 Task: Find a house in Bath, United Kingdom, for 8 guests from 12th to 16th August, with amenities including Wifi, Free parking, TV, Gym, and Breakfast, within a price range of ₹1000 to ₹16000, and host language as English.
Action: Mouse moved to (531, 113)
Screenshot: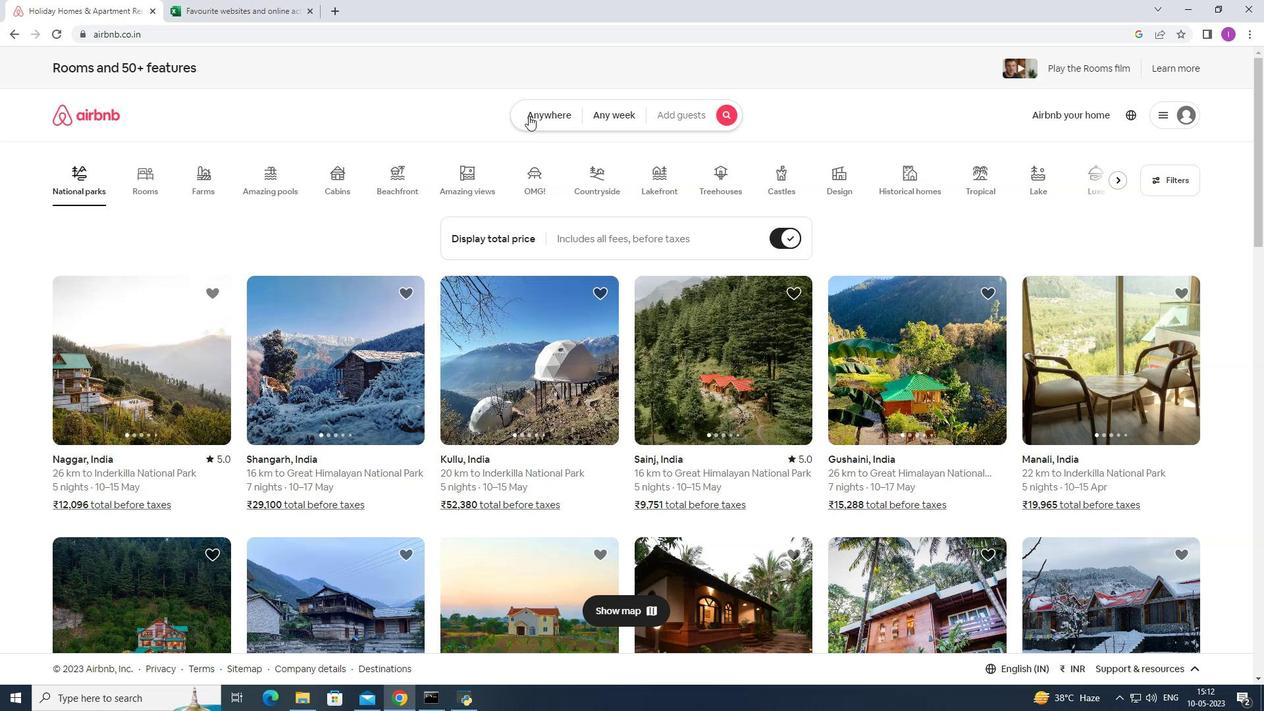 
Action: Mouse pressed left at (531, 113)
Screenshot: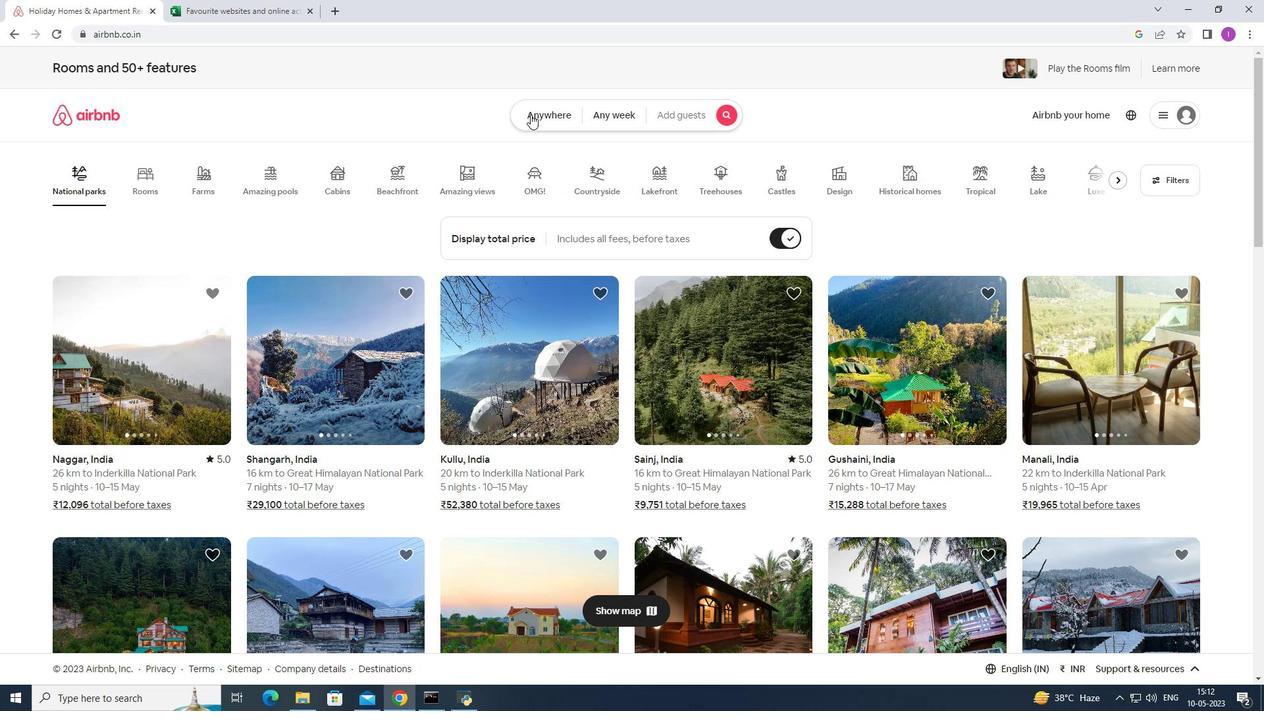 
Action: Mouse moved to (436, 155)
Screenshot: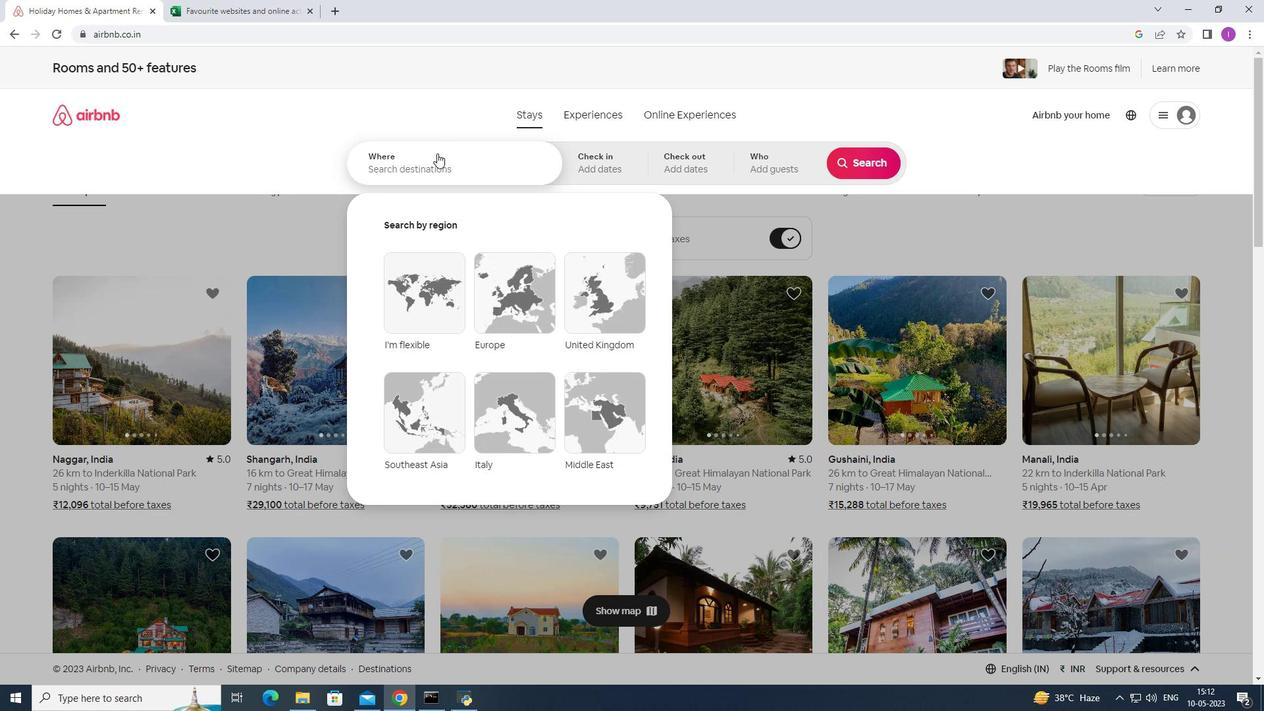 
Action: Mouse pressed left at (436, 155)
Screenshot: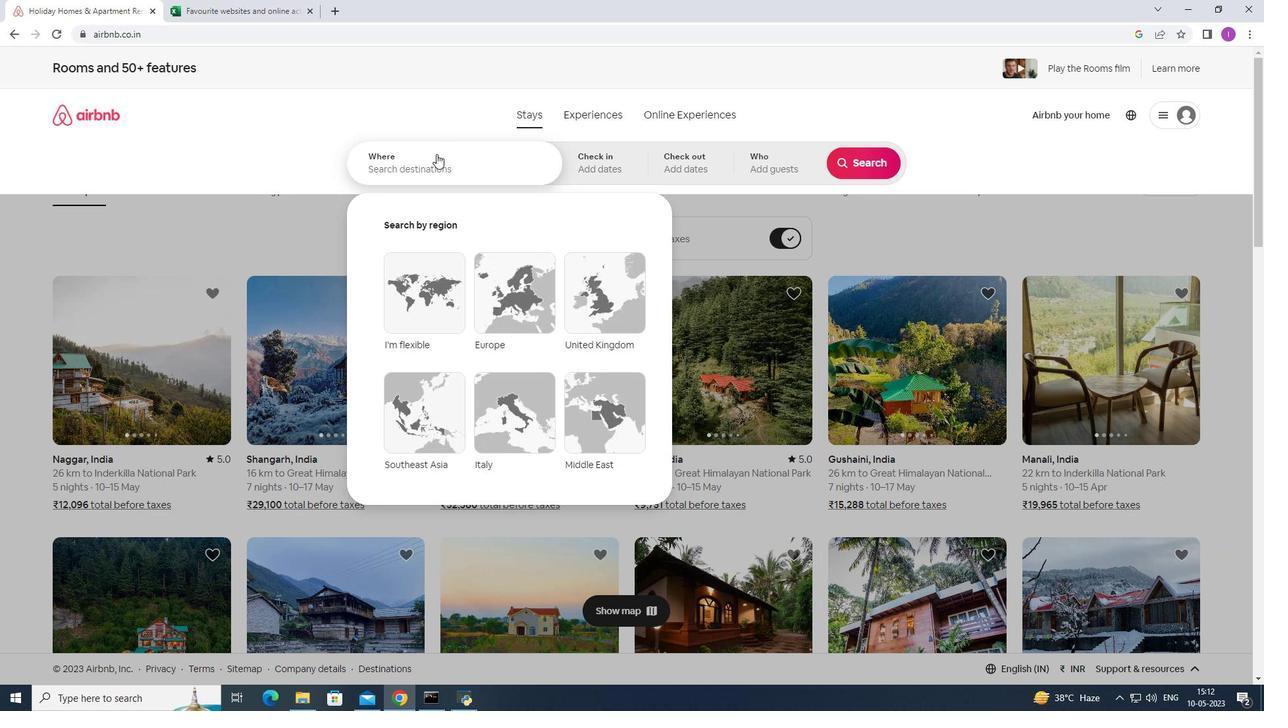 
Action: Key pressed <Key.shift>Bath,<Key.shift>United
Screenshot: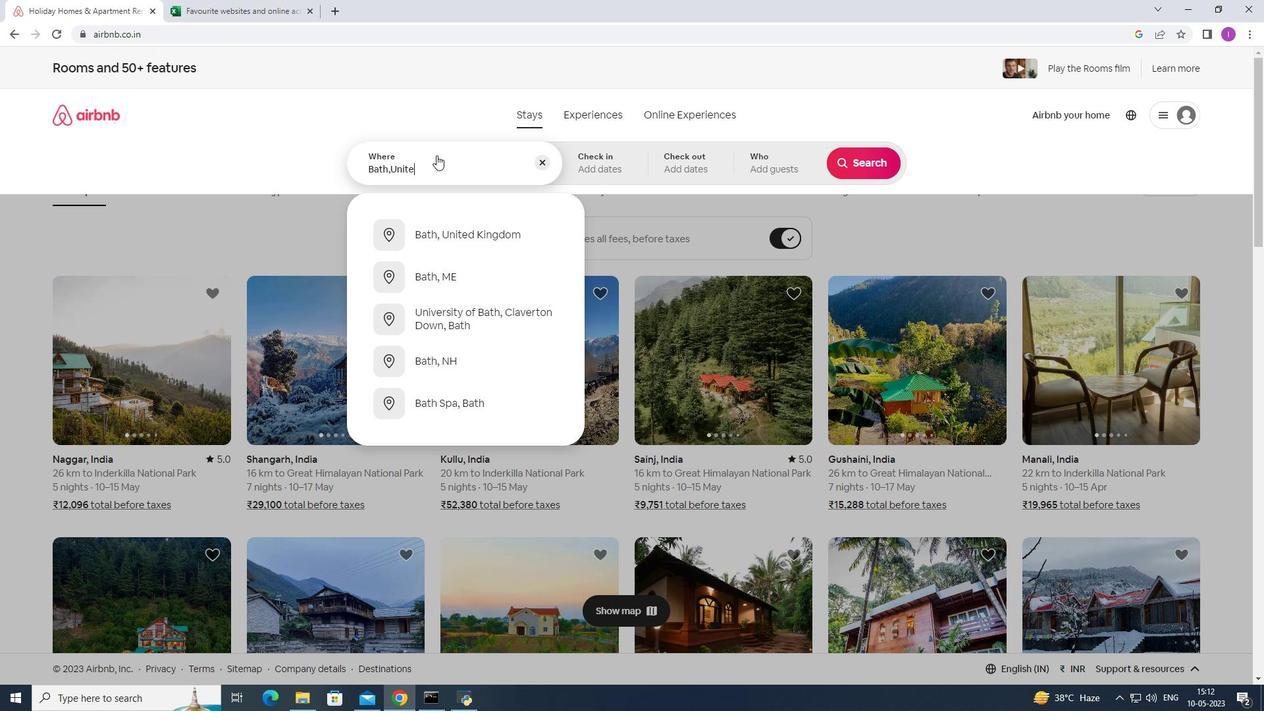
Action: Mouse moved to (471, 233)
Screenshot: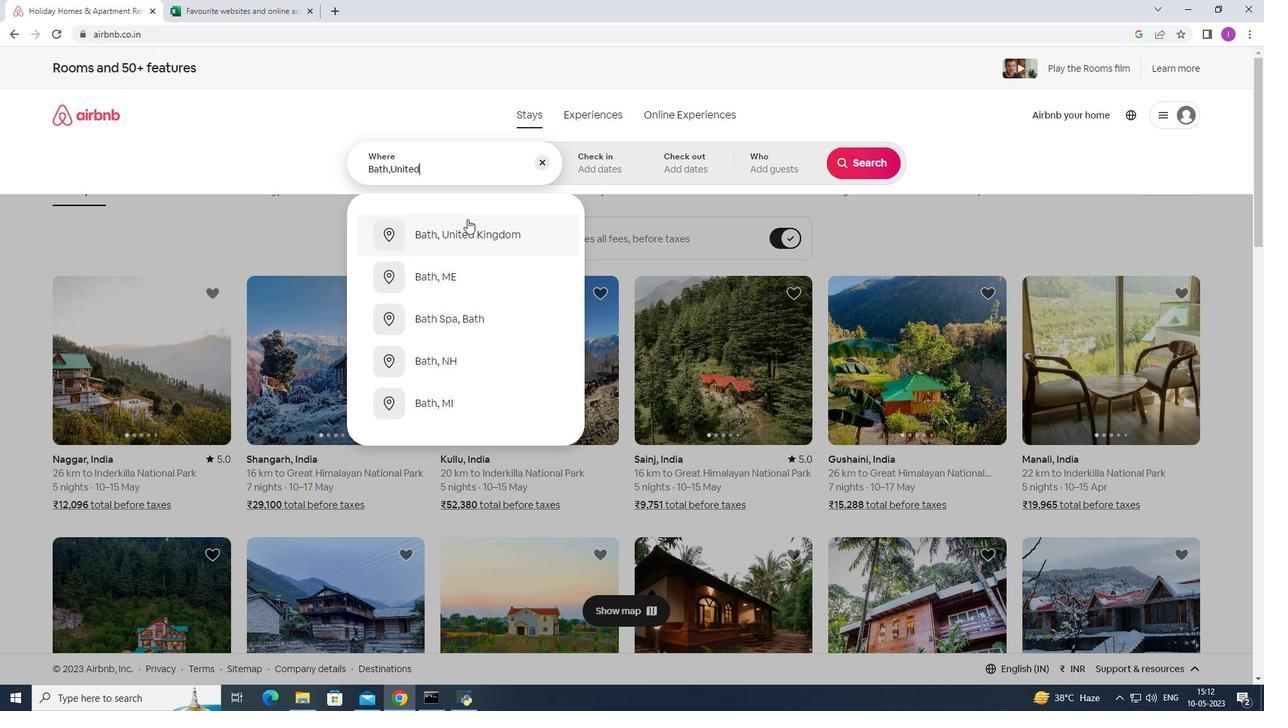 
Action: Mouse pressed left at (471, 233)
Screenshot: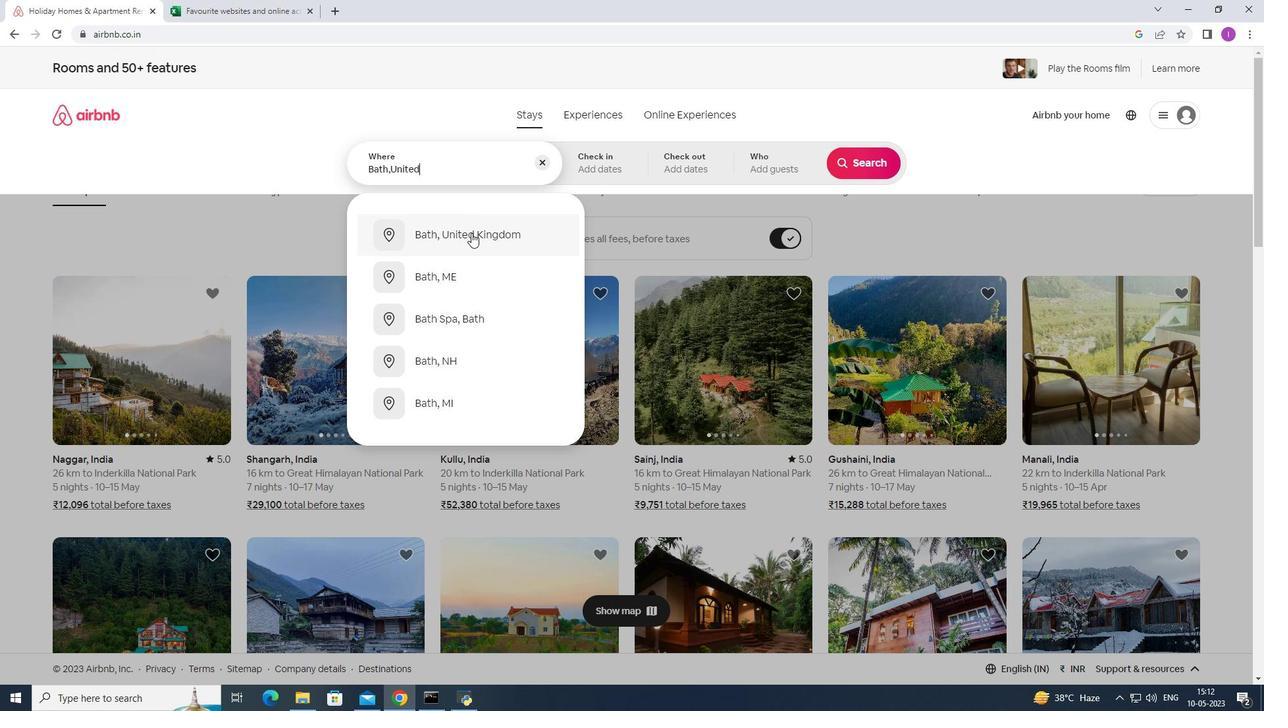 
Action: Mouse moved to (868, 268)
Screenshot: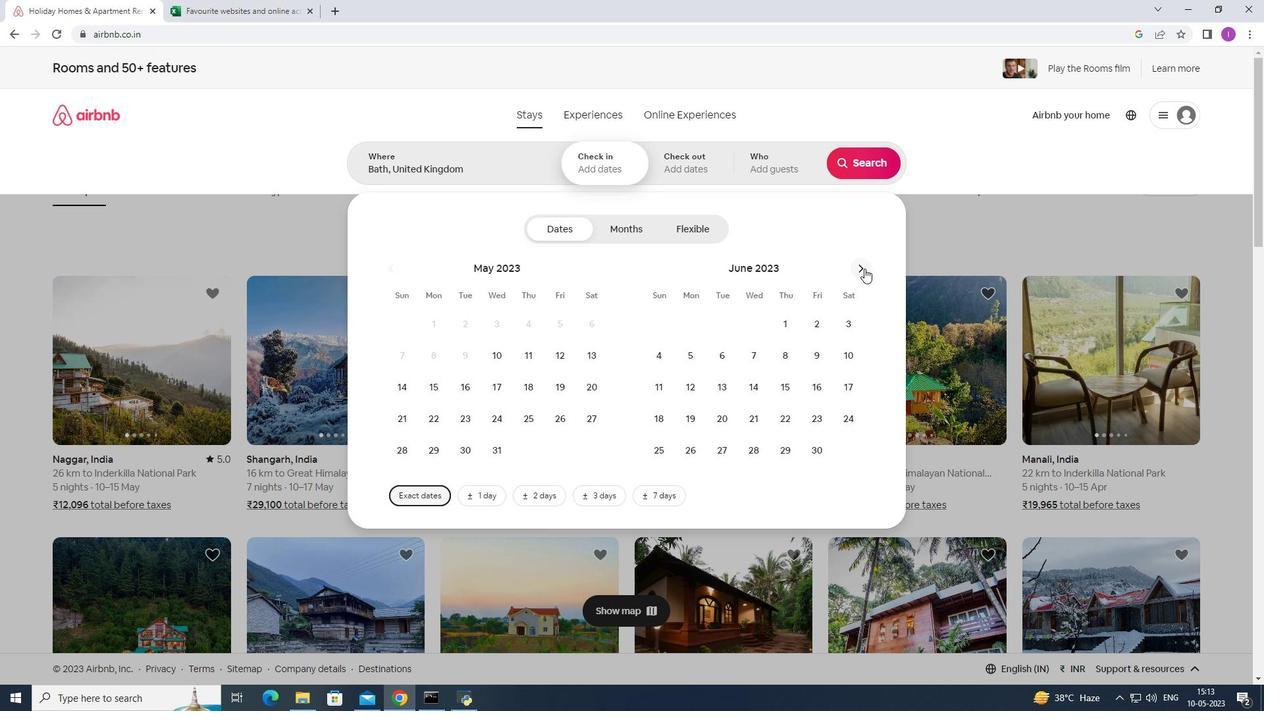 
Action: Mouse pressed left at (868, 268)
Screenshot: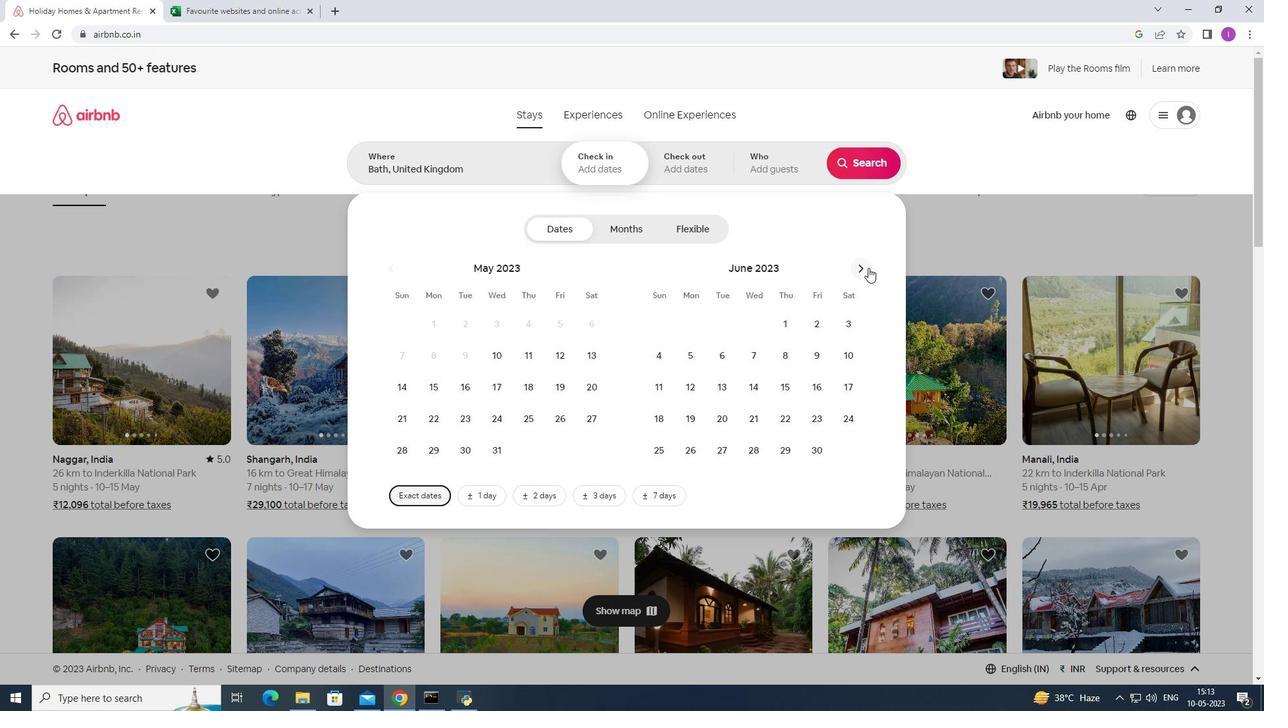 
Action: Mouse pressed left at (868, 268)
Screenshot: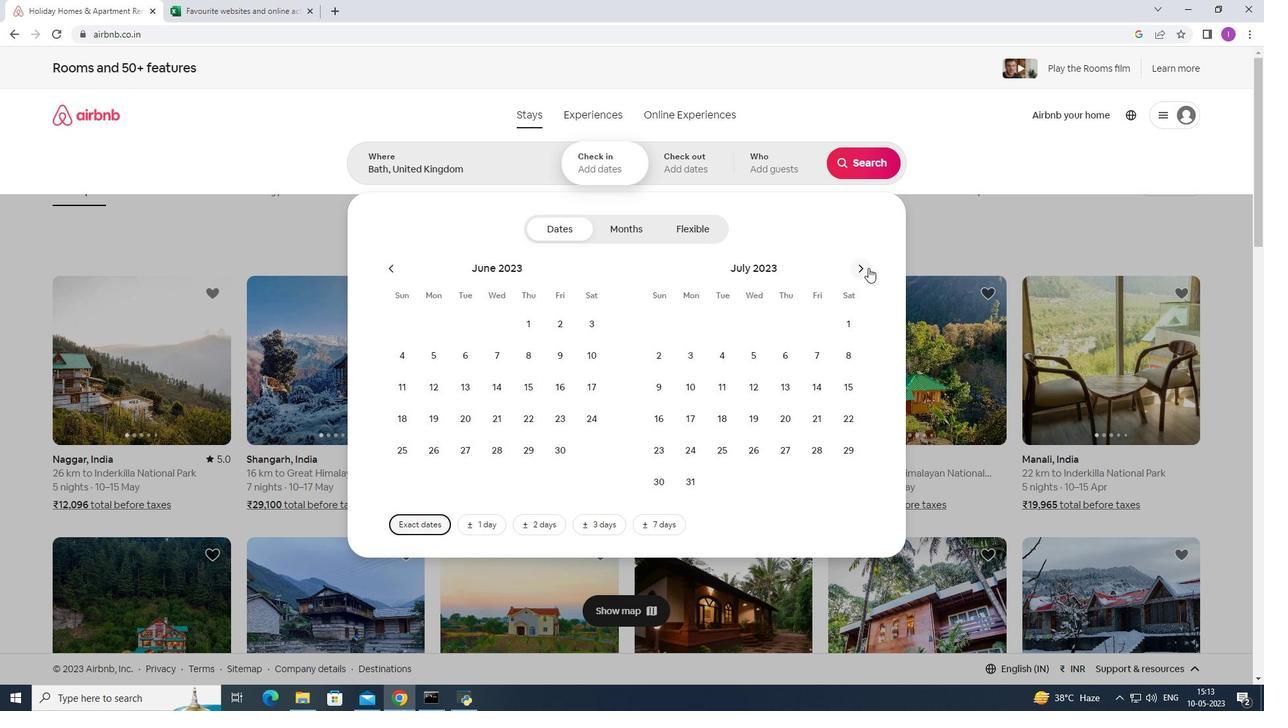
Action: Mouse moved to (843, 349)
Screenshot: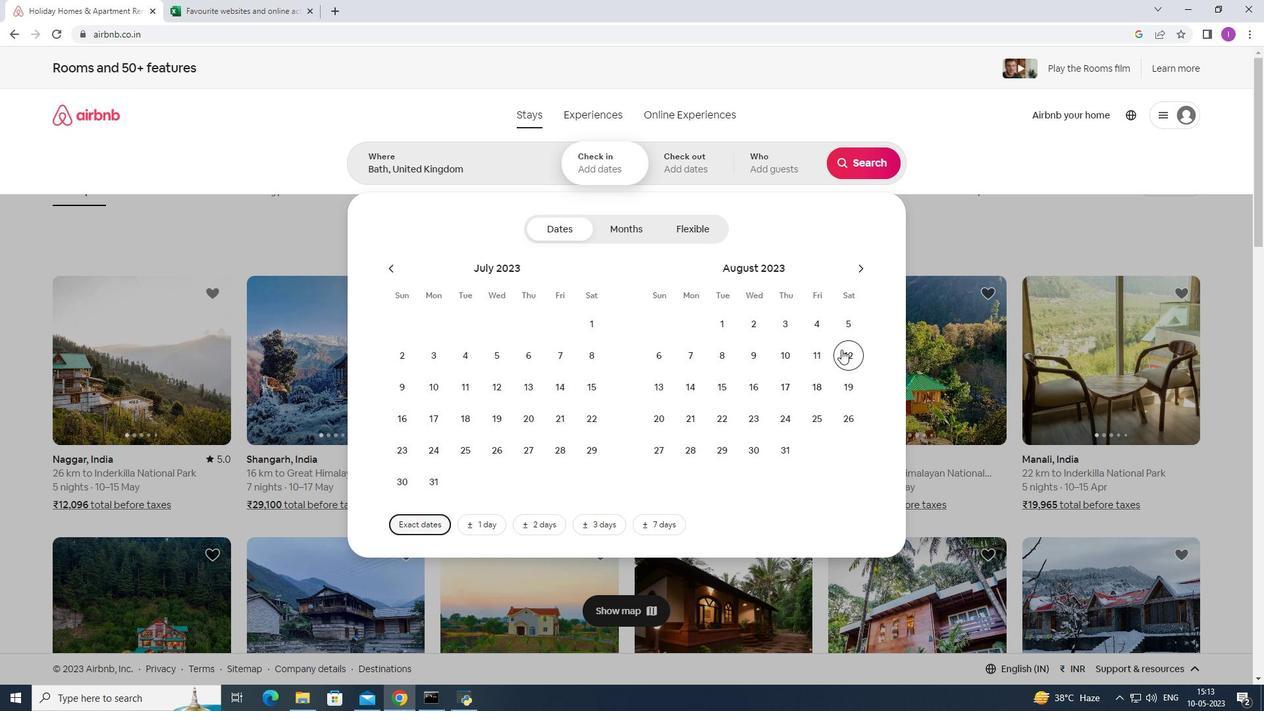 
Action: Mouse pressed left at (843, 349)
Screenshot: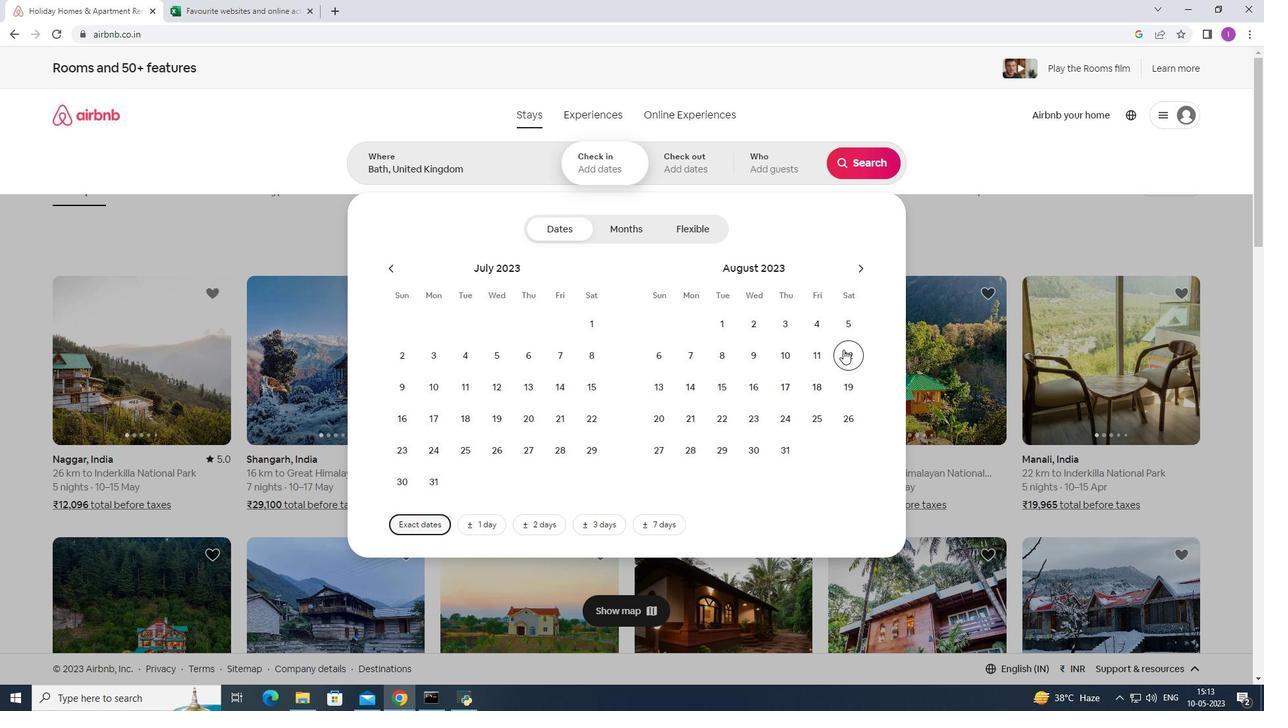
Action: Mouse moved to (748, 386)
Screenshot: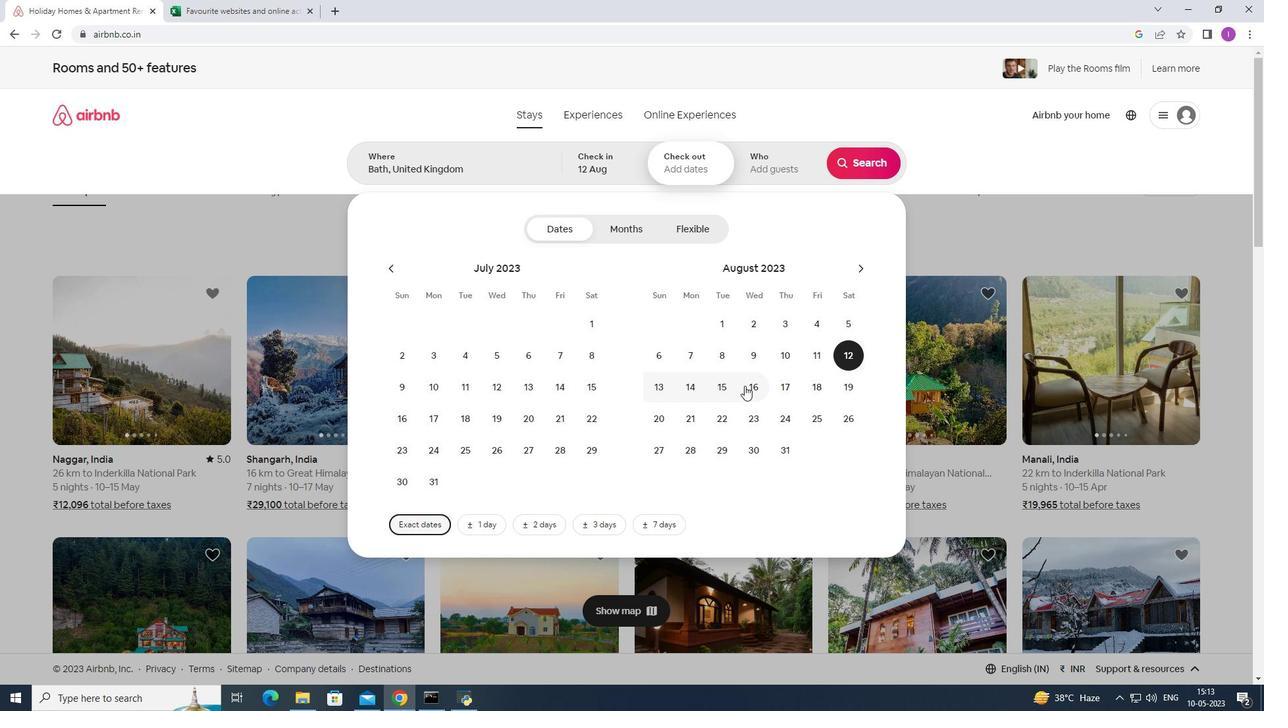 
Action: Mouse pressed left at (748, 386)
Screenshot: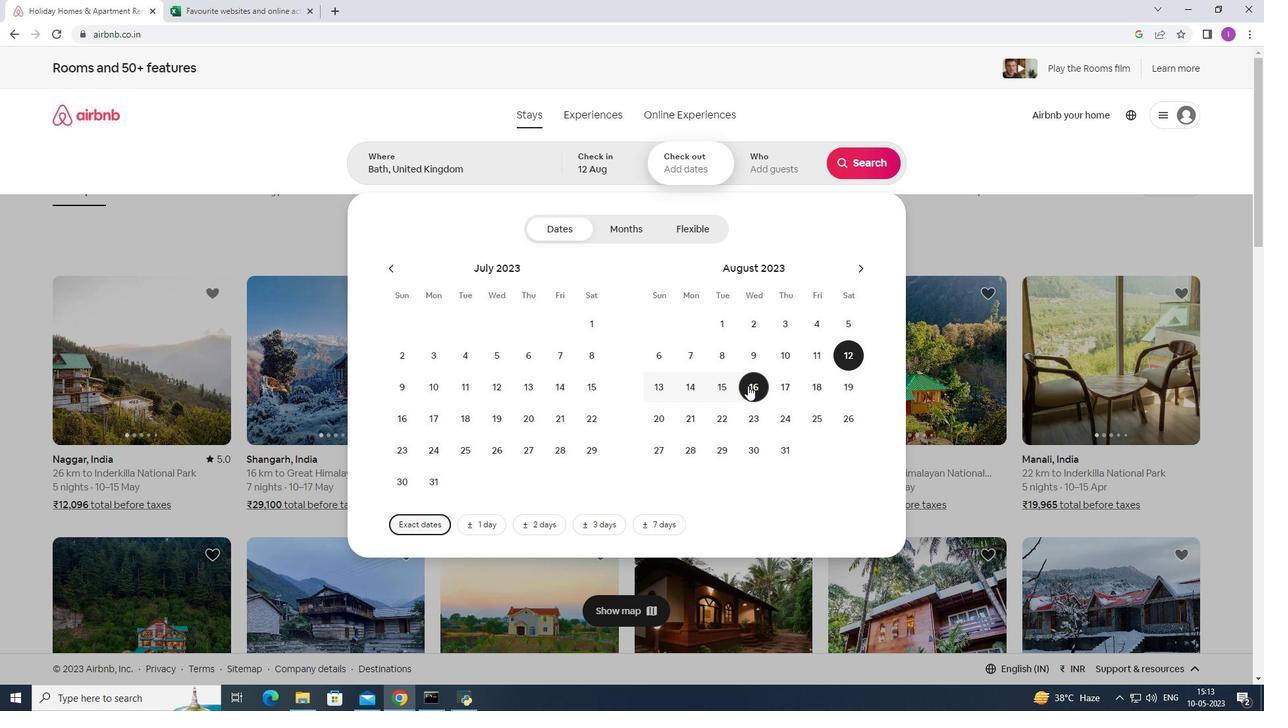 
Action: Mouse moved to (782, 163)
Screenshot: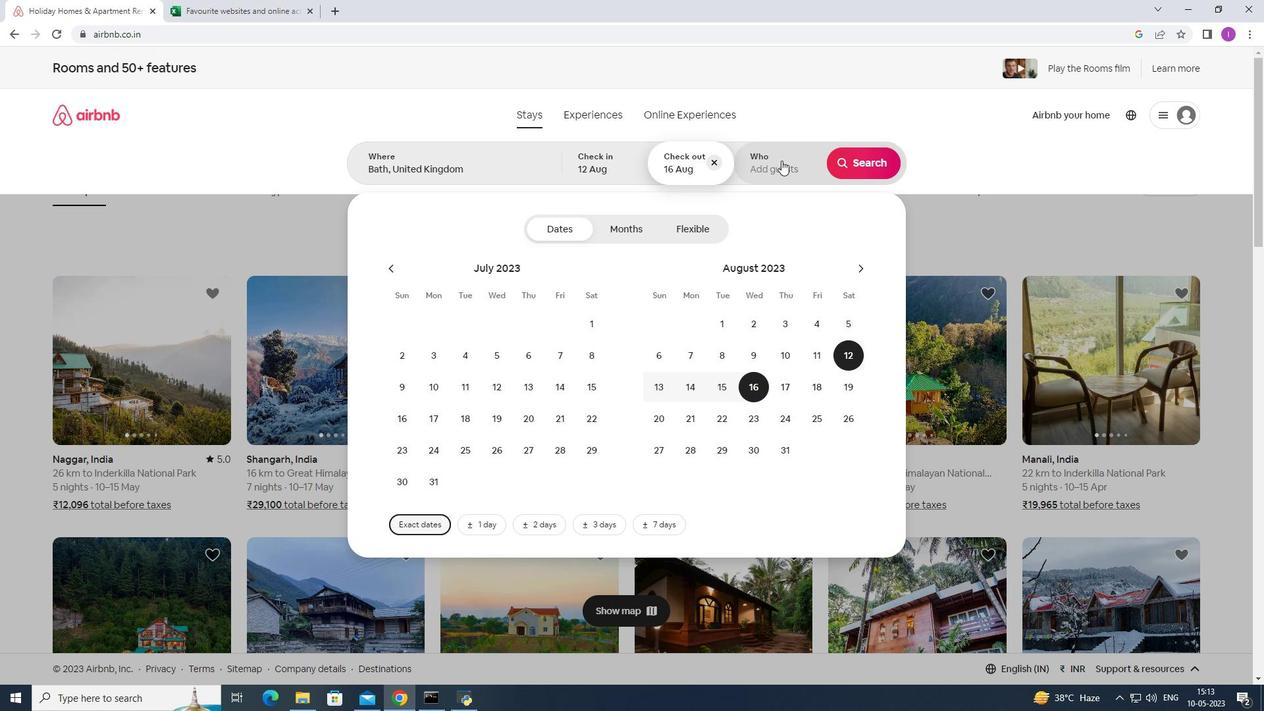 
Action: Mouse pressed left at (782, 163)
Screenshot: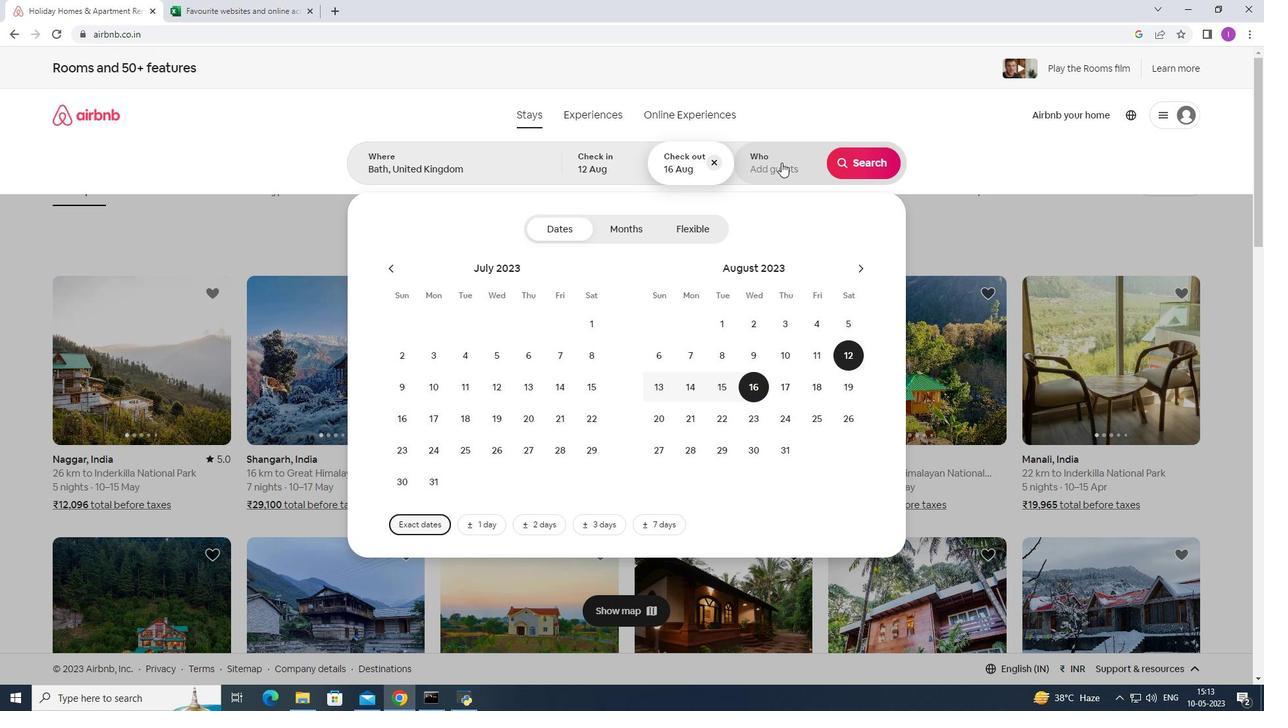 
Action: Mouse moved to (868, 235)
Screenshot: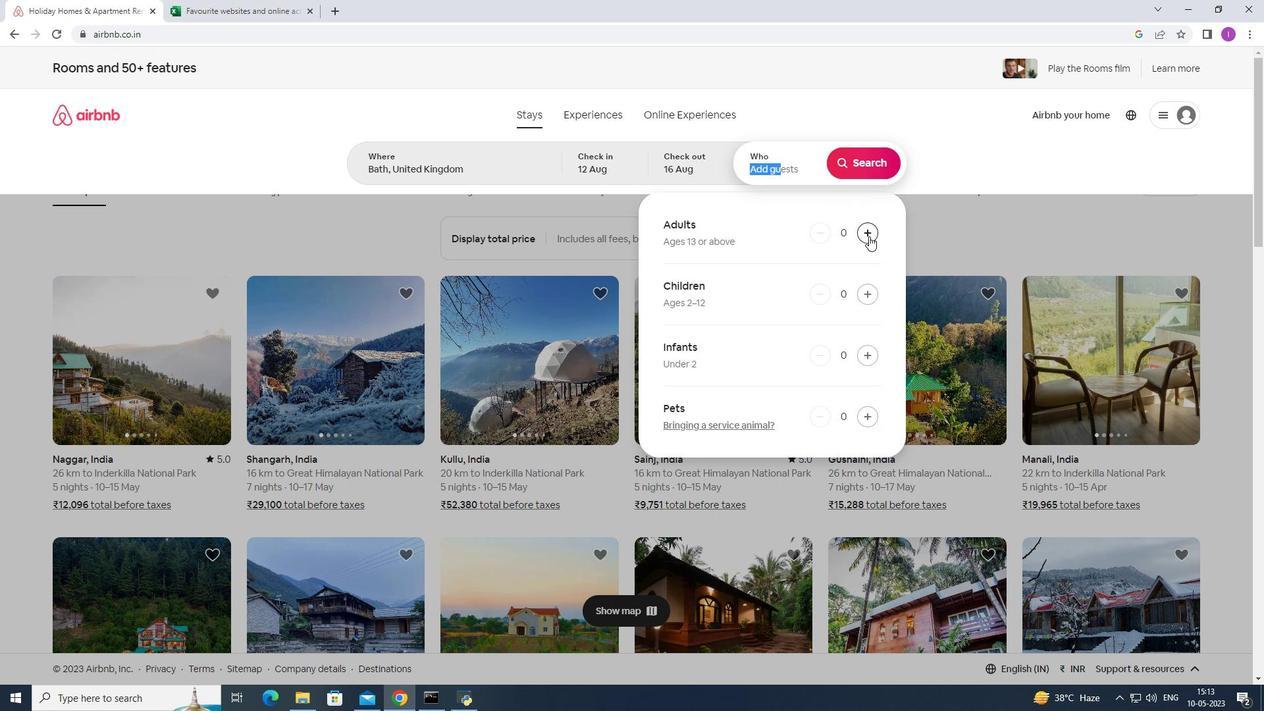 
Action: Mouse pressed left at (868, 235)
Screenshot: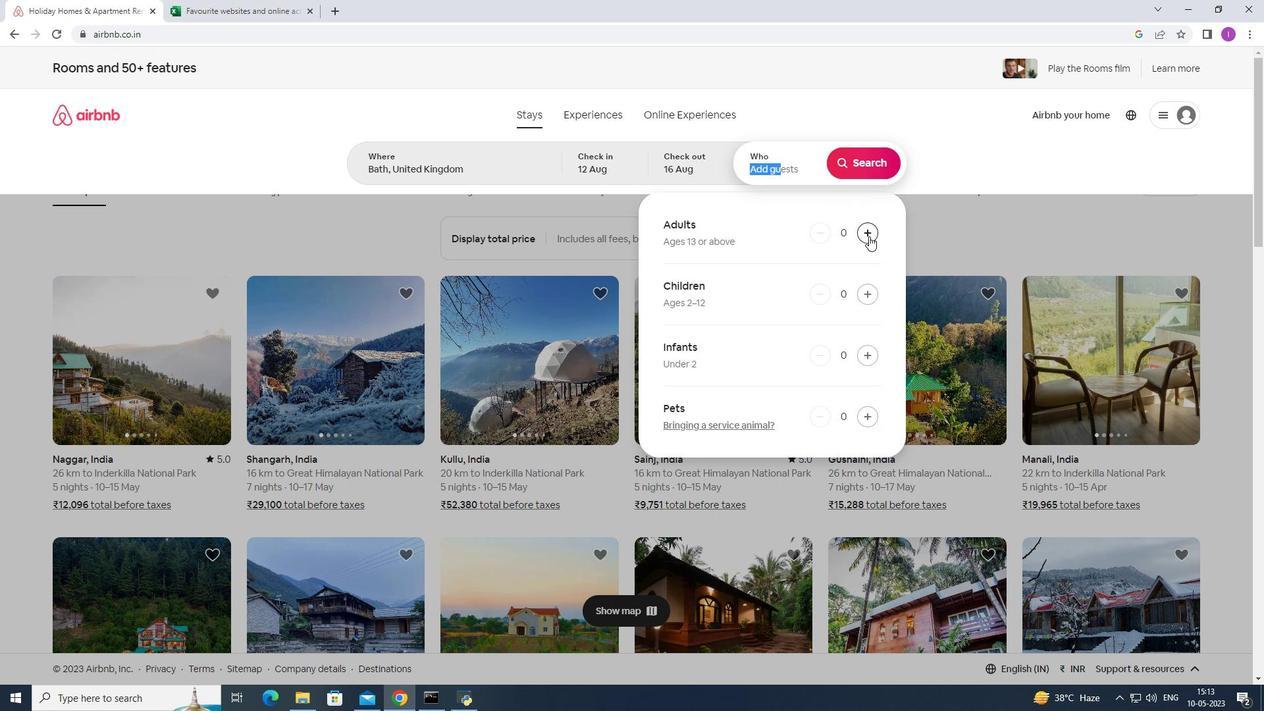 
Action: Mouse moved to (868, 235)
Screenshot: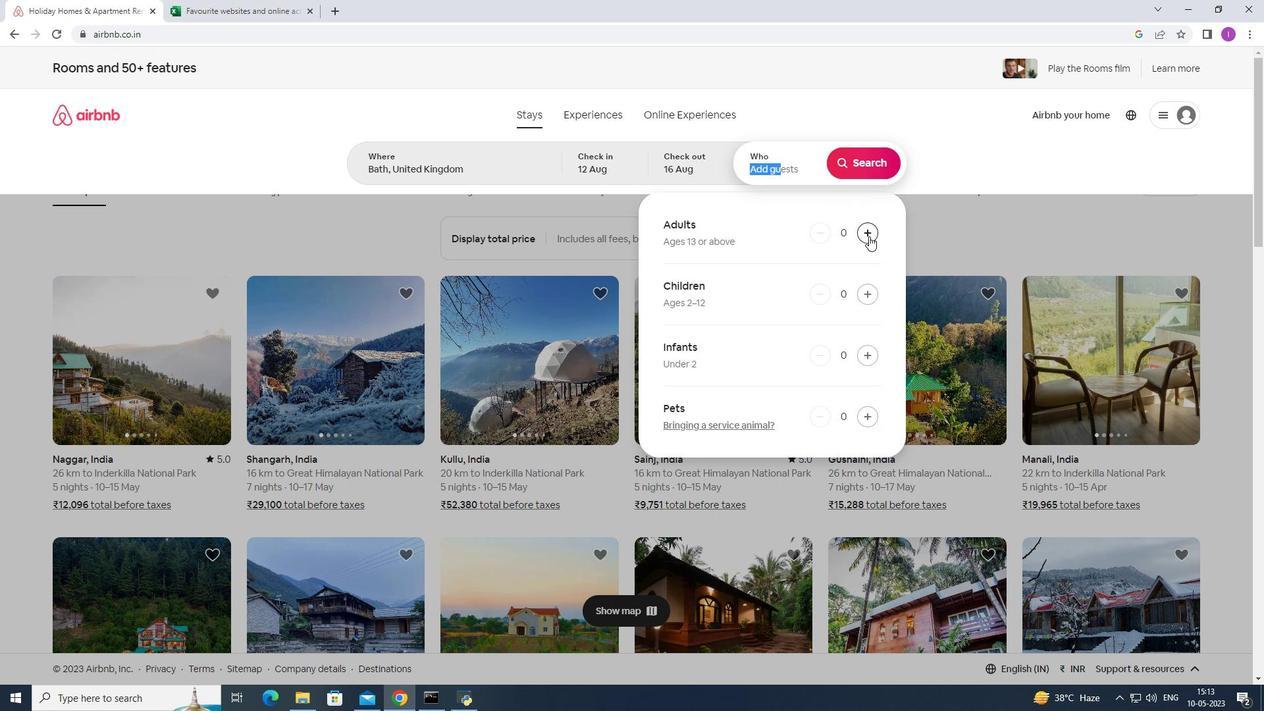 
Action: Mouse pressed left at (868, 235)
Screenshot: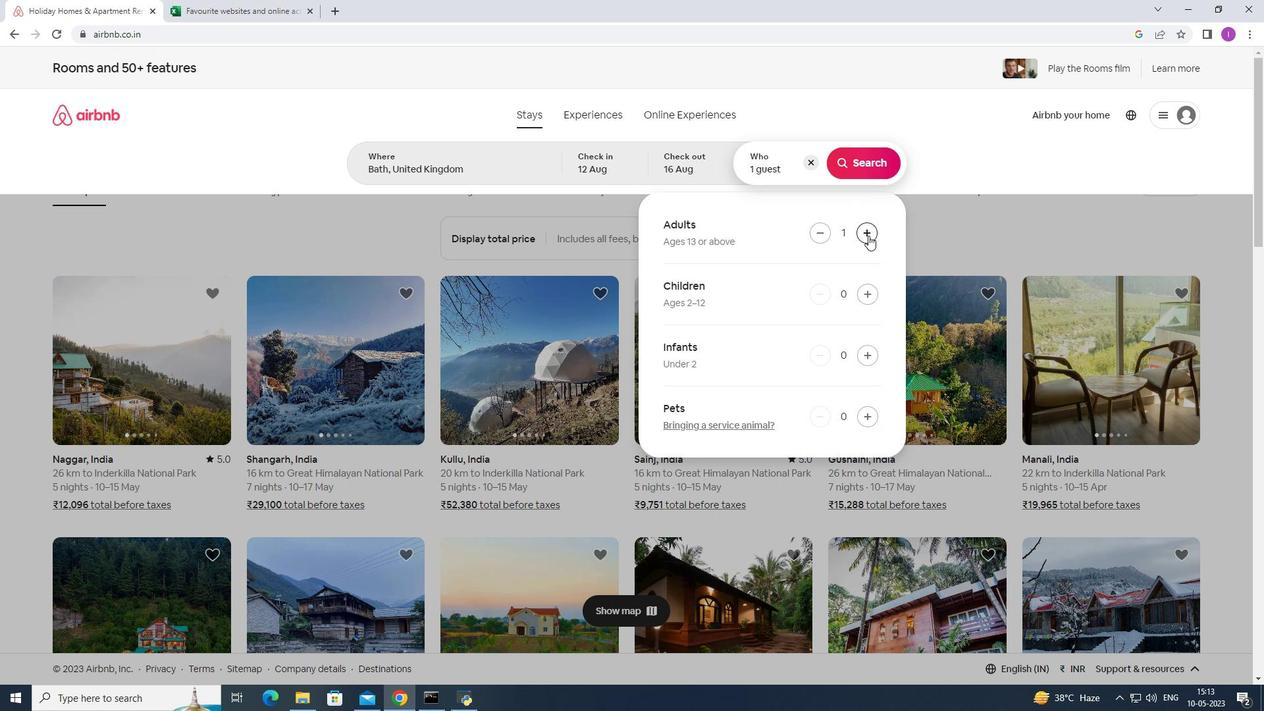 
Action: Mouse pressed left at (868, 235)
Screenshot: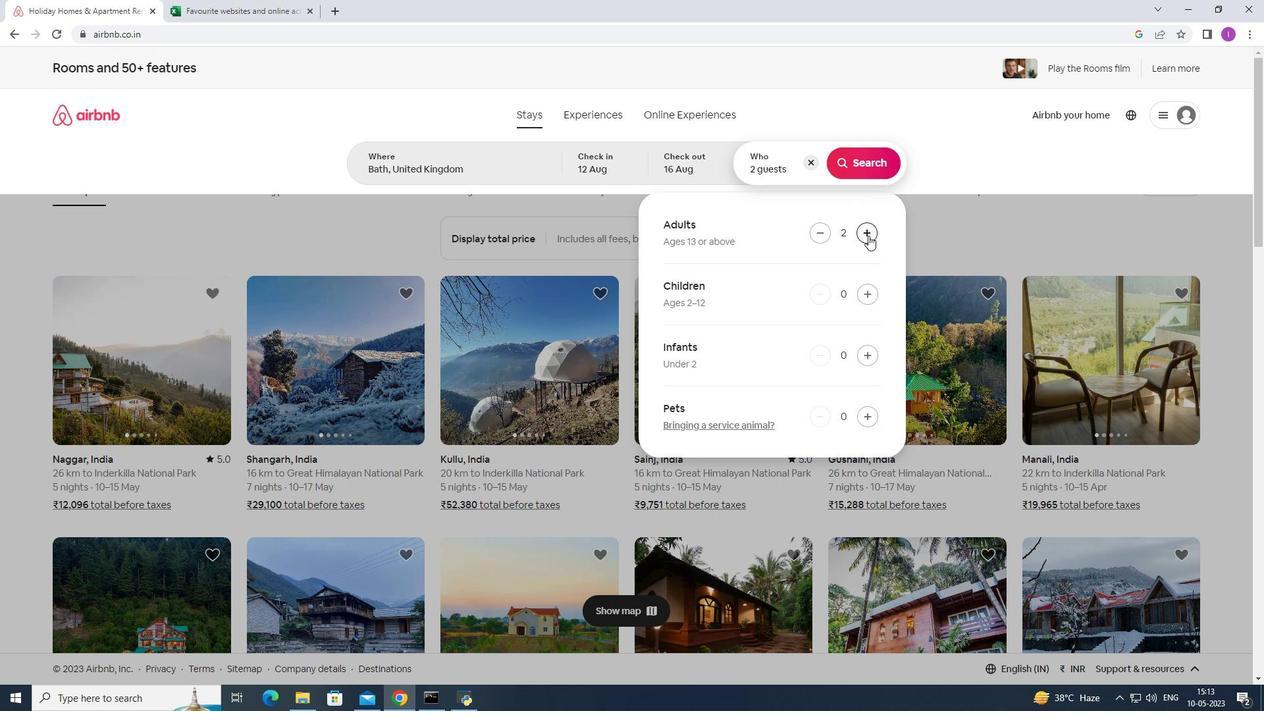 
Action: Mouse pressed left at (868, 235)
Screenshot: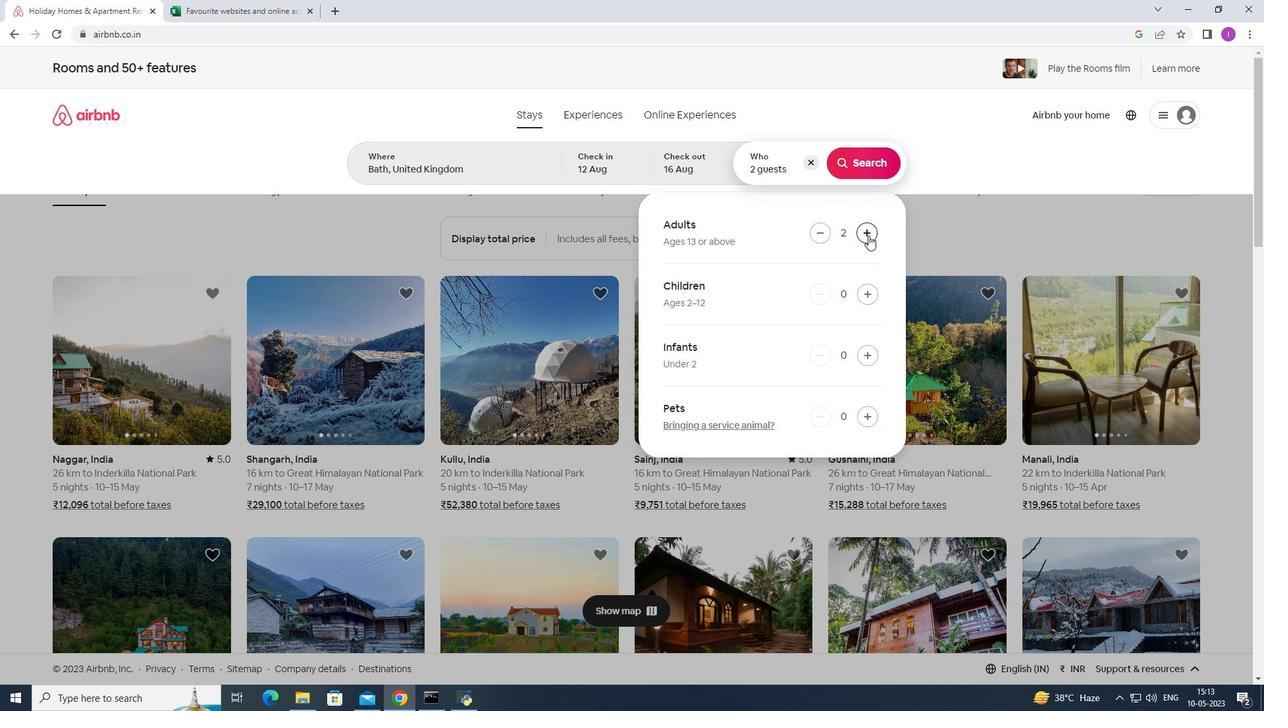 
Action: Mouse pressed left at (868, 235)
Screenshot: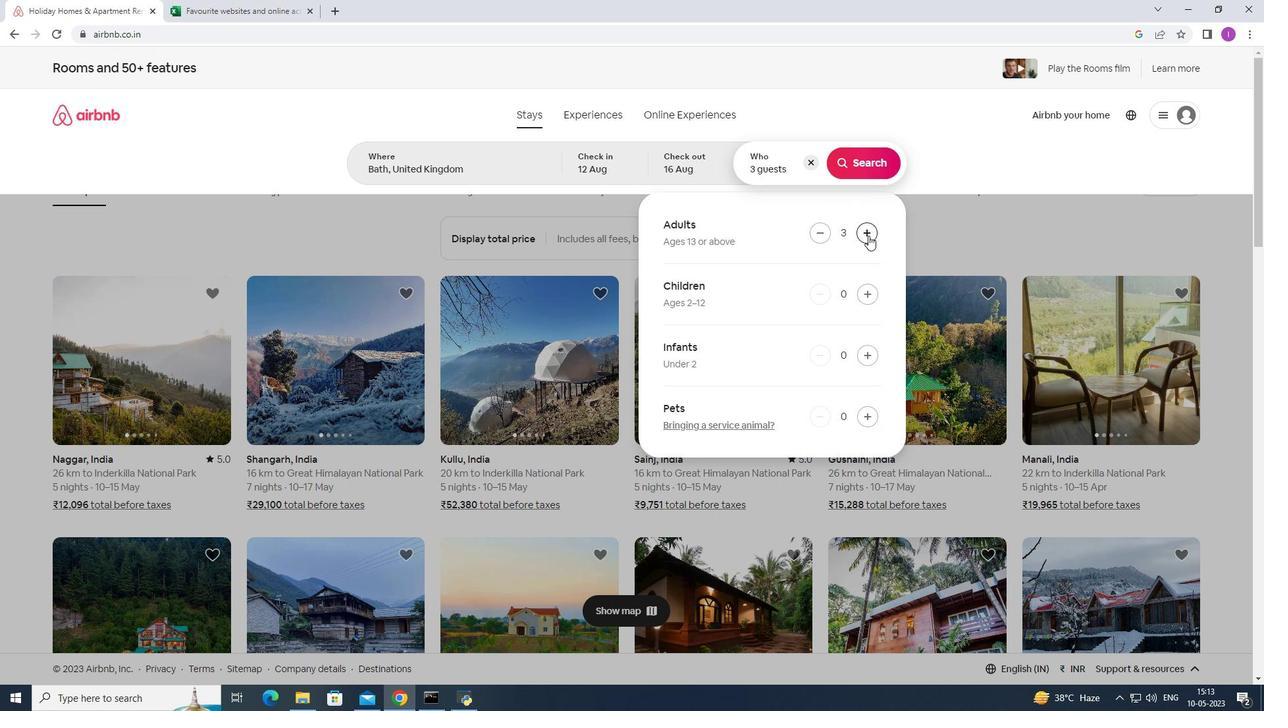 
Action: Mouse pressed left at (868, 235)
Screenshot: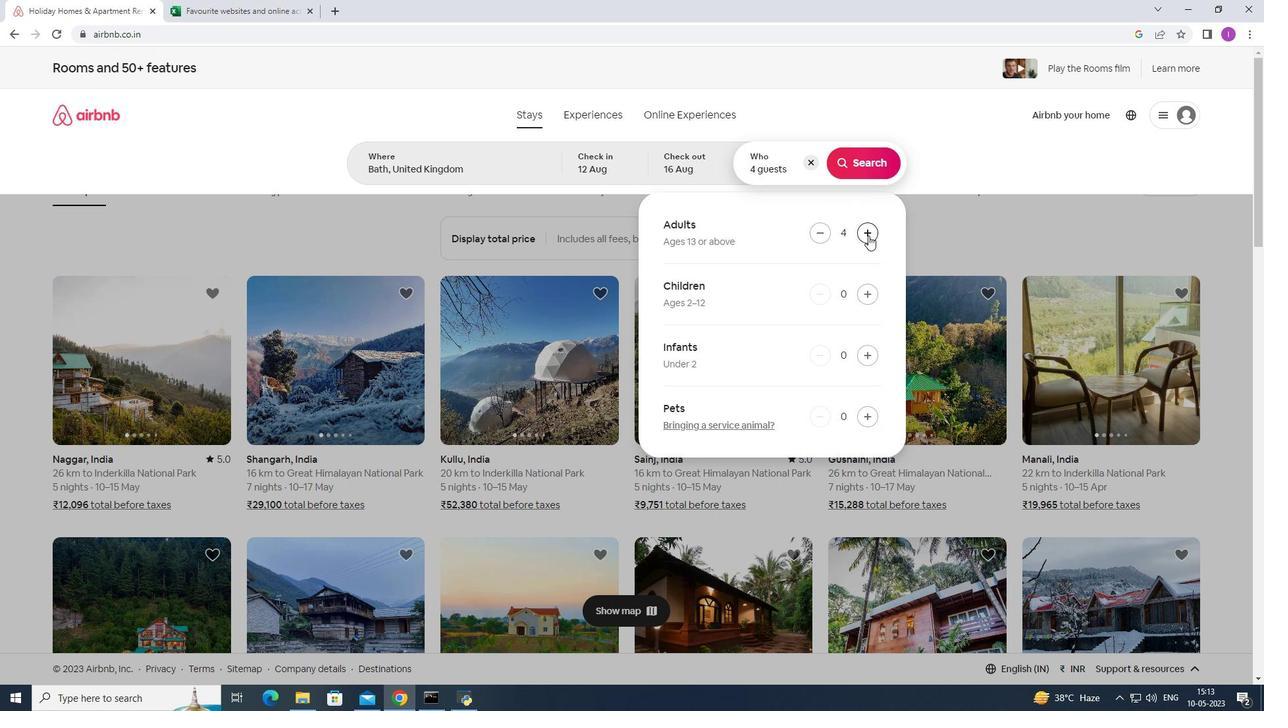 
Action: Mouse pressed left at (868, 235)
Screenshot: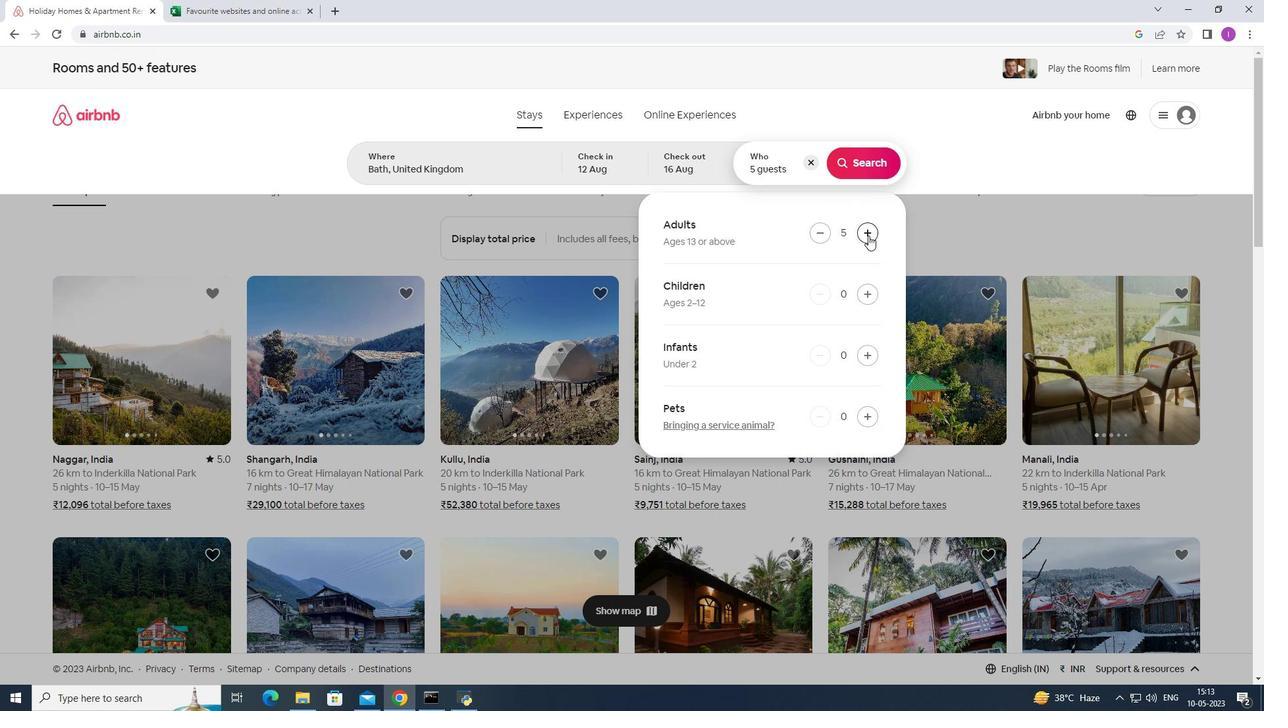 
Action: Mouse pressed left at (868, 235)
Screenshot: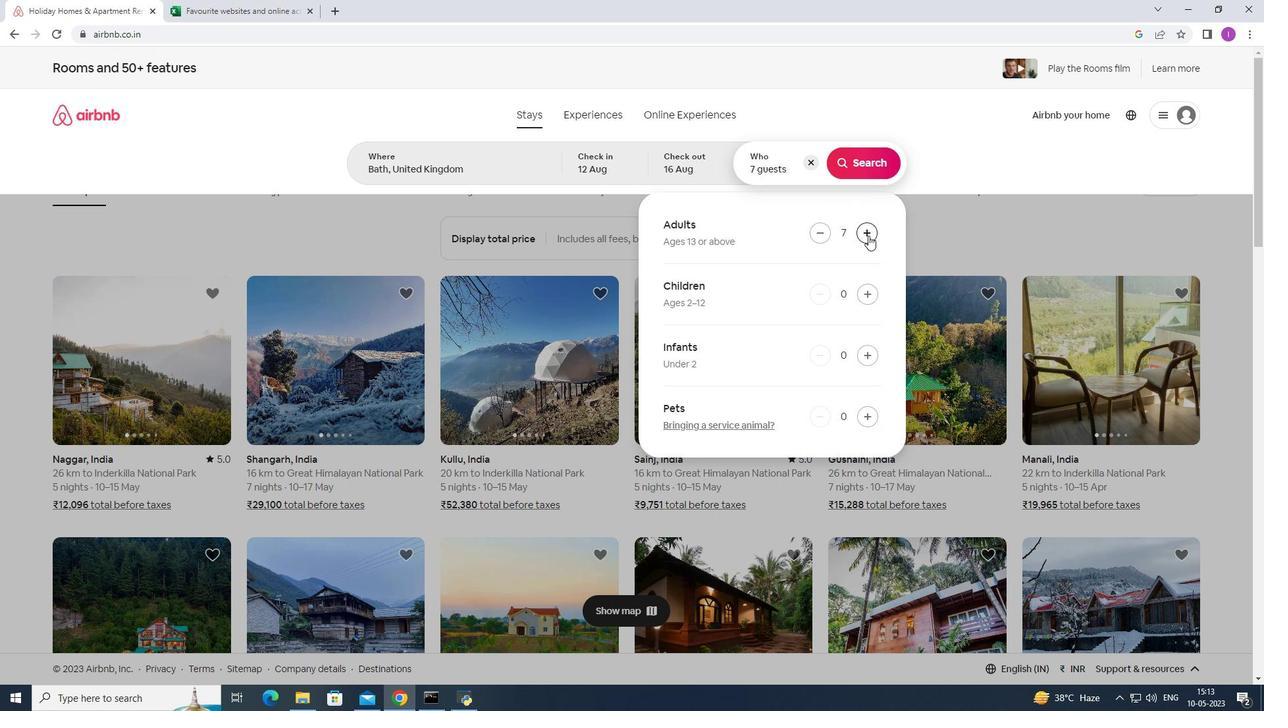 
Action: Mouse moved to (861, 166)
Screenshot: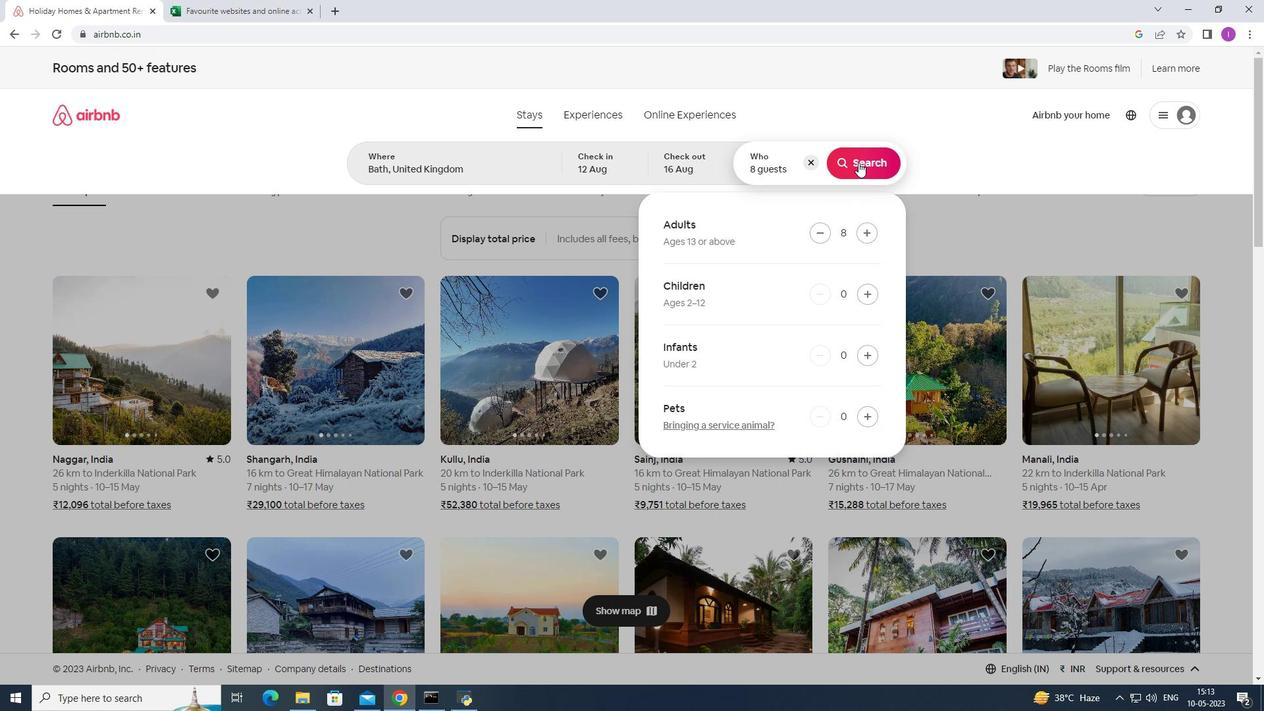 
Action: Mouse pressed left at (861, 166)
Screenshot: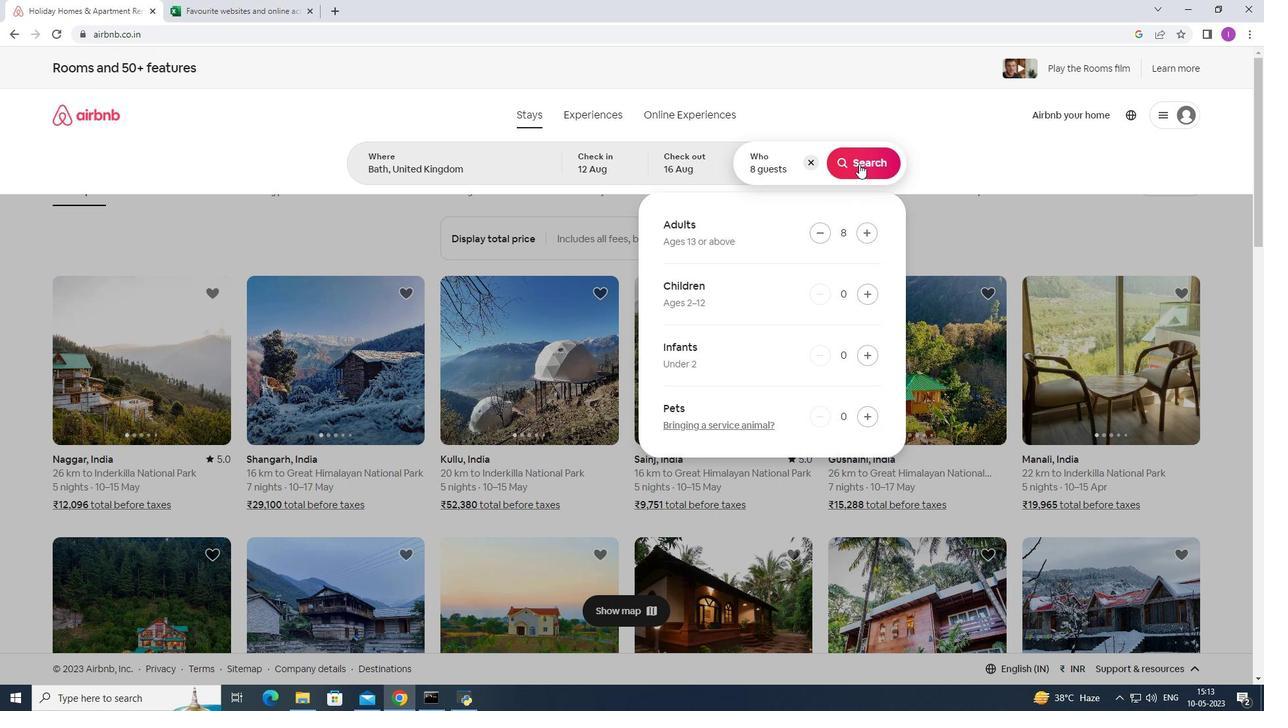 
Action: Mouse moved to (1214, 126)
Screenshot: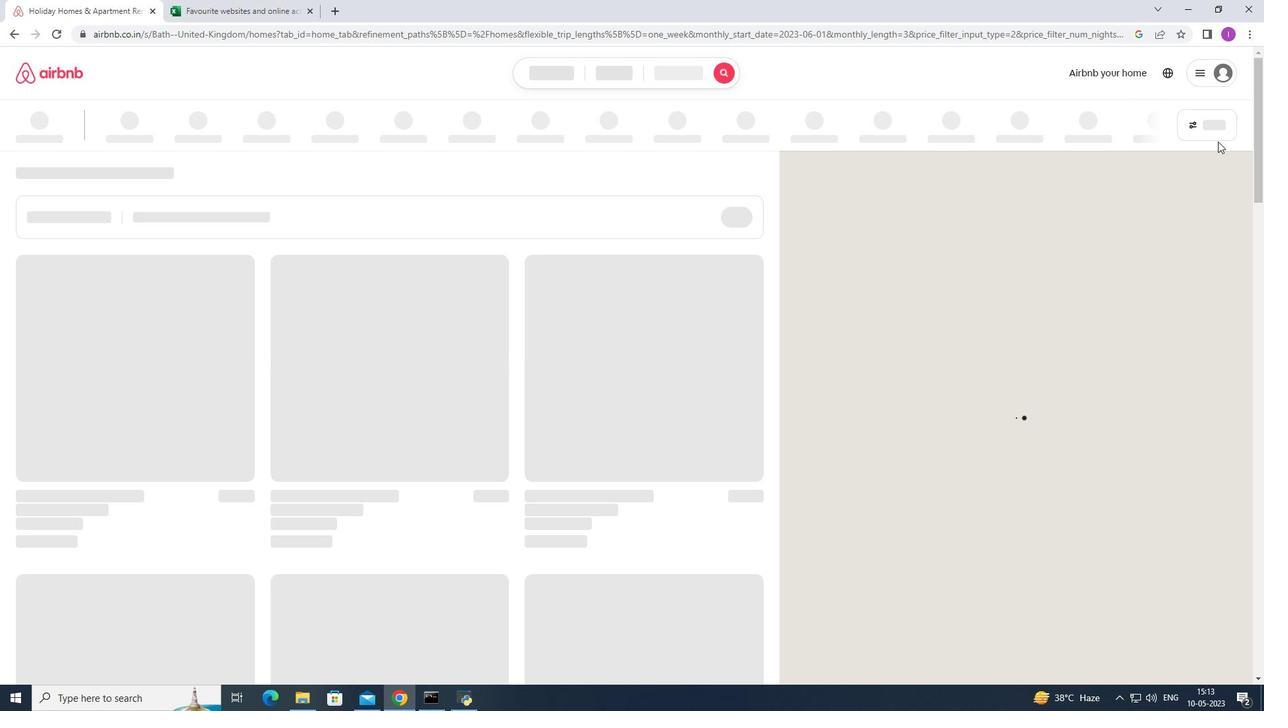 
Action: Mouse pressed left at (1214, 126)
Screenshot: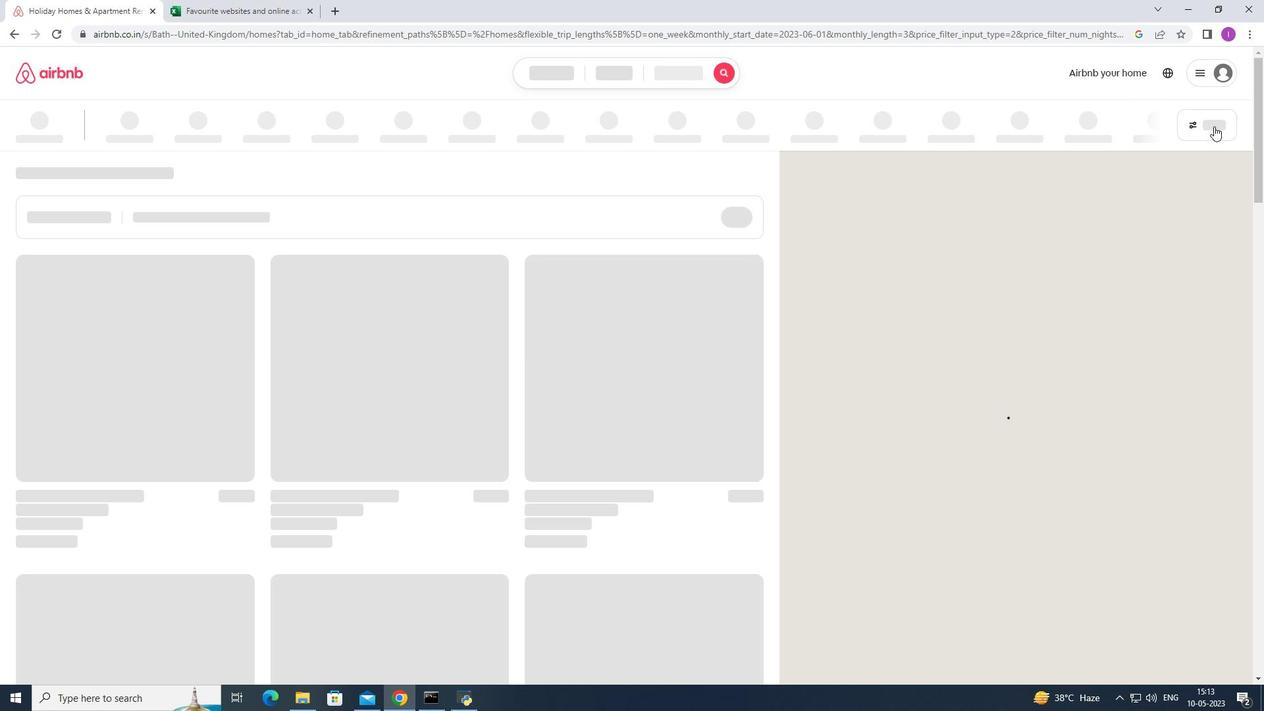 
Action: Mouse moved to (1214, 125)
Screenshot: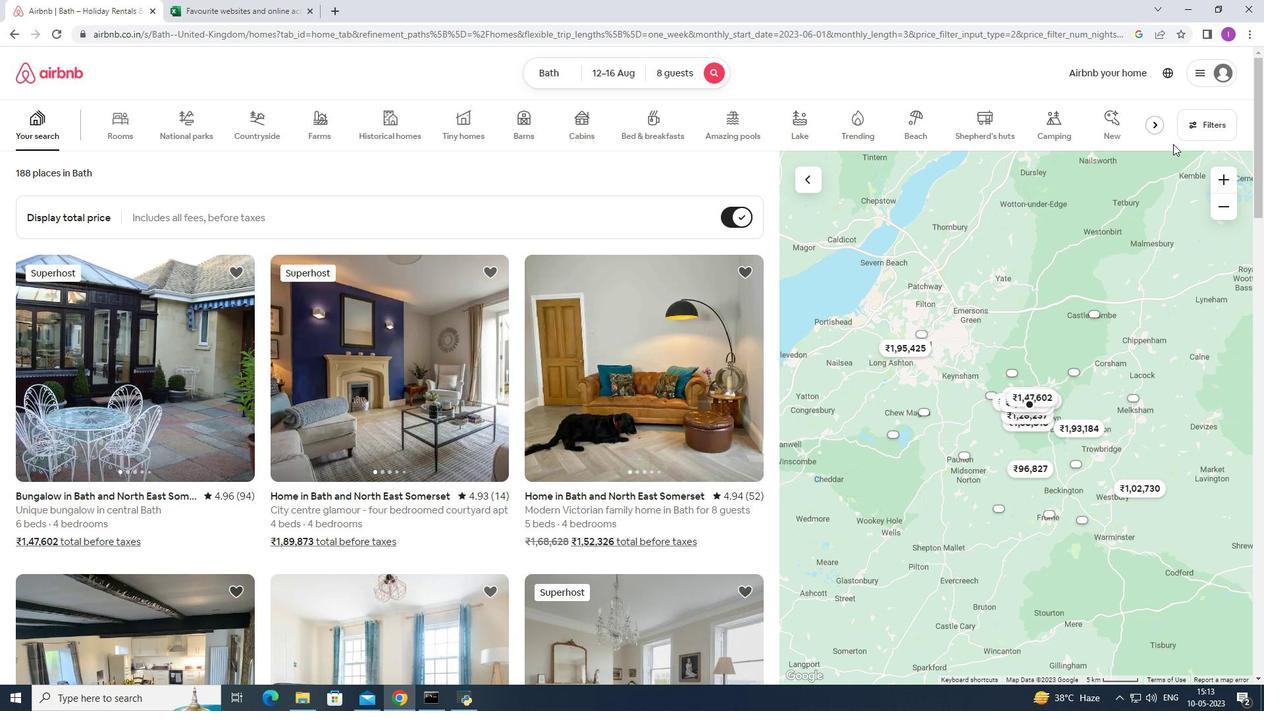 
Action: Mouse pressed left at (1214, 125)
Screenshot: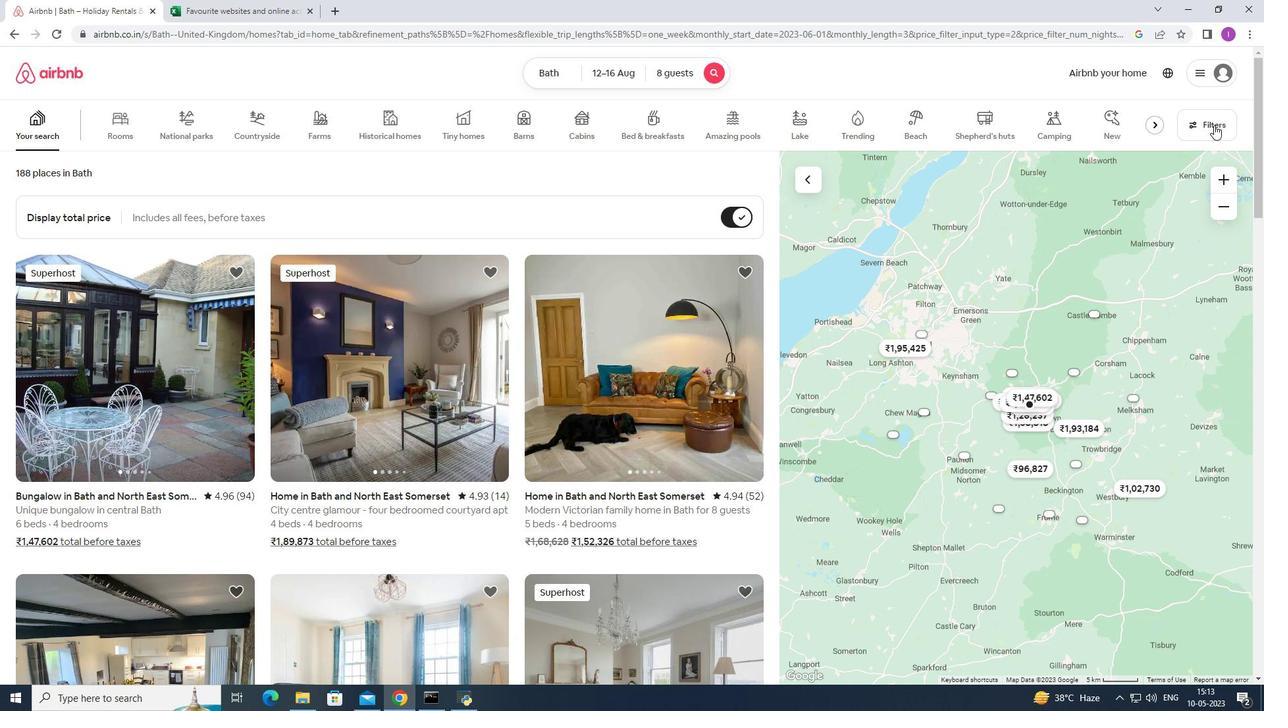 
Action: Mouse moved to (713, 451)
Screenshot: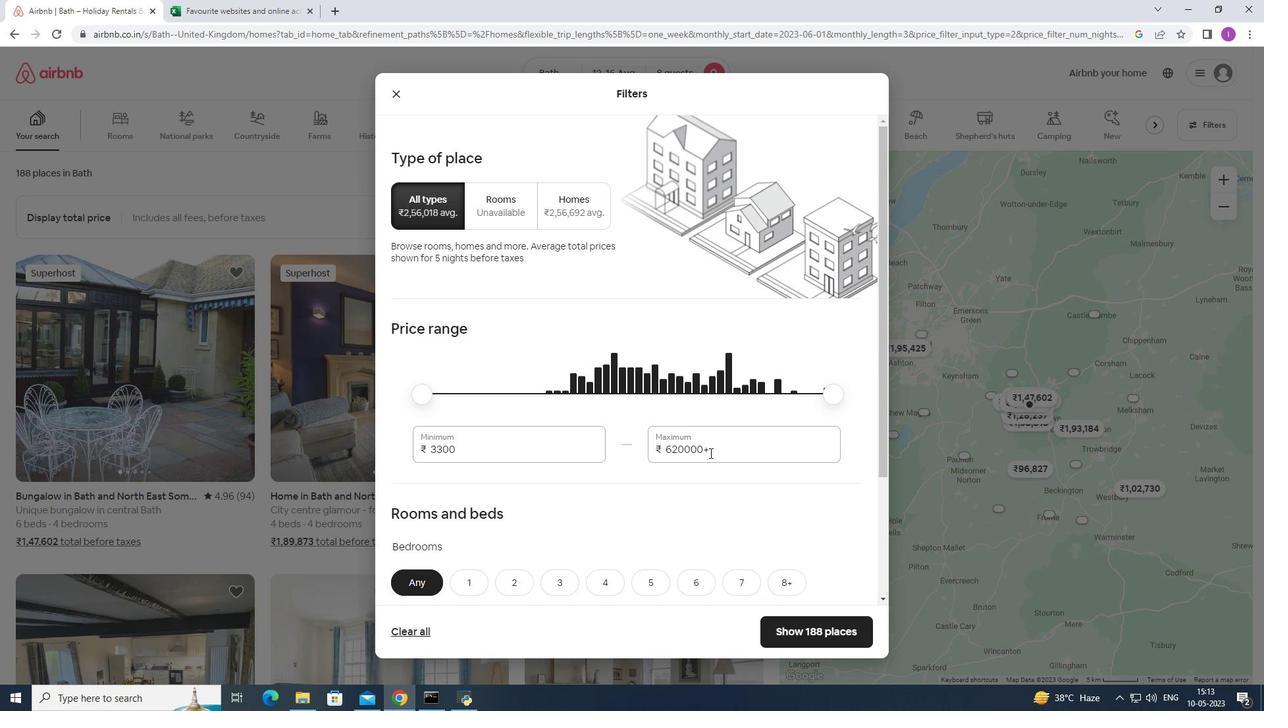 
Action: Mouse pressed left at (713, 451)
Screenshot: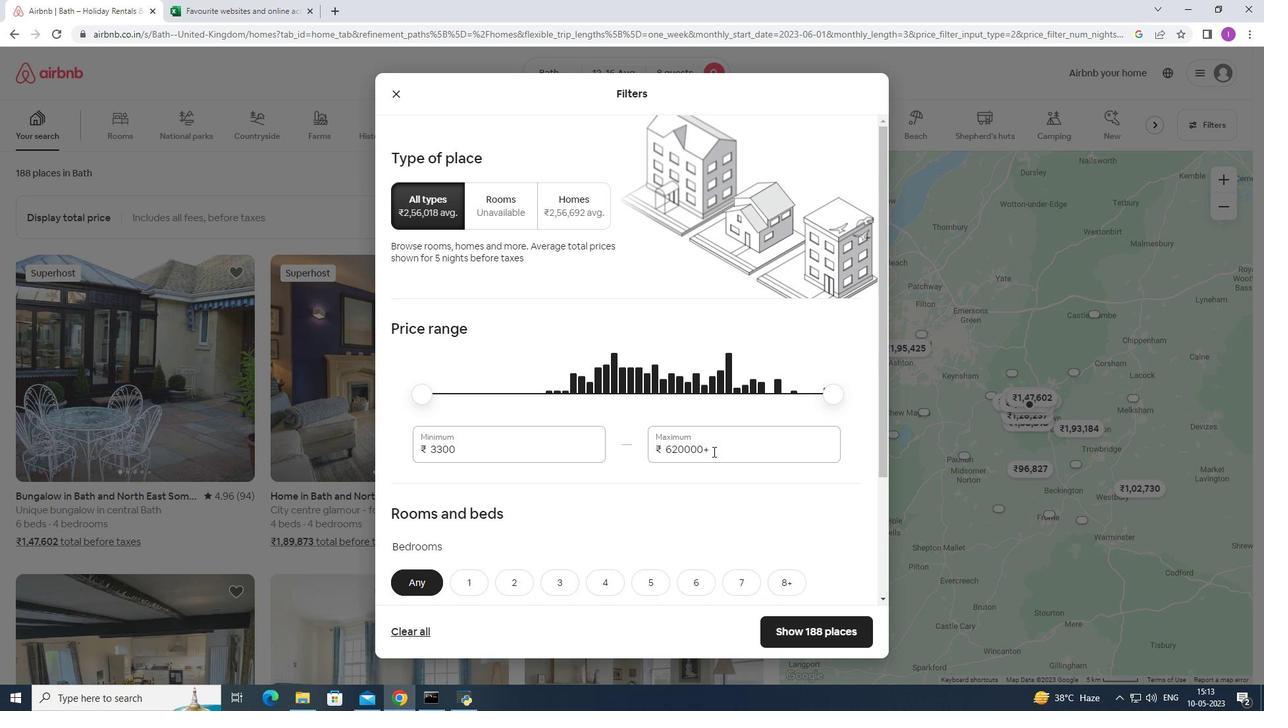
Action: Mouse moved to (683, 442)
Screenshot: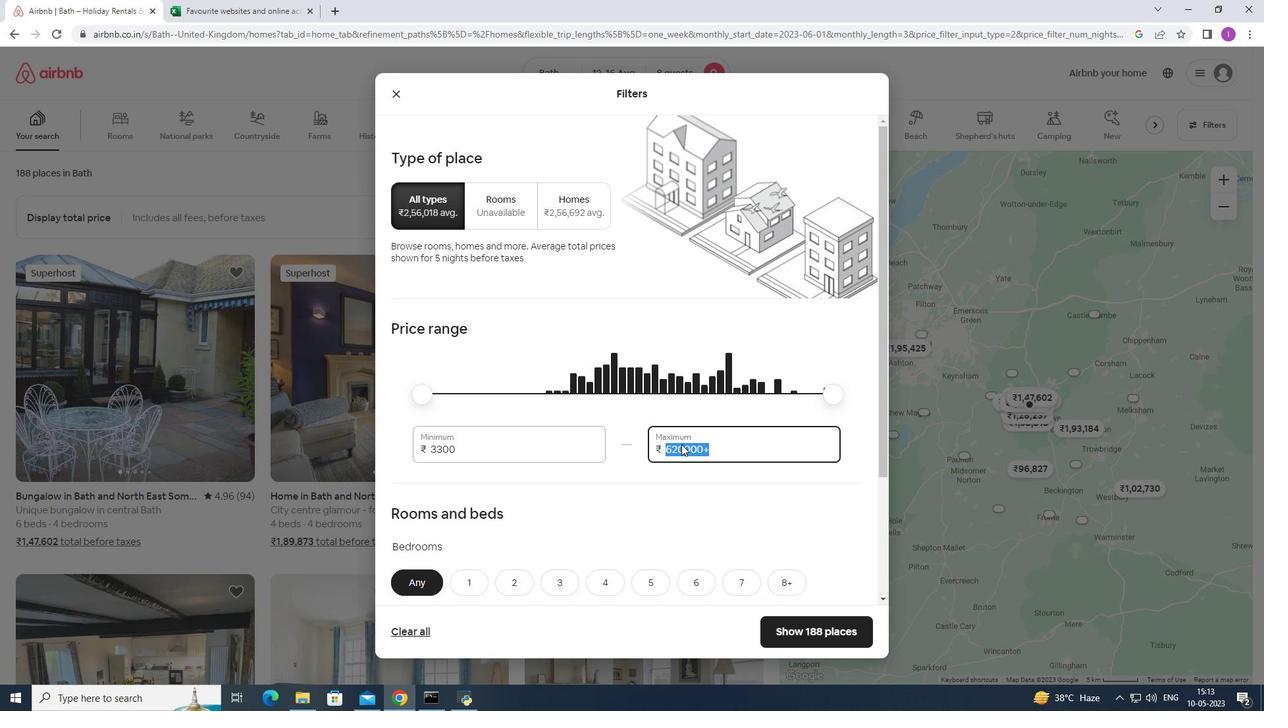
Action: Key pressed 1
Screenshot: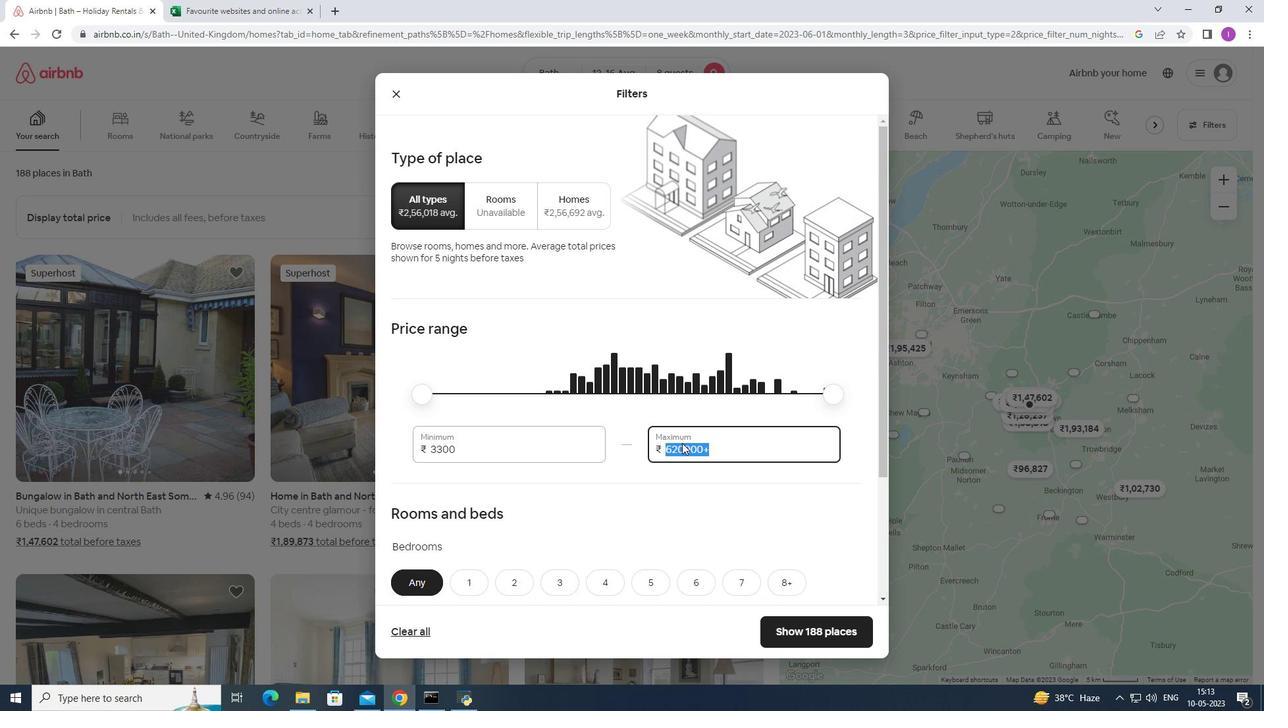 
Action: Mouse moved to (685, 441)
Screenshot: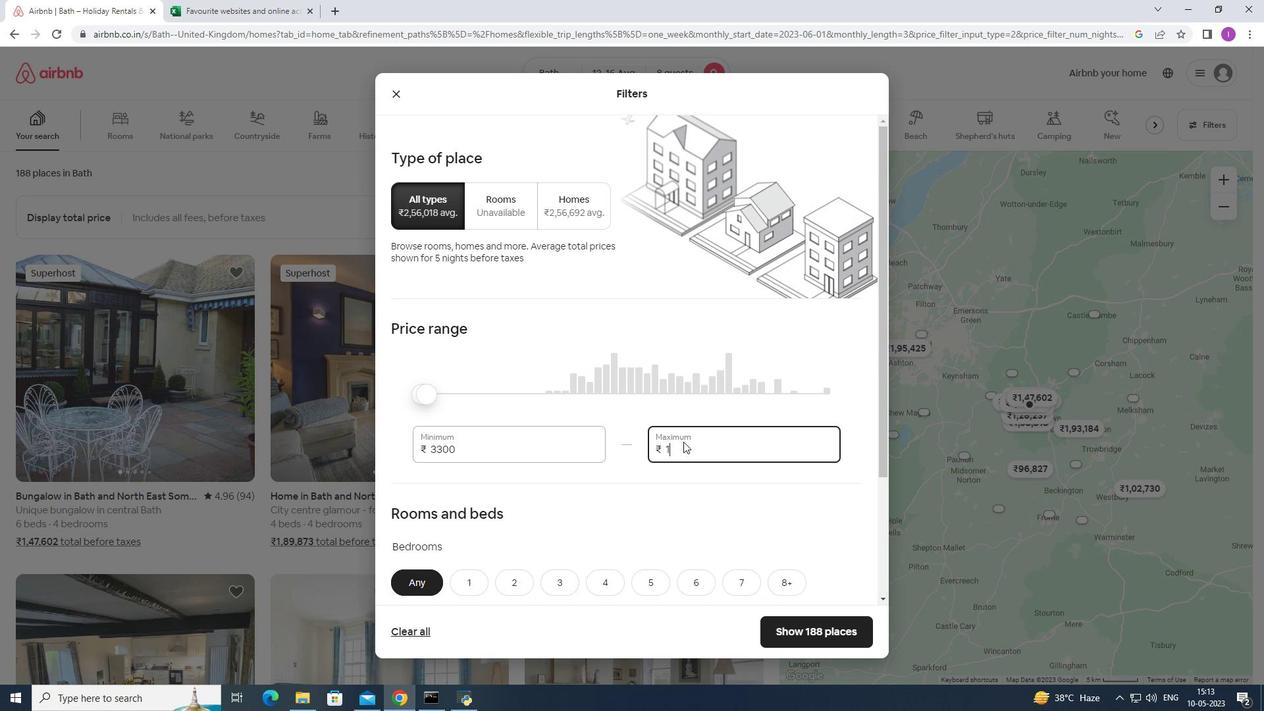 
Action: Key pressed 60
Screenshot: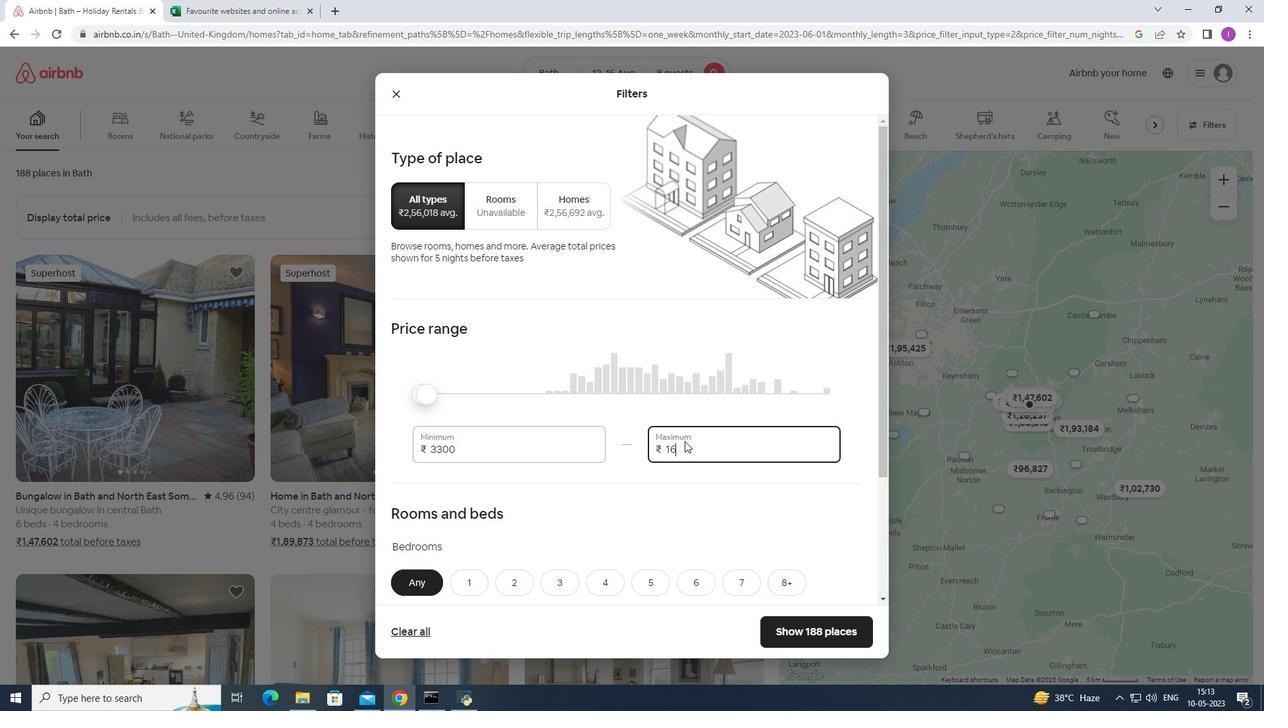 
Action: Mouse moved to (686, 440)
Screenshot: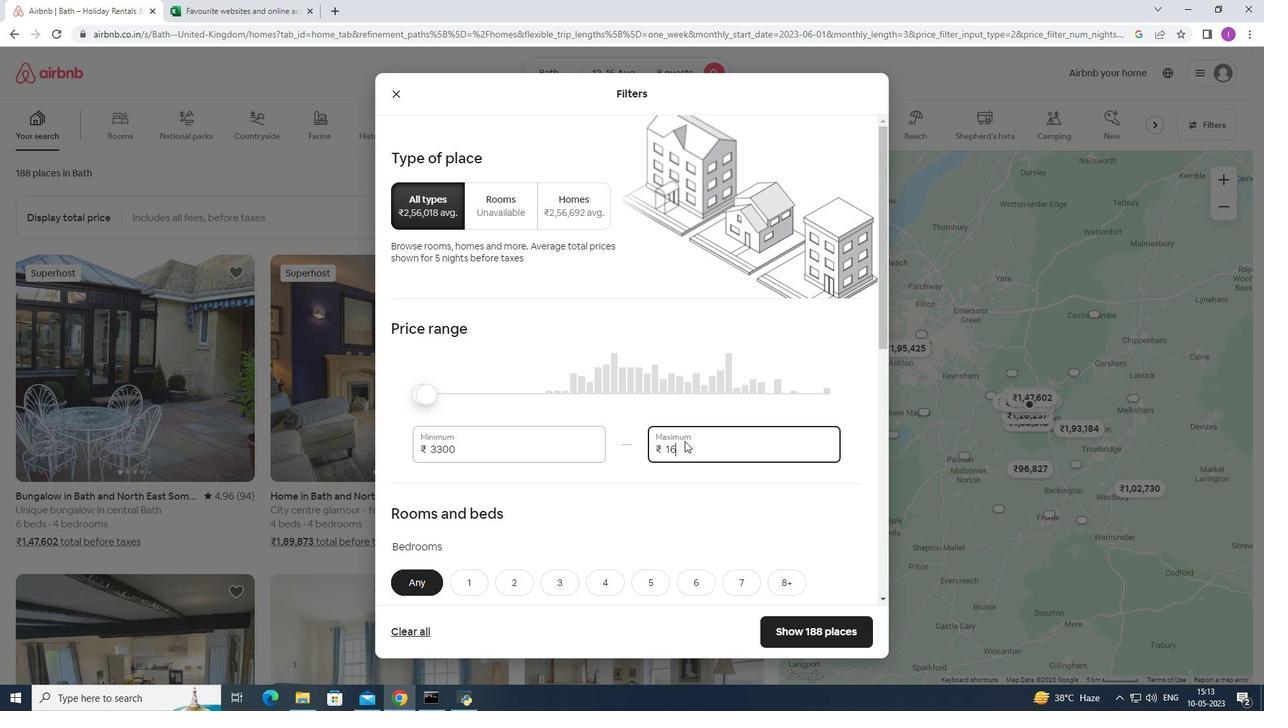 
Action: Key pressed 0
Screenshot: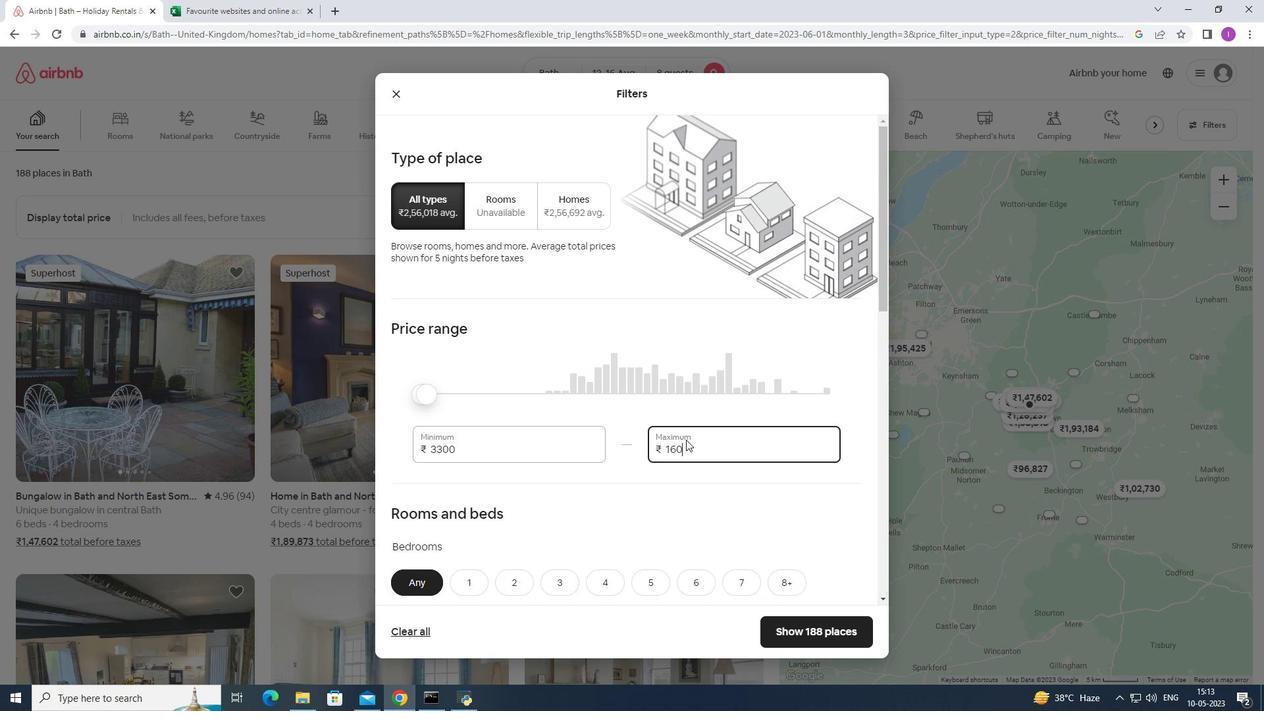 
Action: Mouse moved to (687, 439)
Screenshot: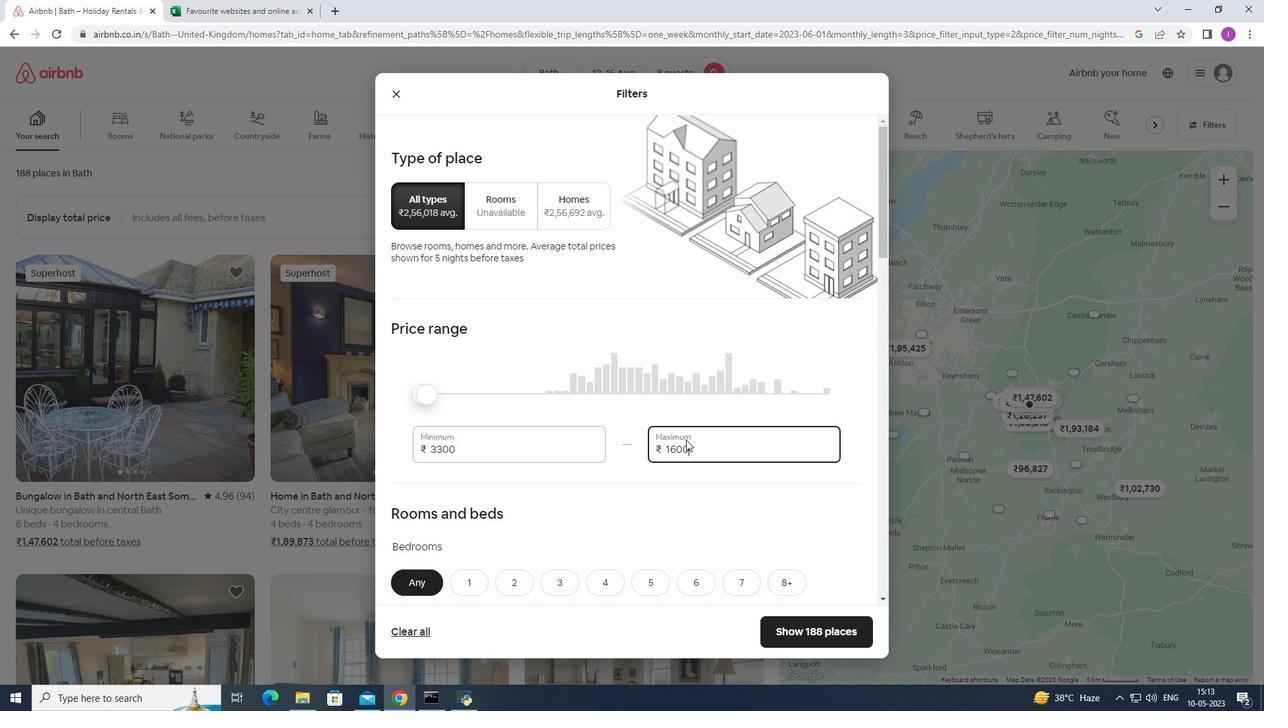 
Action: Key pressed 0
Screenshot: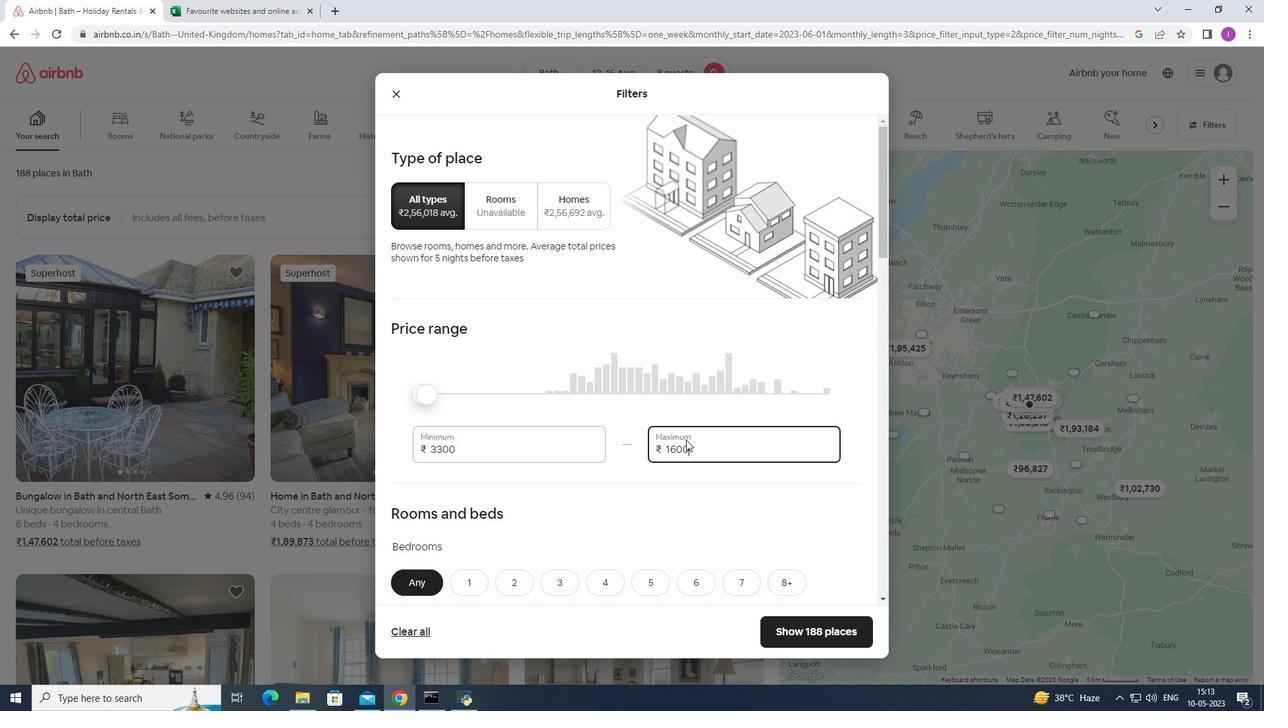 
Action: Mouse moved to (488, 454)
Screenshot: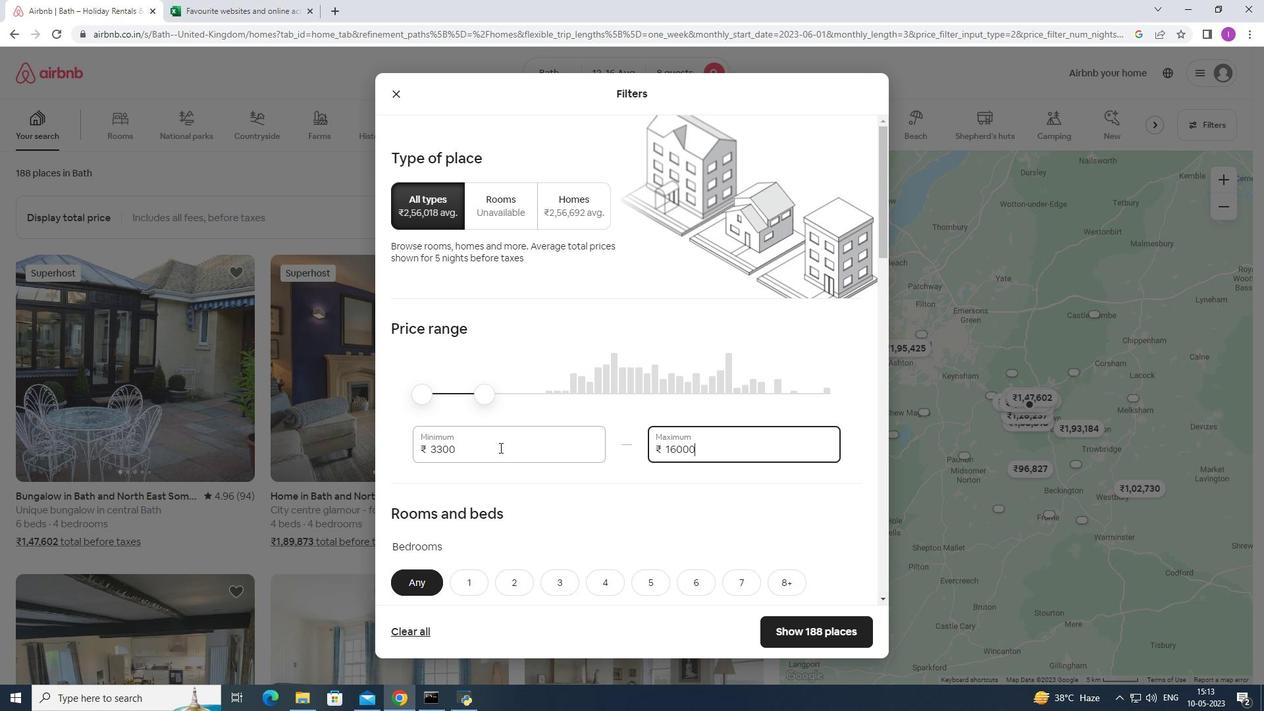 
Action: Mouse pressed left at (488, 454)
Screenshot: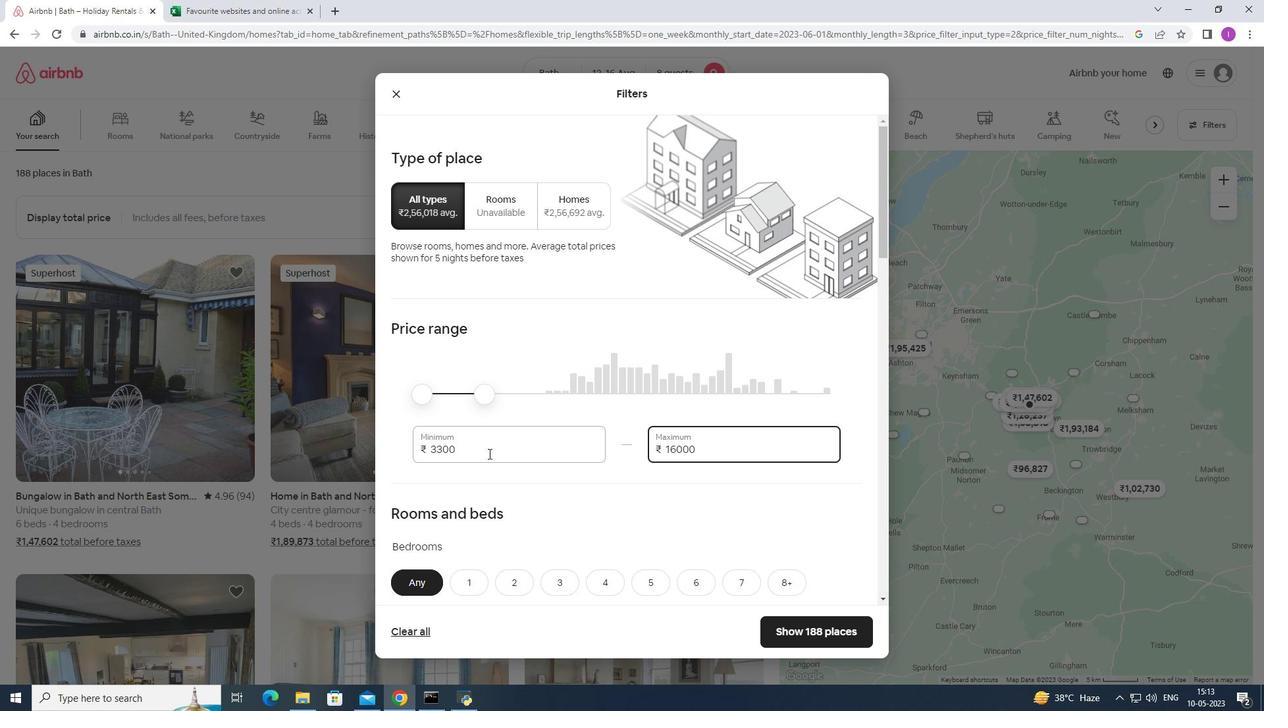 
Action: Mouse moved to (446, 444)
Screenshot: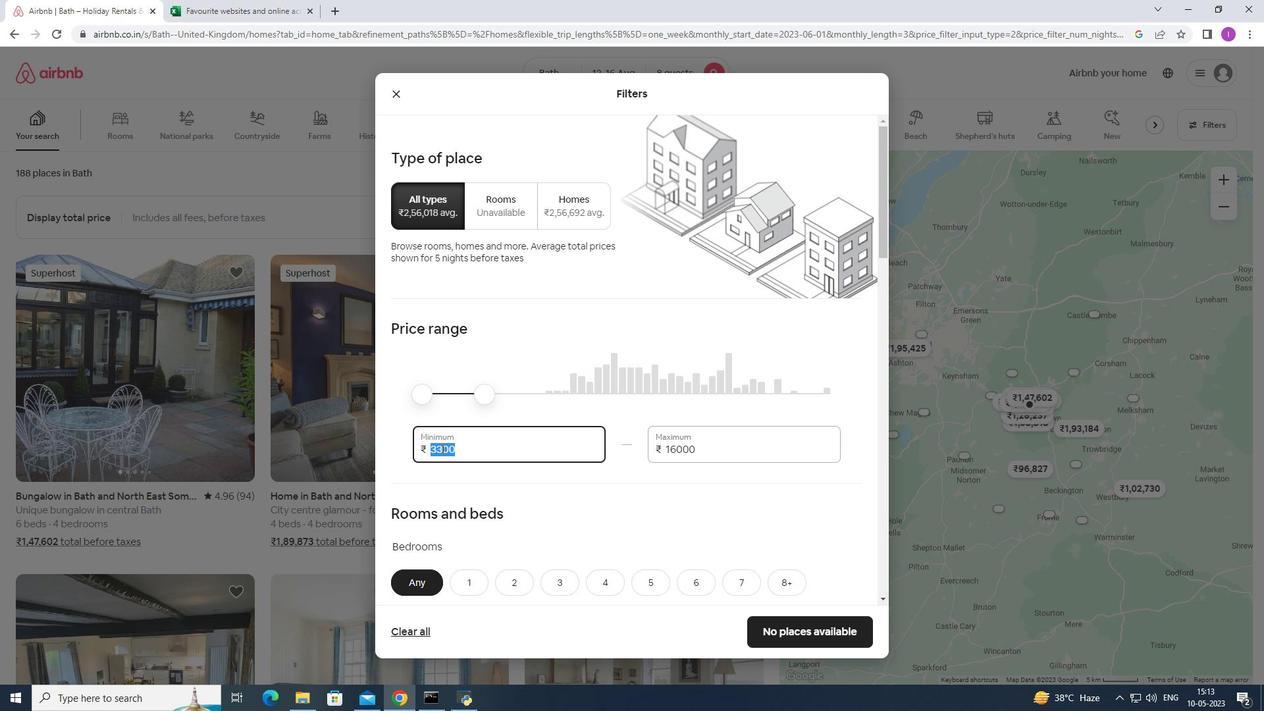 
Action: Key pressed 1
Screenshot: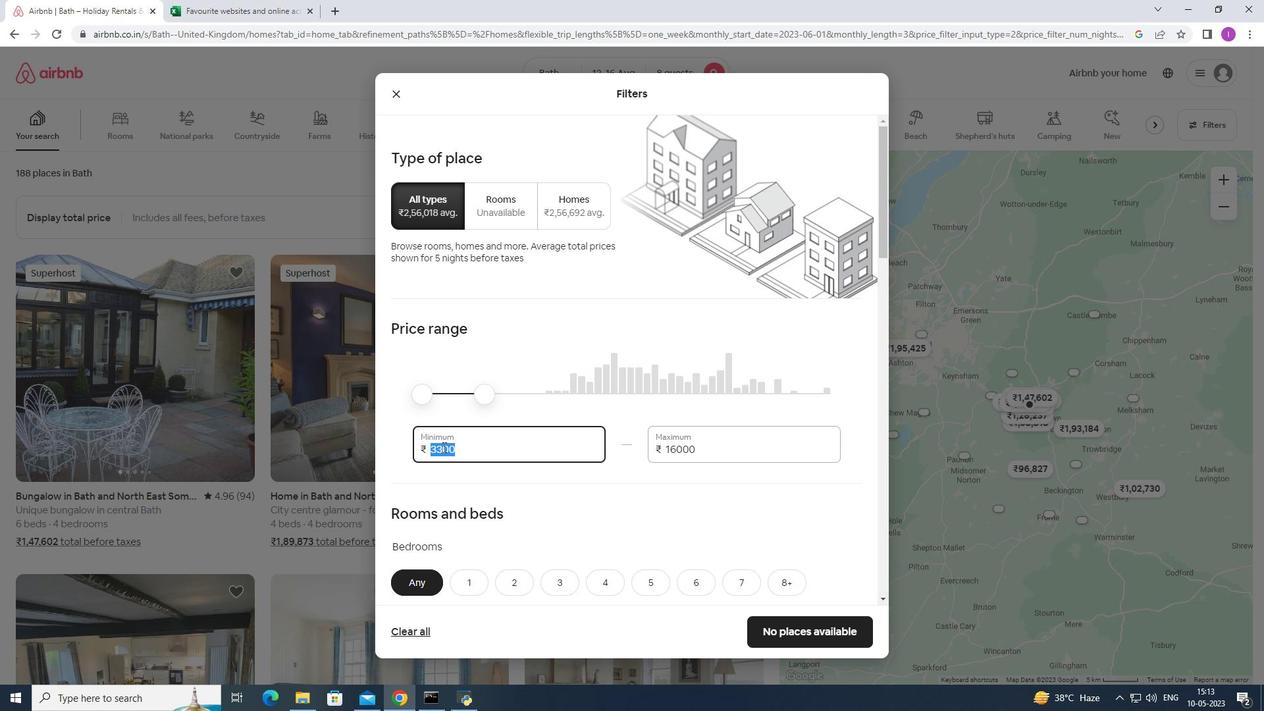
Action: Mouse moved to (447, 444)
Screenshot: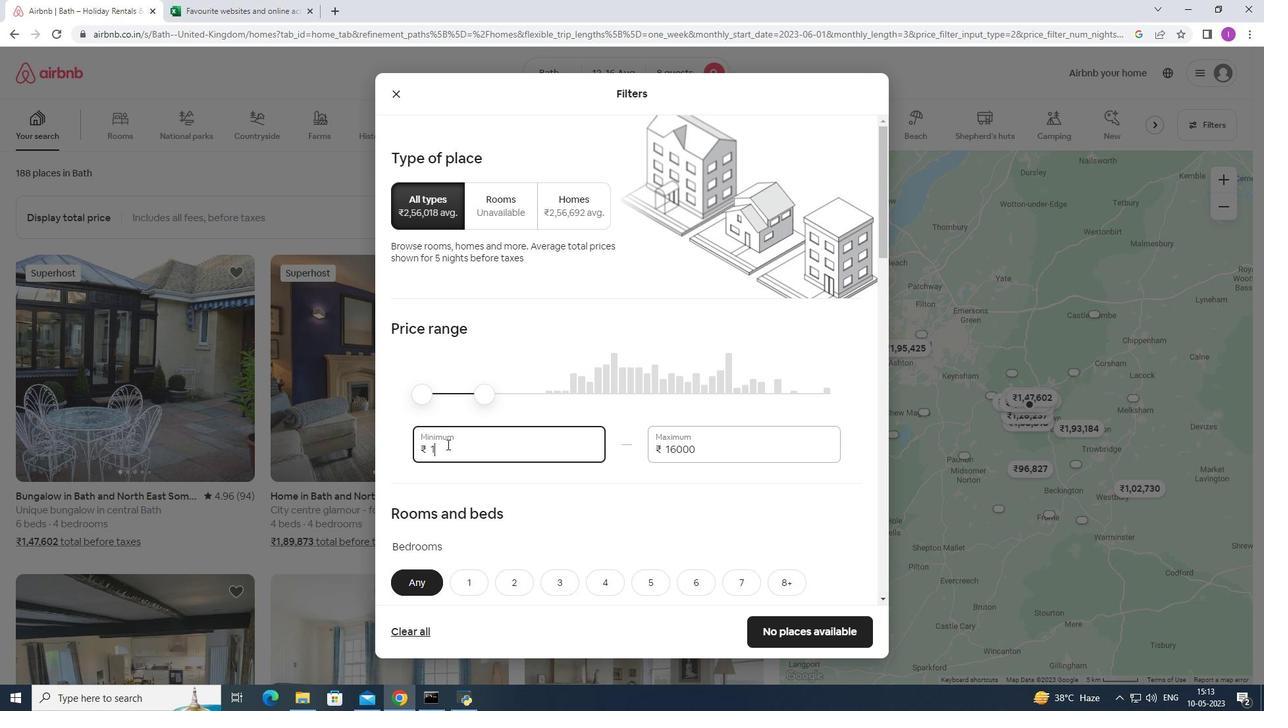 
Action: Key pressed 0
Screenshot: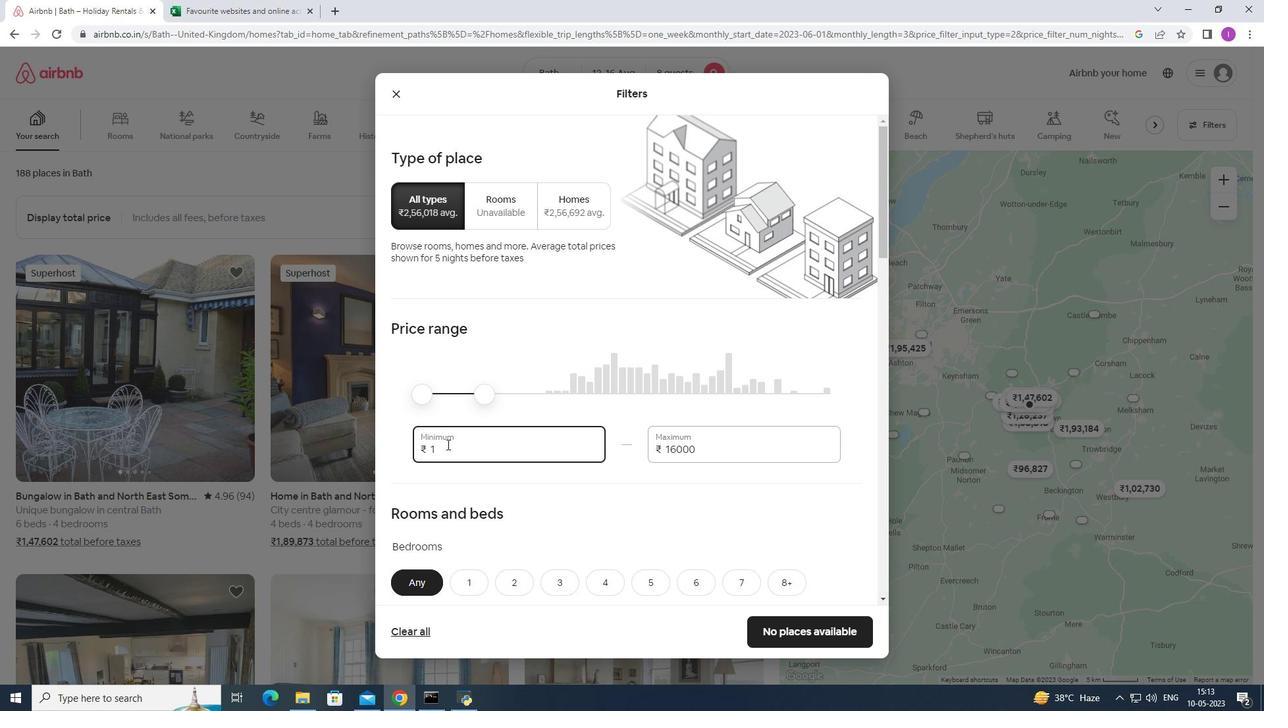 
Action: Mouse moved to (449, 442)
Screenshot: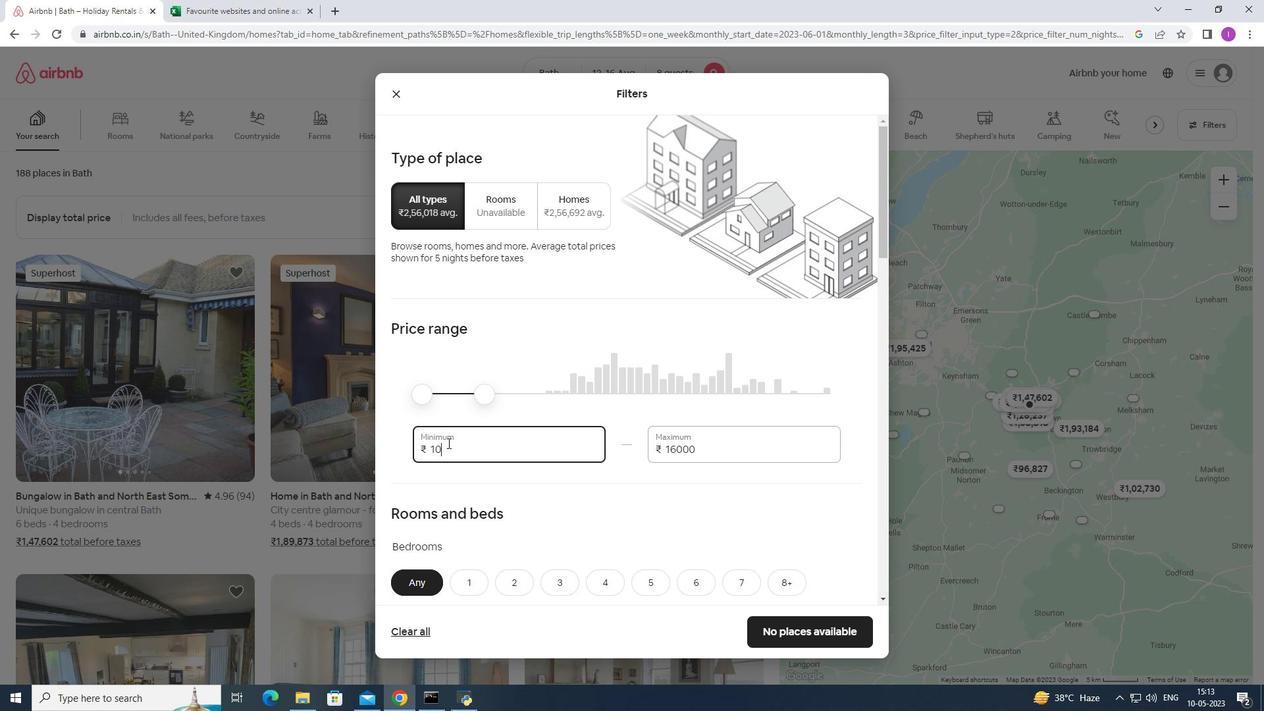 
Action: Key pressed 0
Screenshot: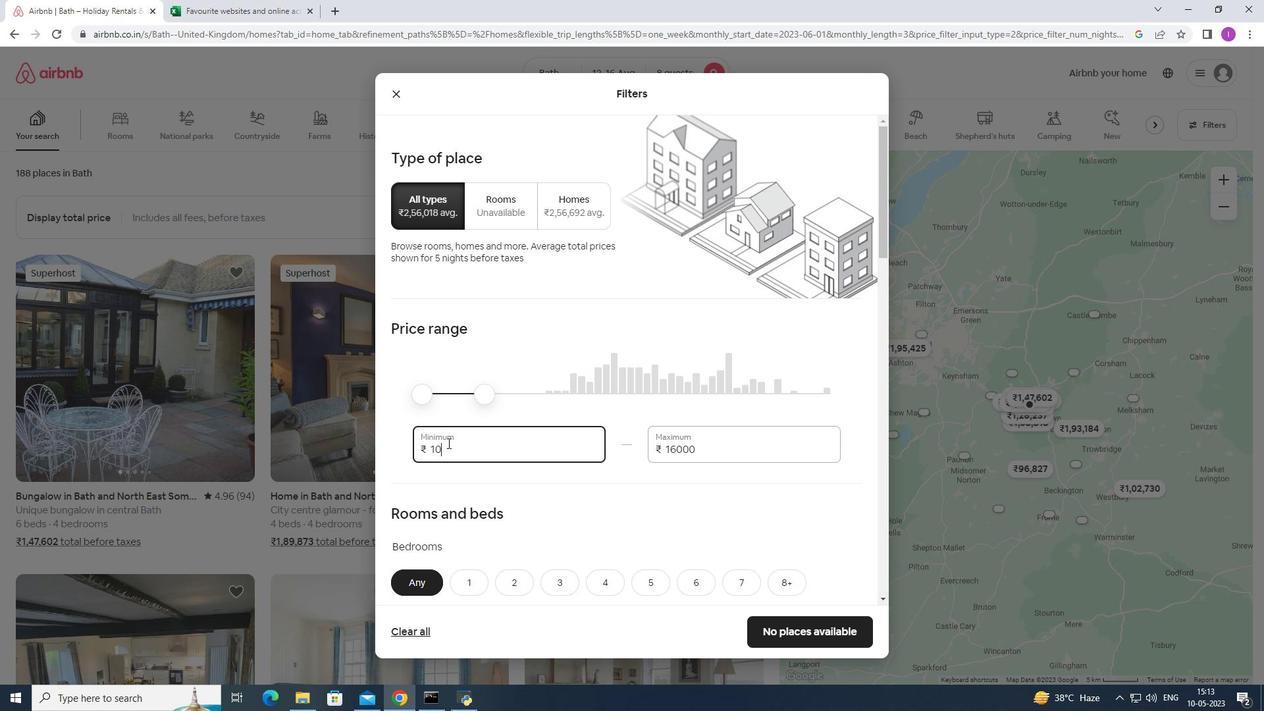 
Action: Mouse moved to (452, 441)
Screenshot: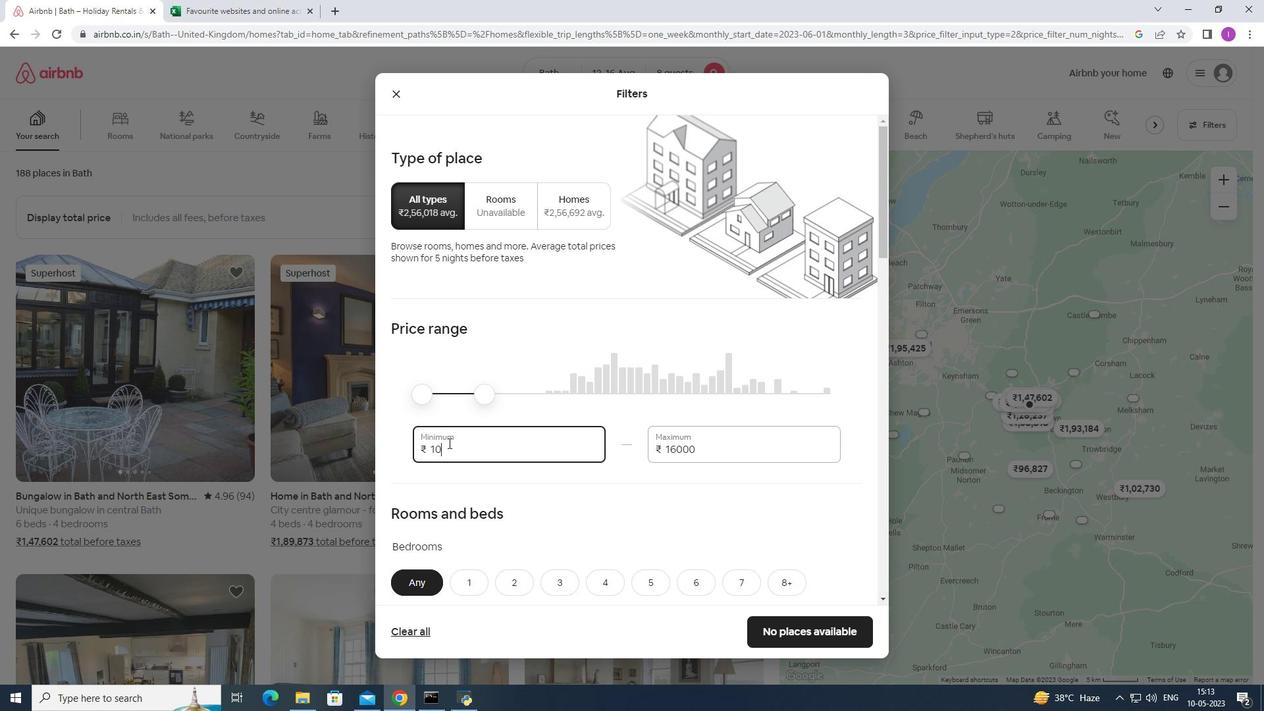 
Action: Key pressed 0
Screenshot: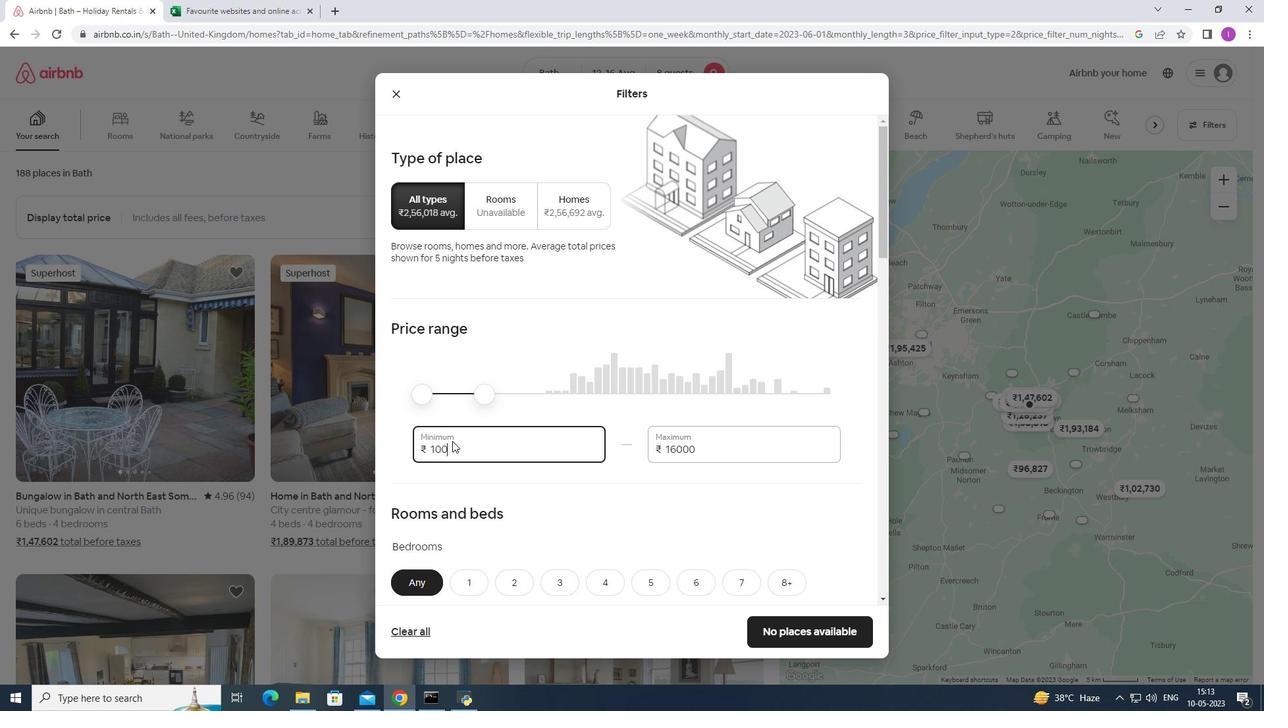 
Action: Mouse moved to (484, 456)
Screenshot: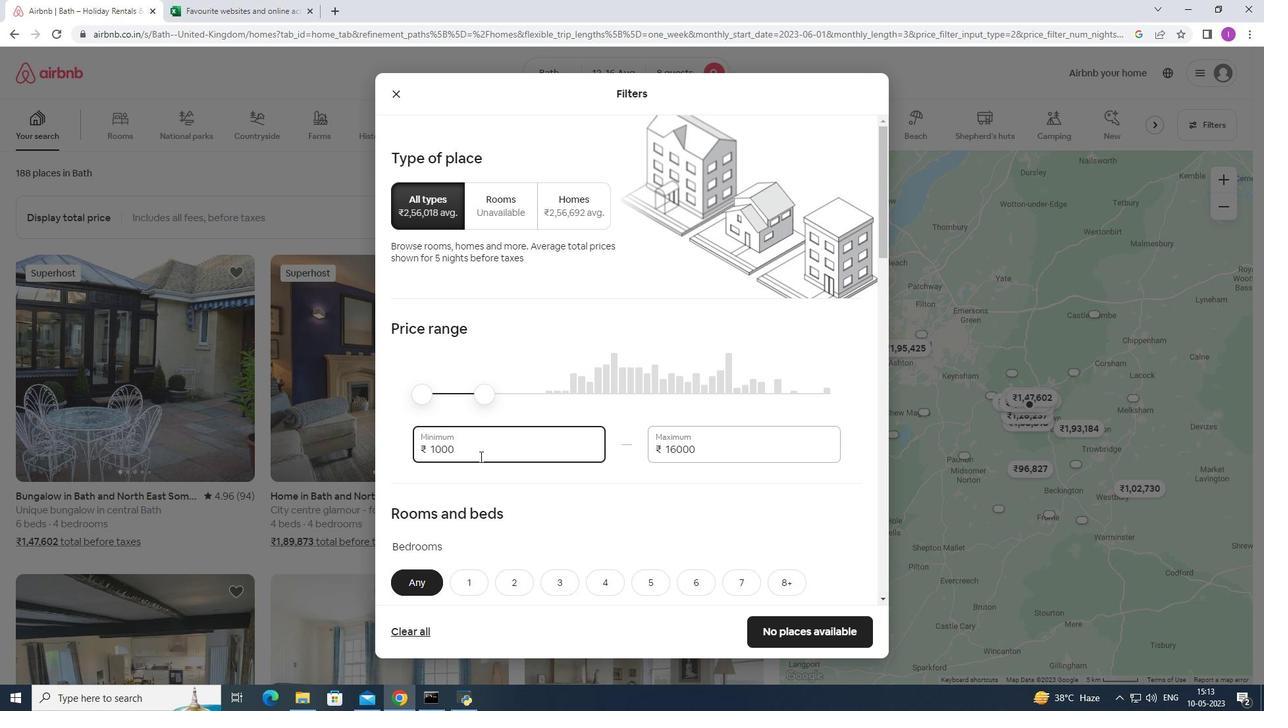 
Action: Key pressed 0
Screenshot: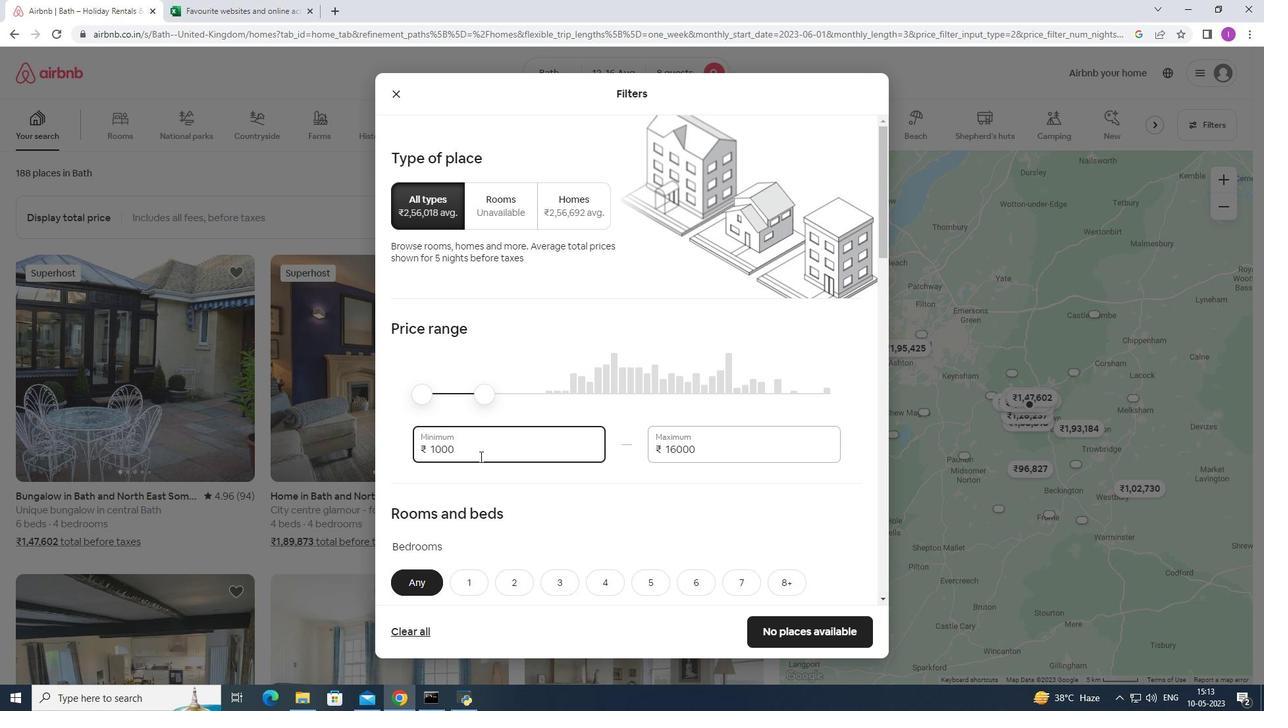 
Action: Mouse moved to (512, 503)
Screenshot: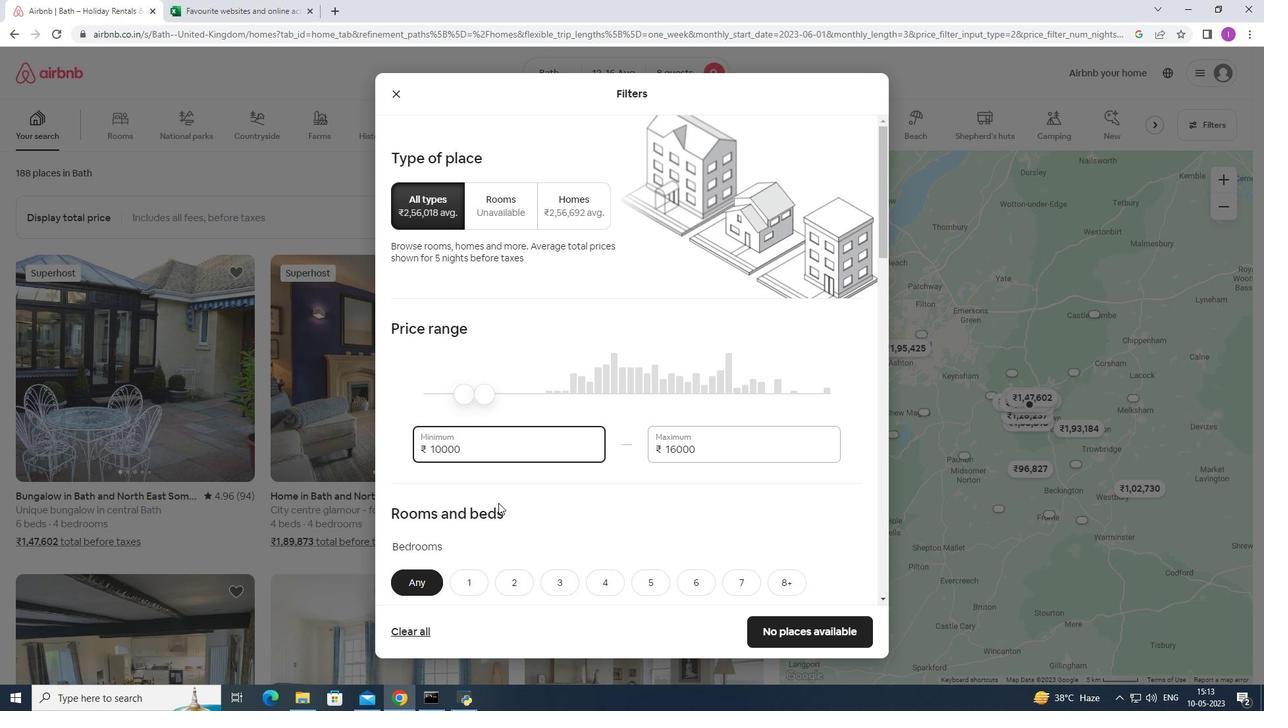 
Action: Mouse scrolled (512, 502) with delta (0, 0)
Screenshot: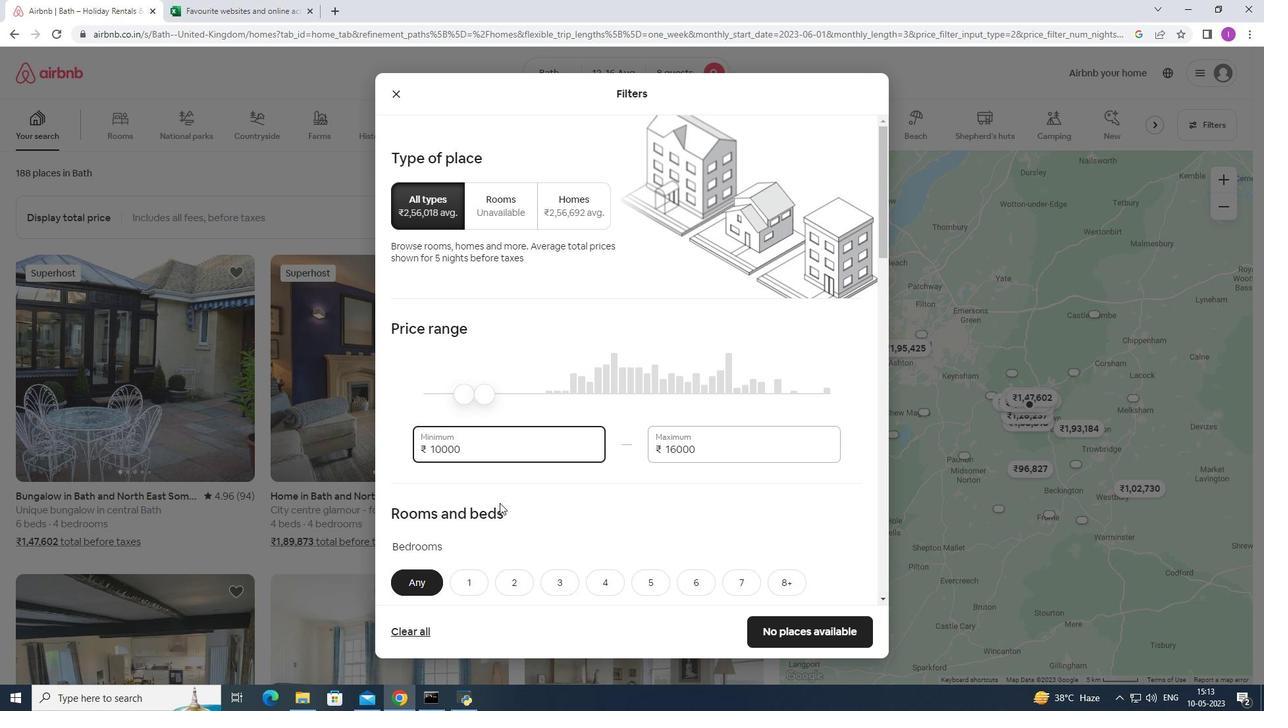 
Action: Mouse moved to (525, 500)
Screenshot: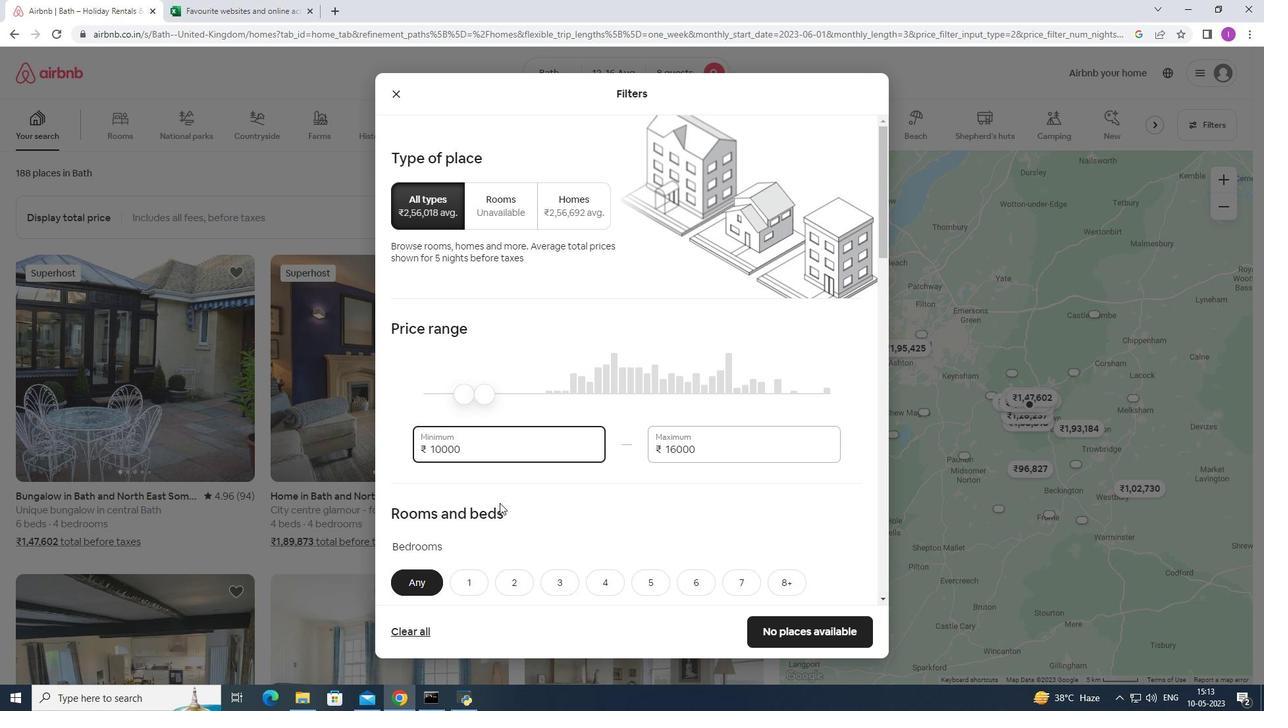 
Action: Mouse scrolled (525, 499) with delta (0, 0)
Screenshot: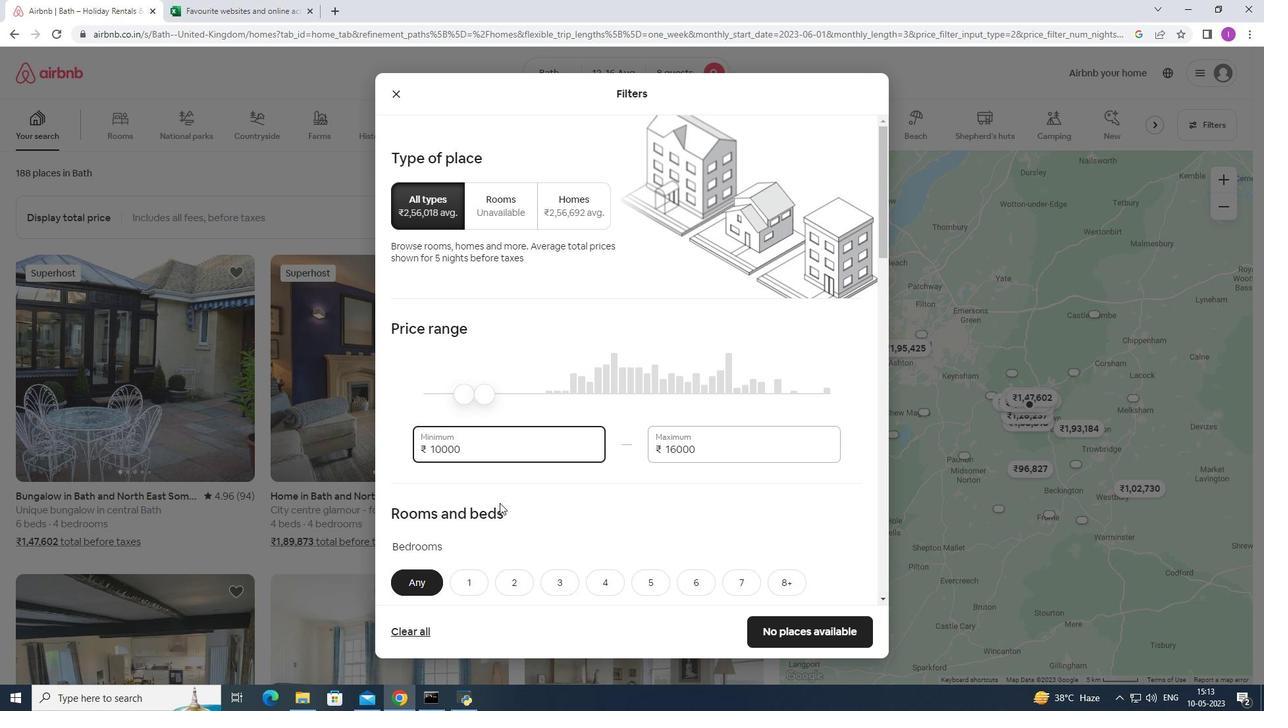 
Action: Mouse moved to (550, 478)
Screenshot: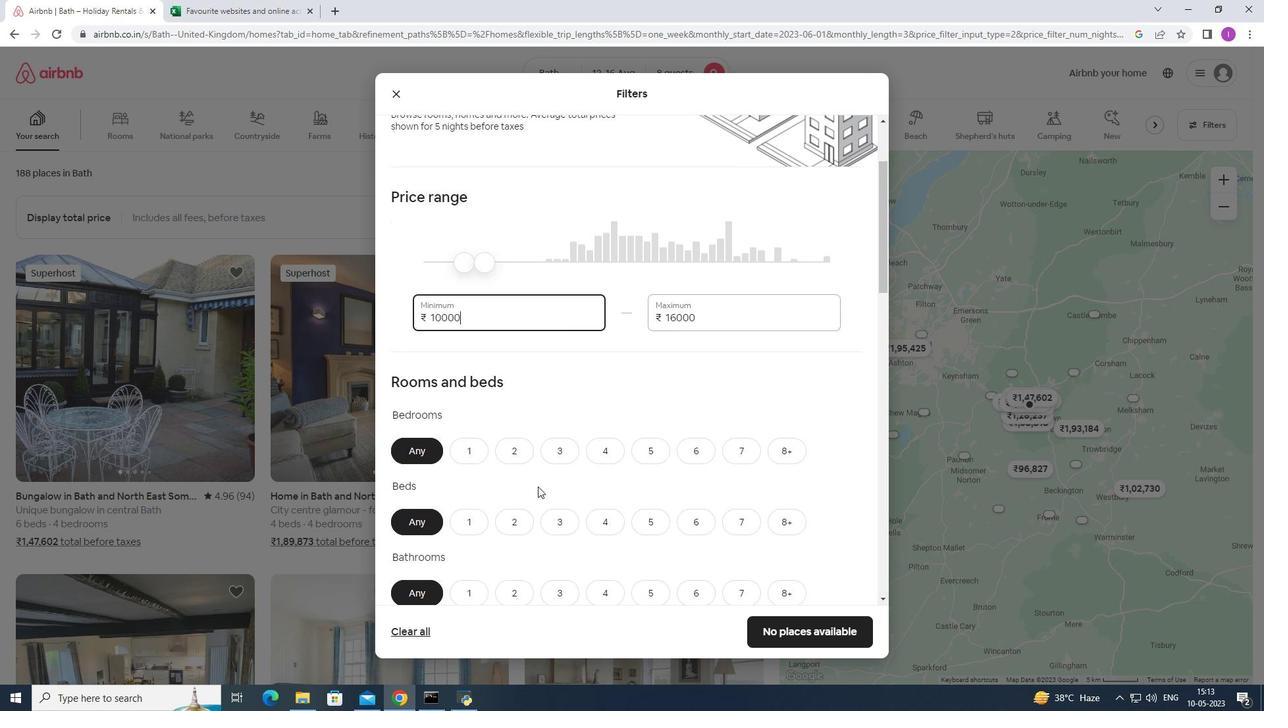 
Action: Mouse scrolled (550, 478) with delta (0, 0)
Screenshot: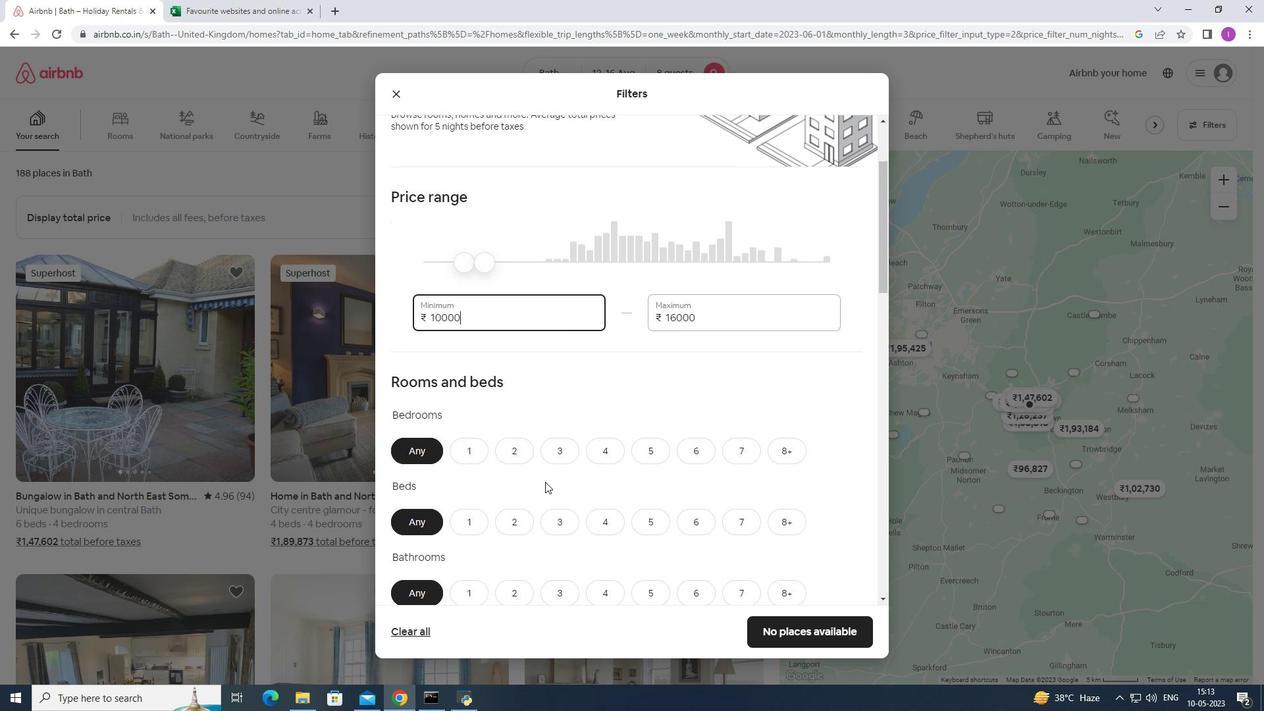 
Action: Mouse scrolled (550, 478) with delta (0, 0)
Screenshot: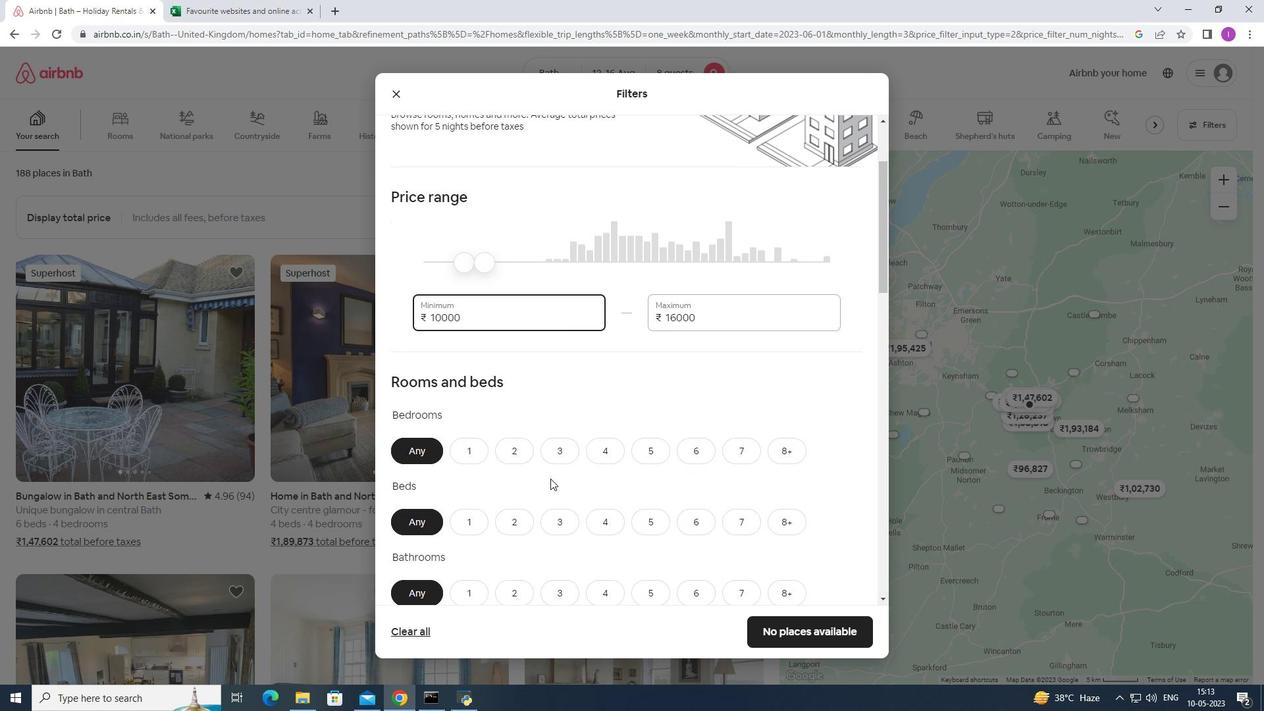 
Action: Mouse moved to (530, 492)
Screenshot: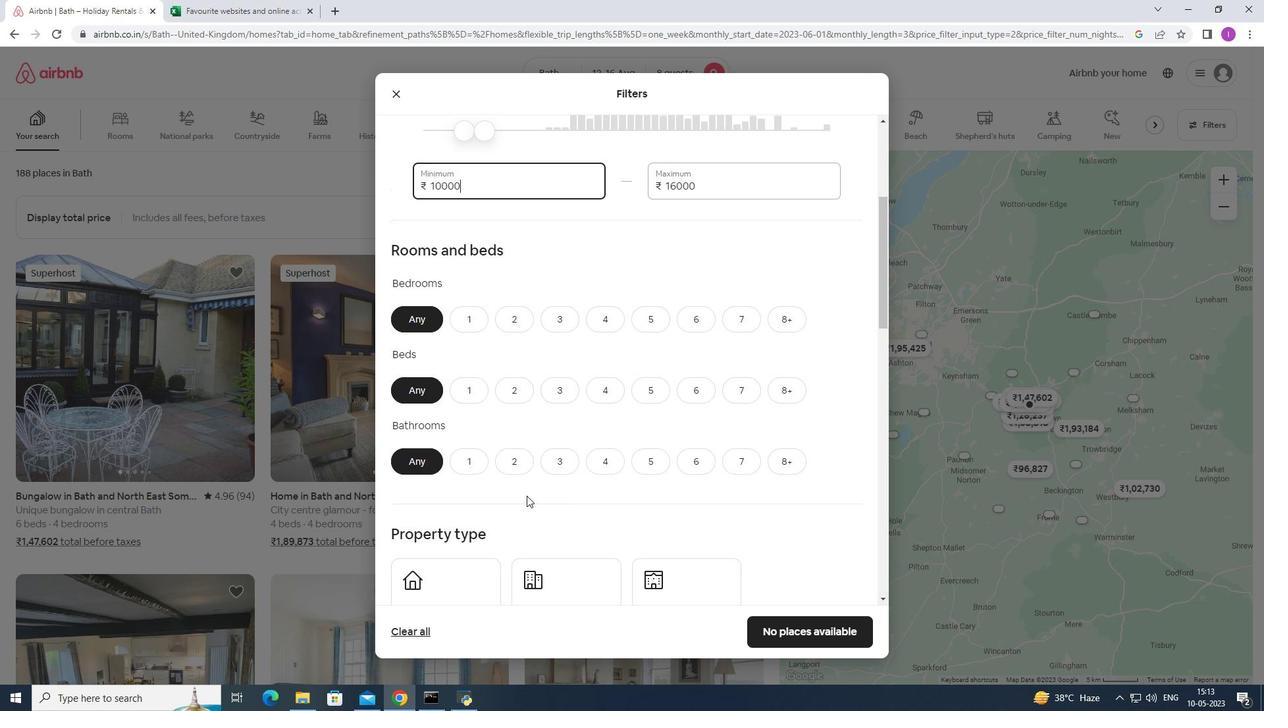 
Action: Mouse scrolled (530, 492) with delta (0, 0)
Screenshot: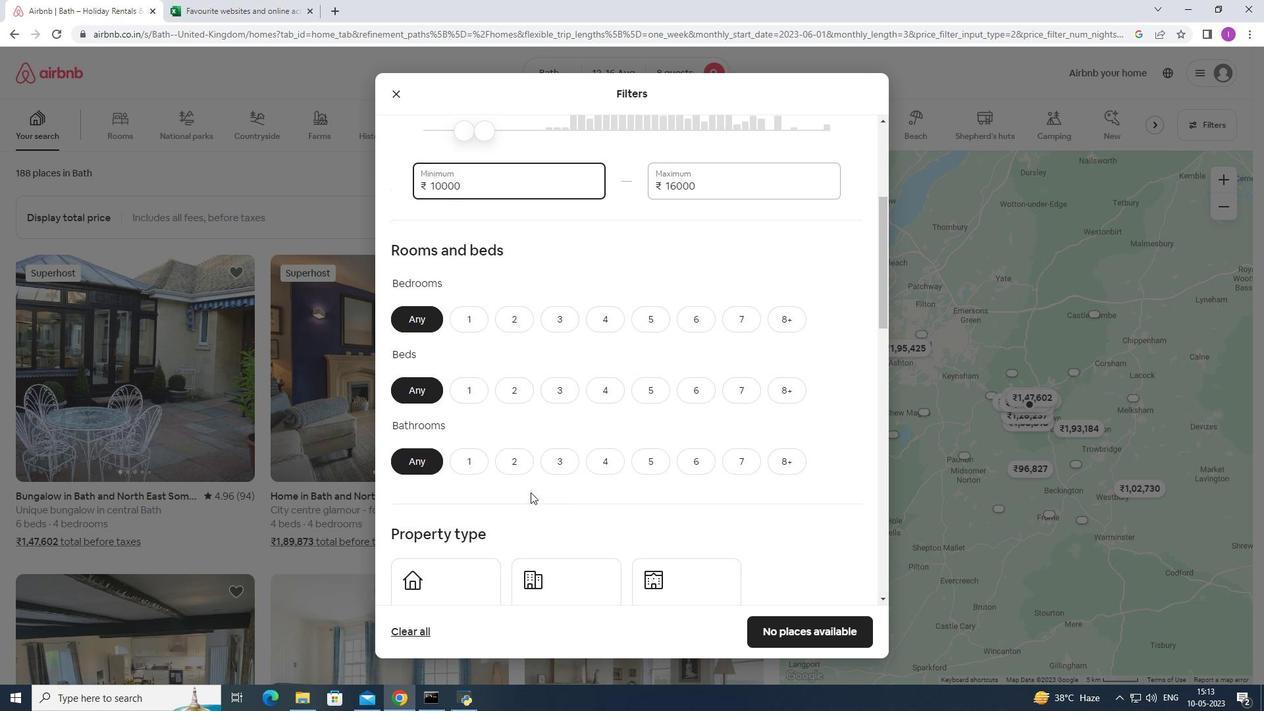 
Action: Mouse moved to (674, 393)
Screenshot: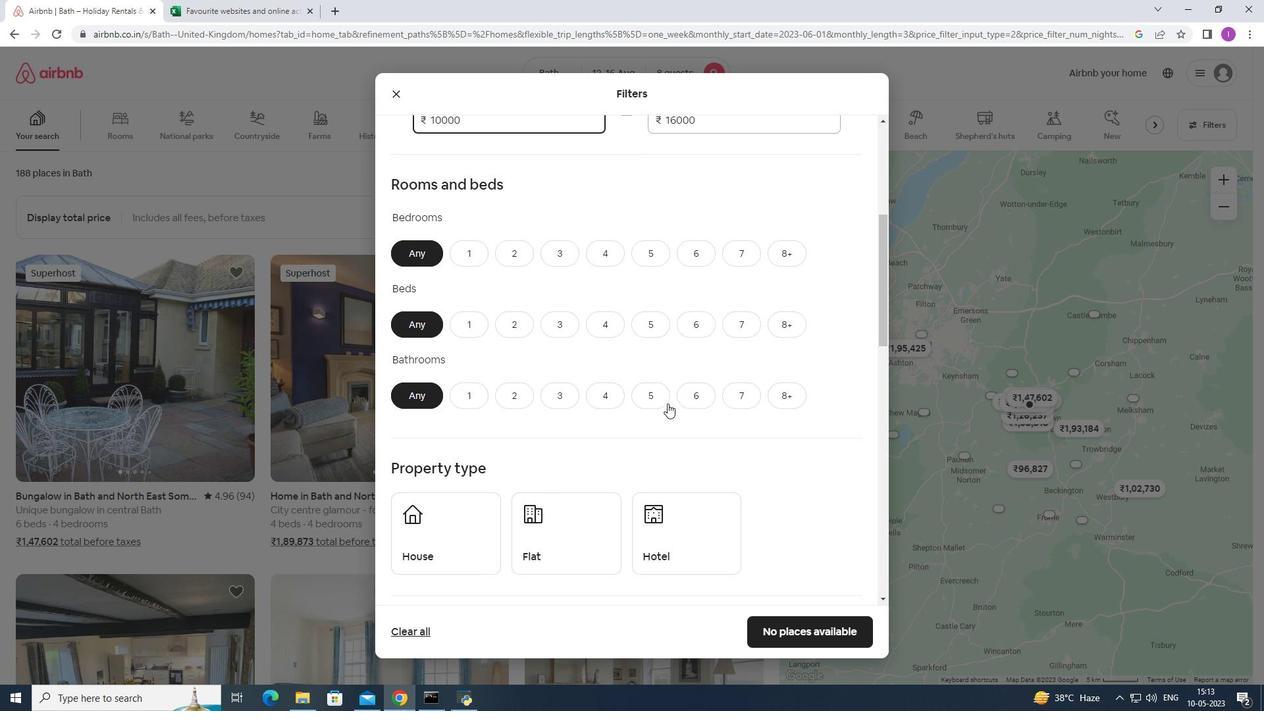 
Action: Mouse scrolled (674, 393) with delta (0, 0)
Screenshot: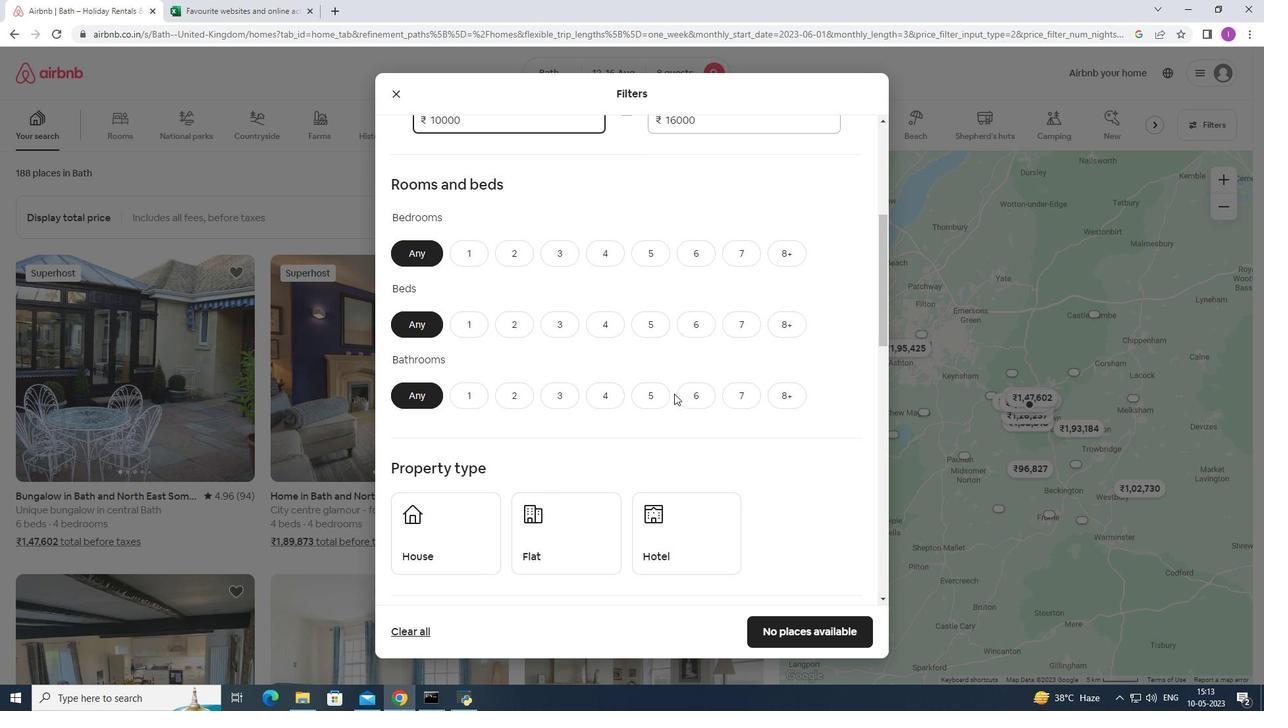 
Action: Mouse moved to (779, 195)
Screenshot: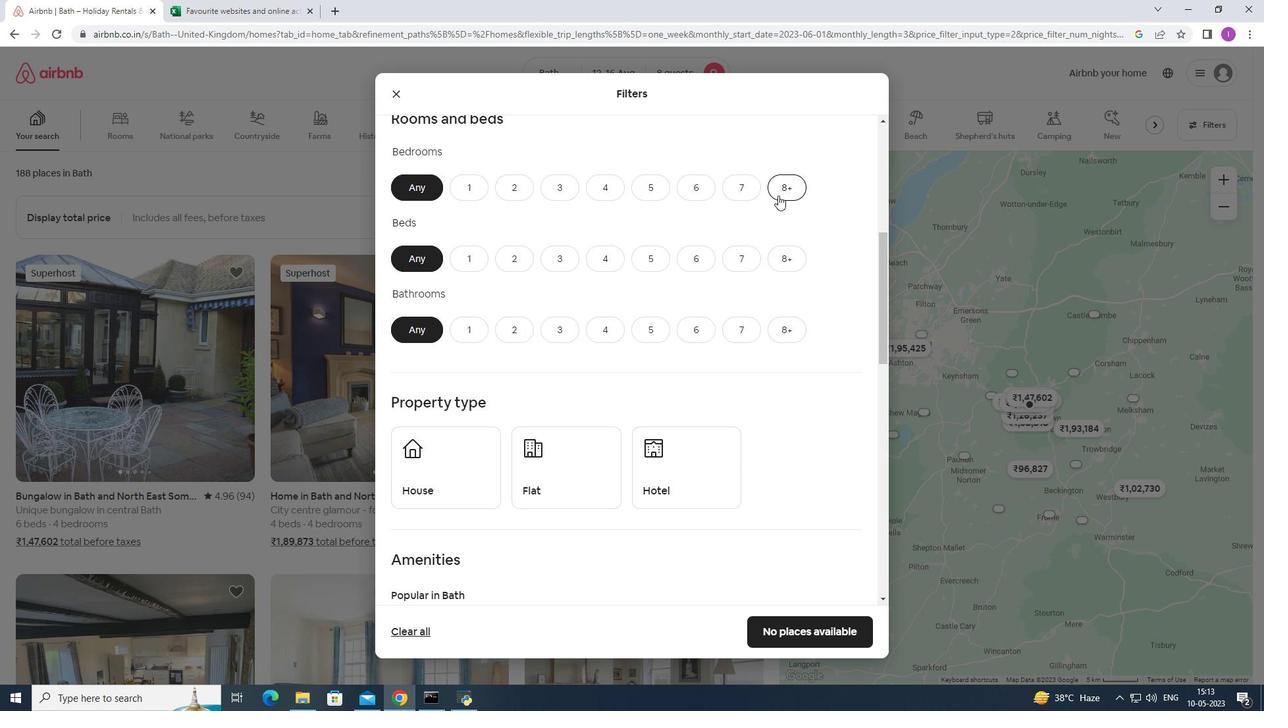
Action: Mouse pressed left at (779, 195)
Screenshot: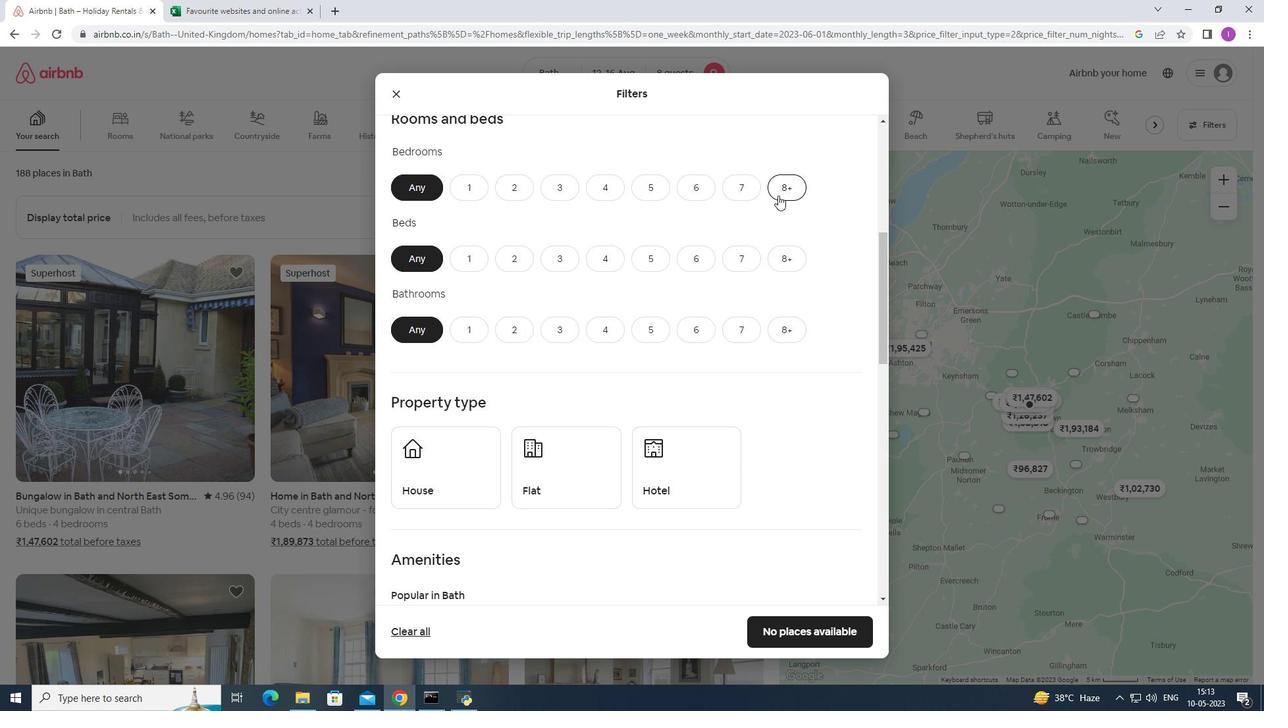 
Action: Mouse moved to (778, 259)
Screenshot: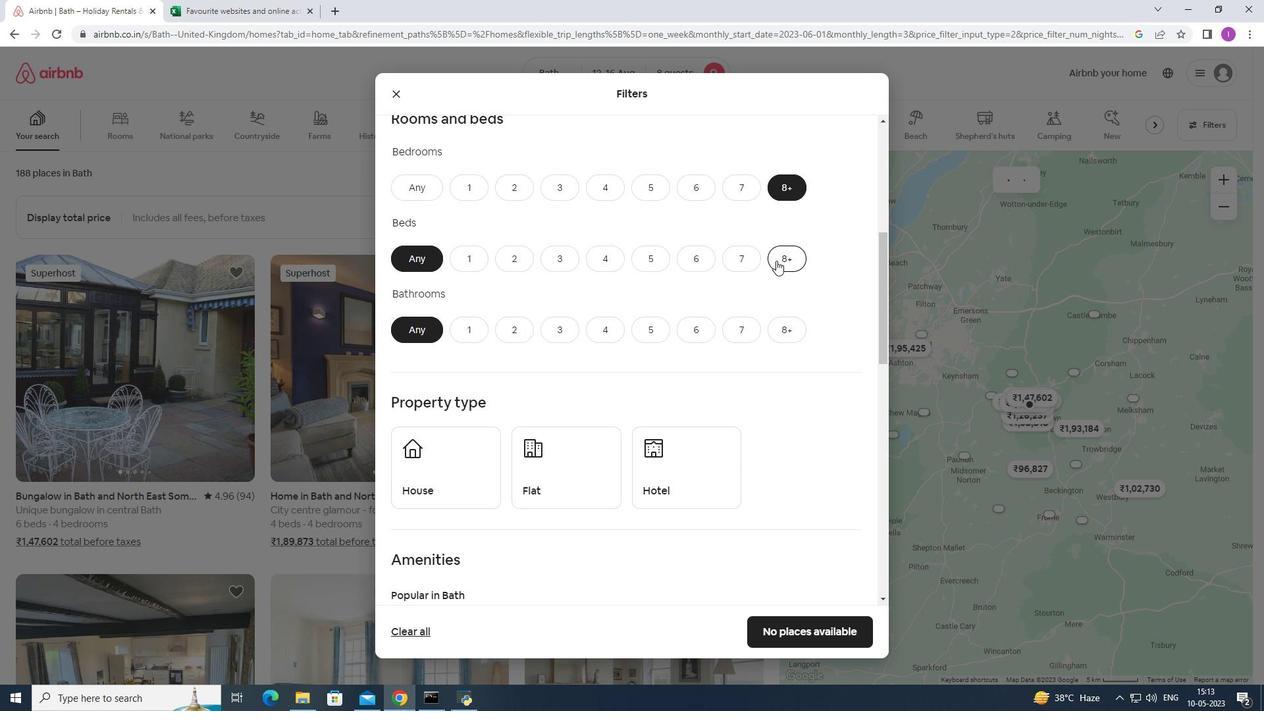 
Action: Mouse pressed left at (778, 259)
Screenshot: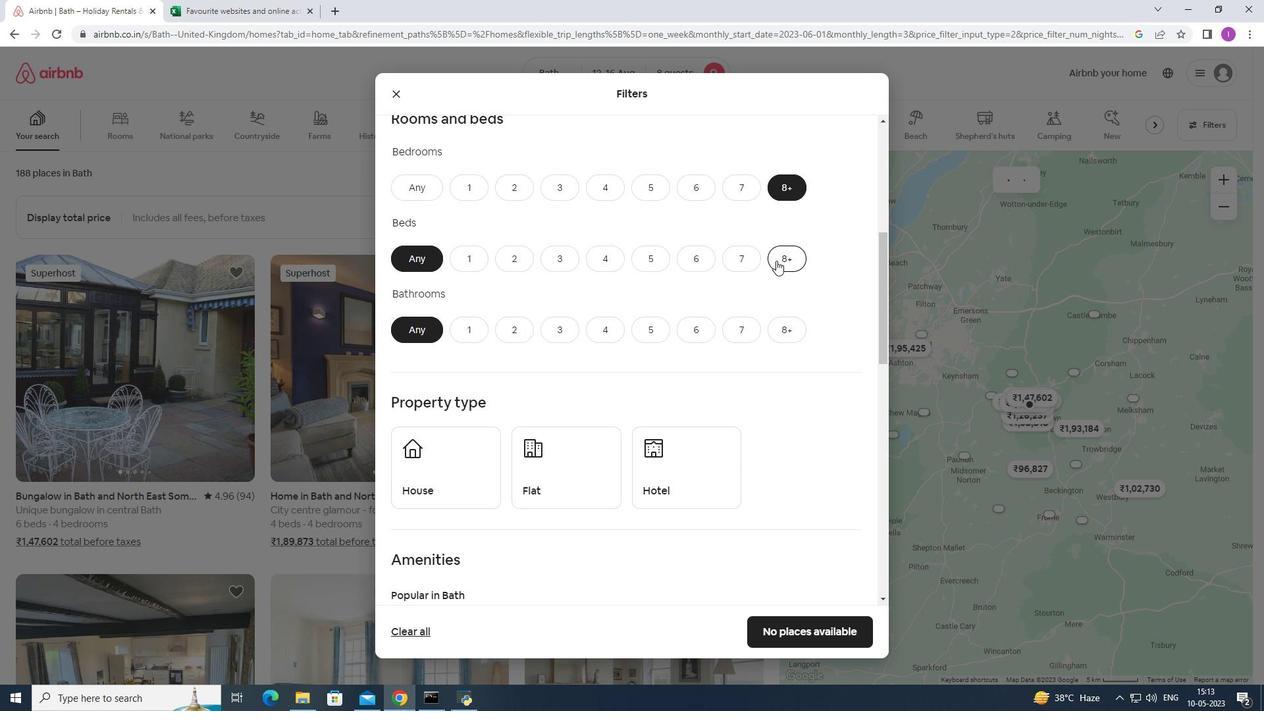 
Action: Mouse moved to (773, 328)
Screenshot: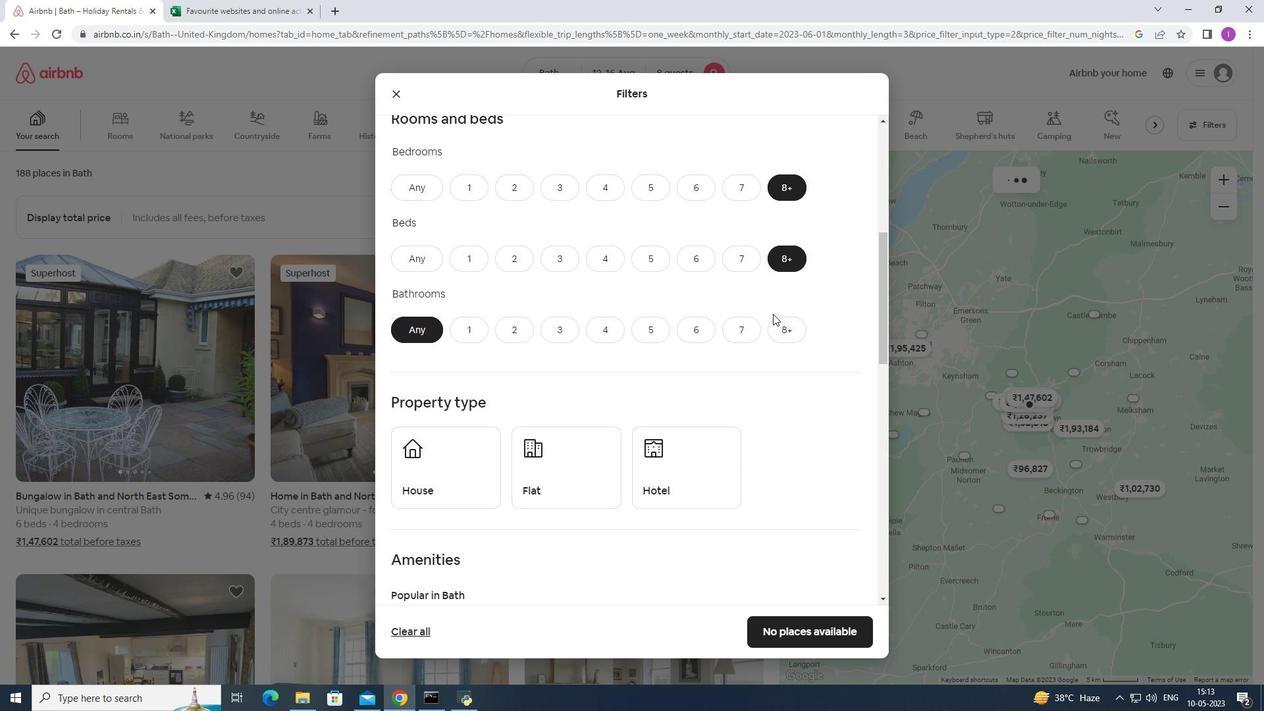 
Action: Mouse pressed left at (773, 328)
Screenshot: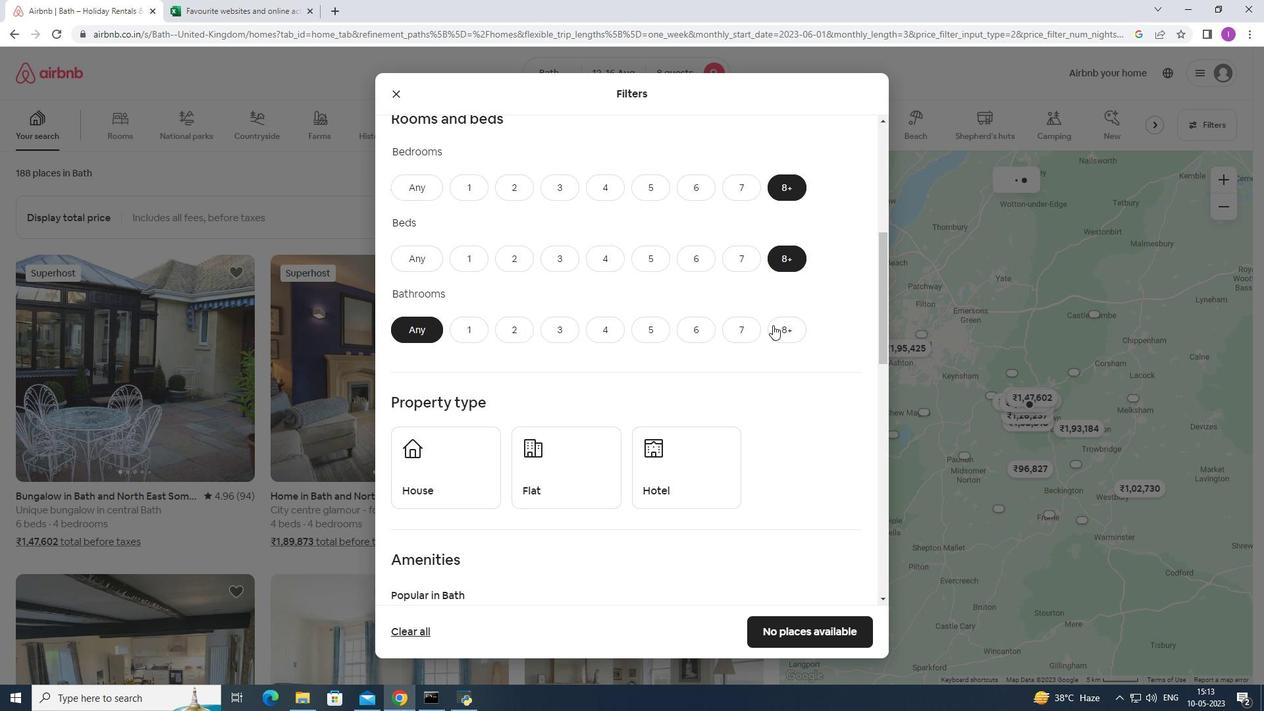 
Action: Mouse moved to (562, 432)
Screenshot: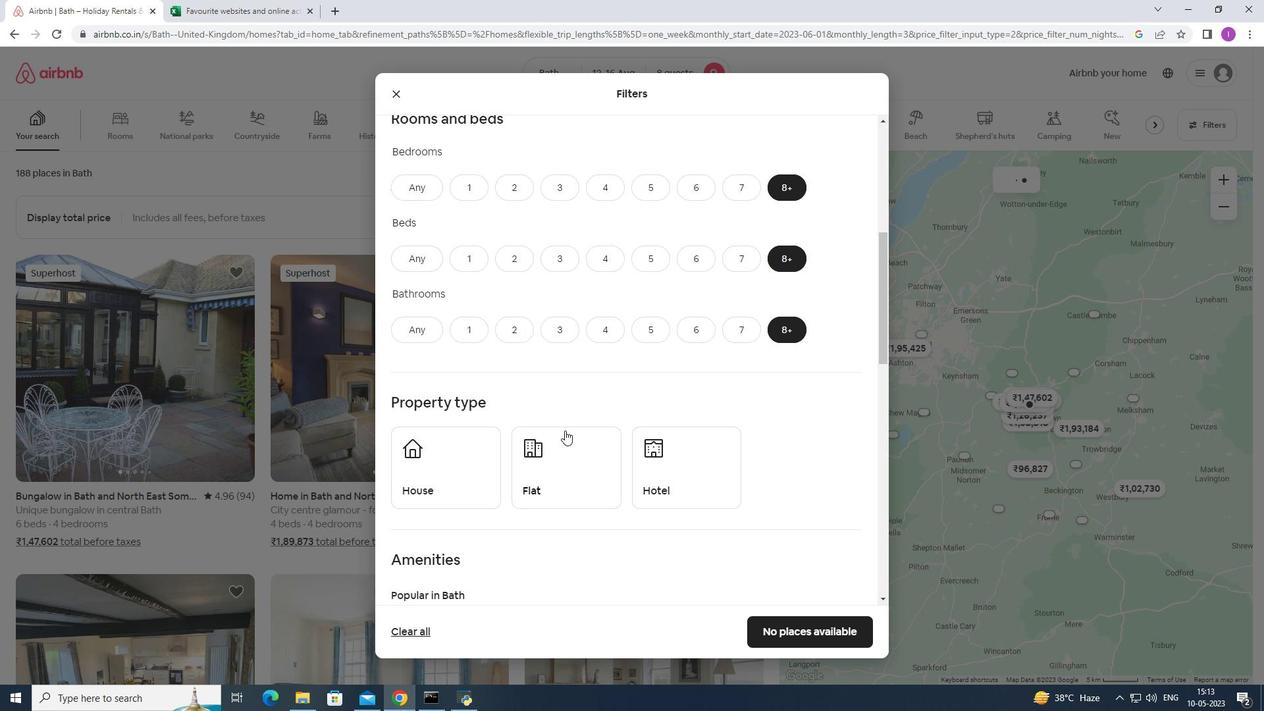 
Action: Mouse scrolled (562, 432) with delta (0, 0)
Screenshot: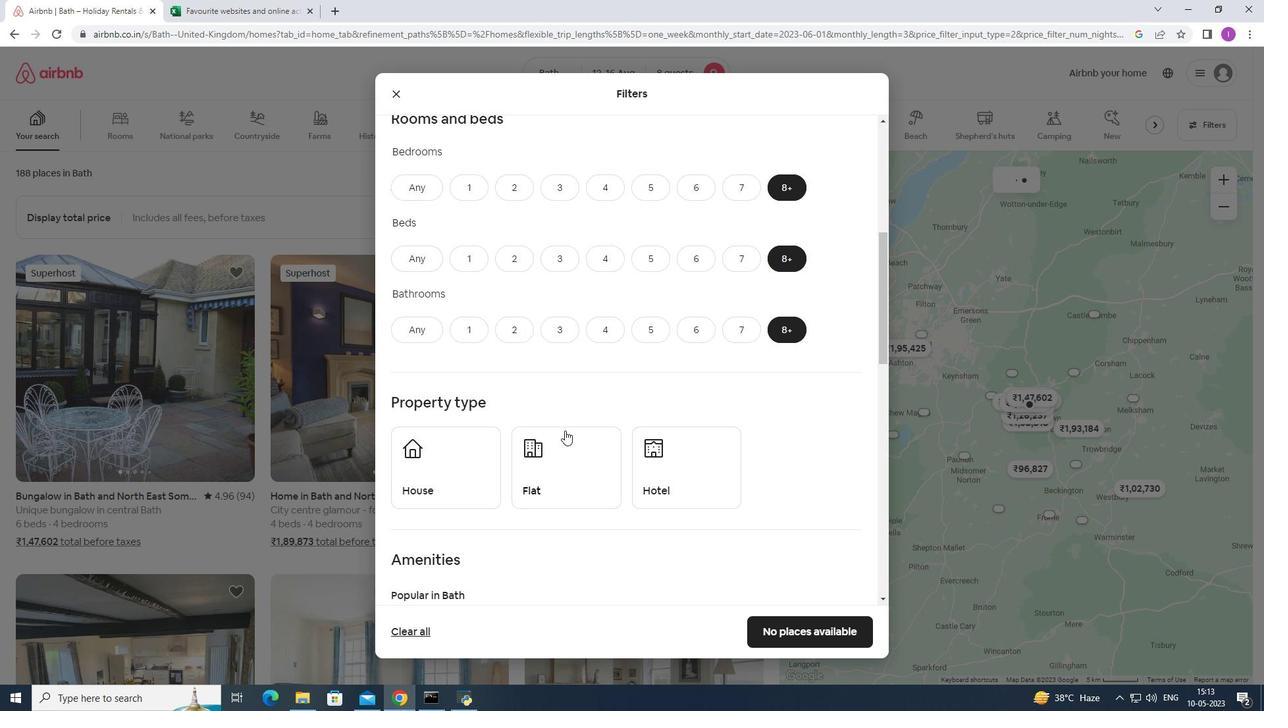 
Action: Mouse scrolled (562, 432) with delta (0, 0)
Screenshot: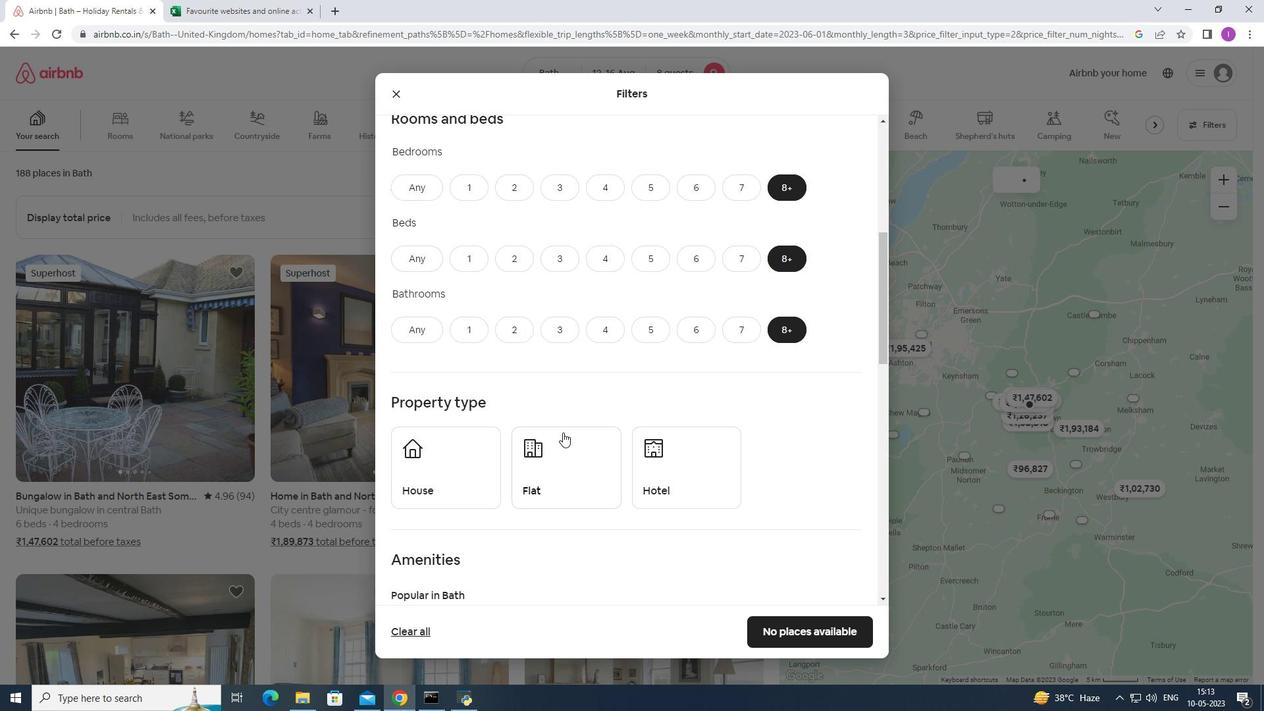 
Action: Mouse moved to (442, 342)
Screenshot: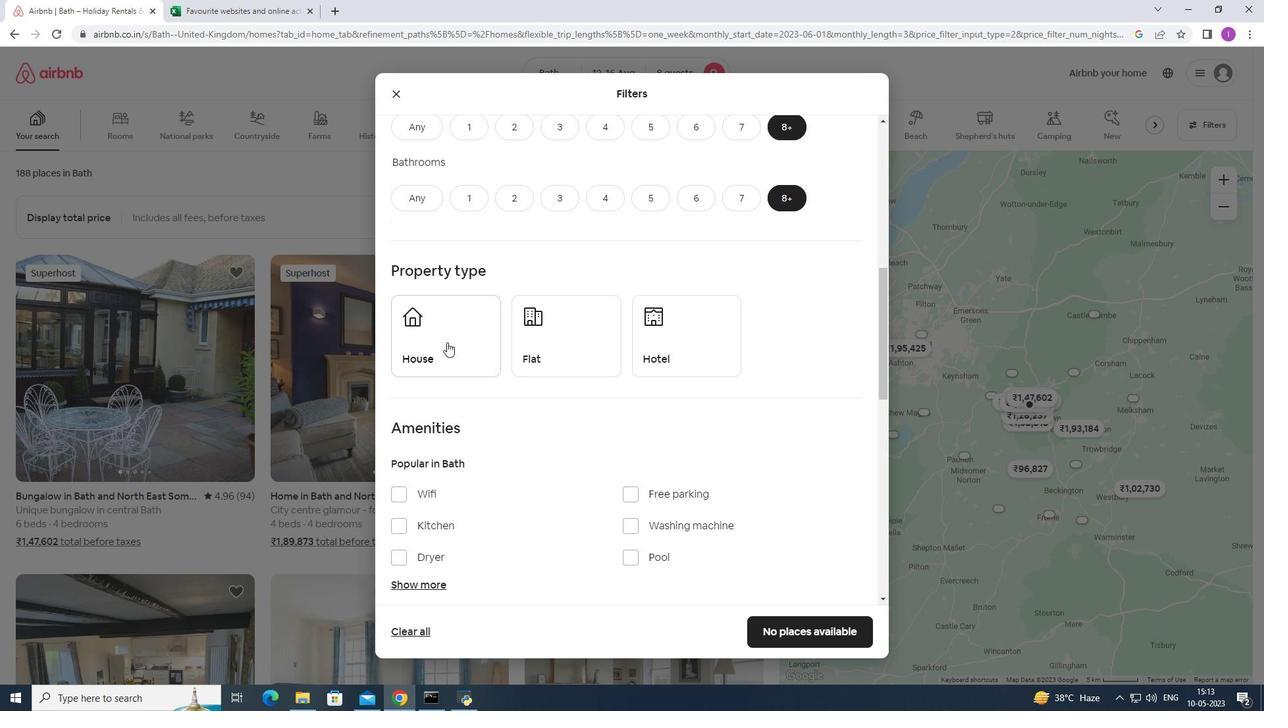 
Action: Mouse pressed left at (442, 342)
Screenshot: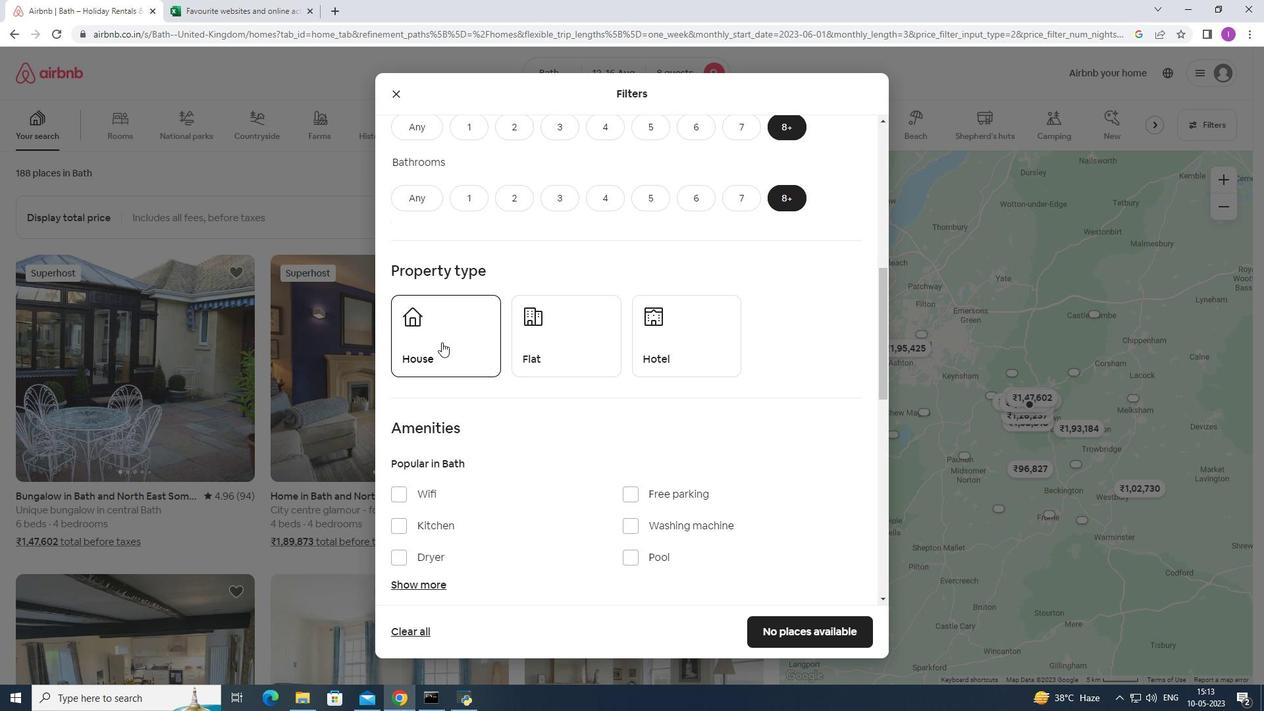 
Action: Mouse moved to (558, 344)
Screenshot: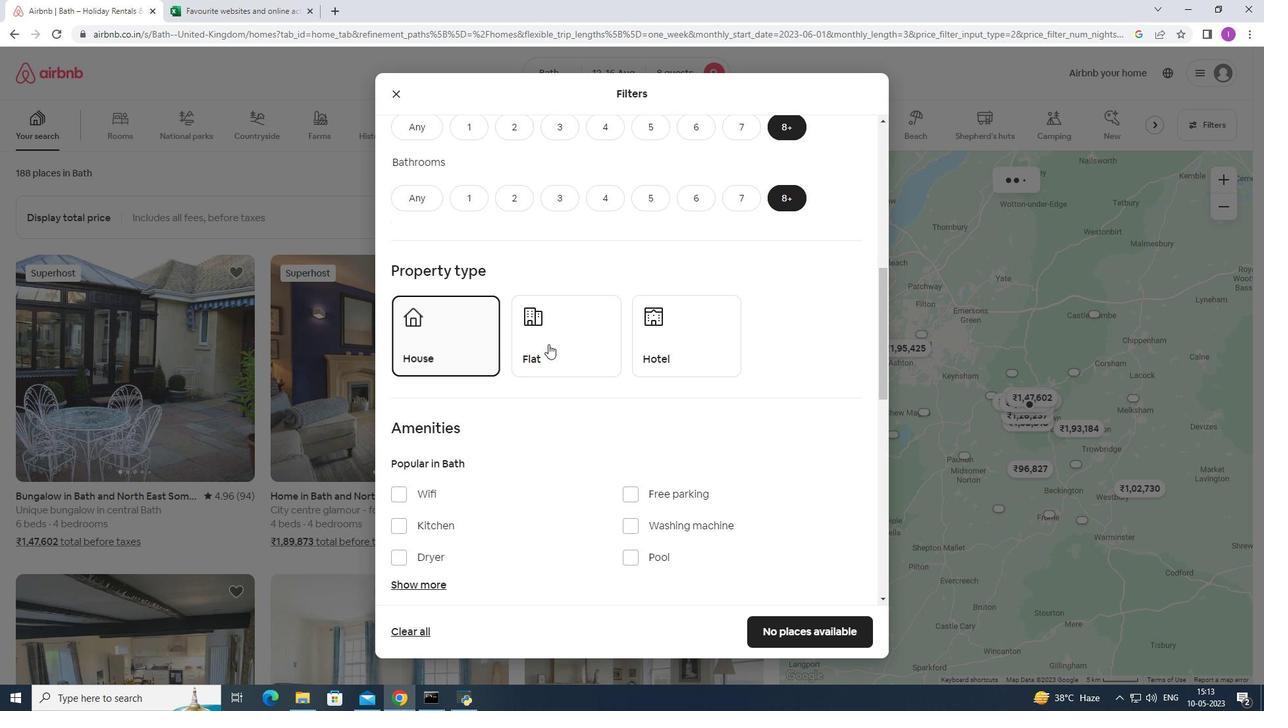 
Action: Mouse pressed left at (558, 344)
Screenshot: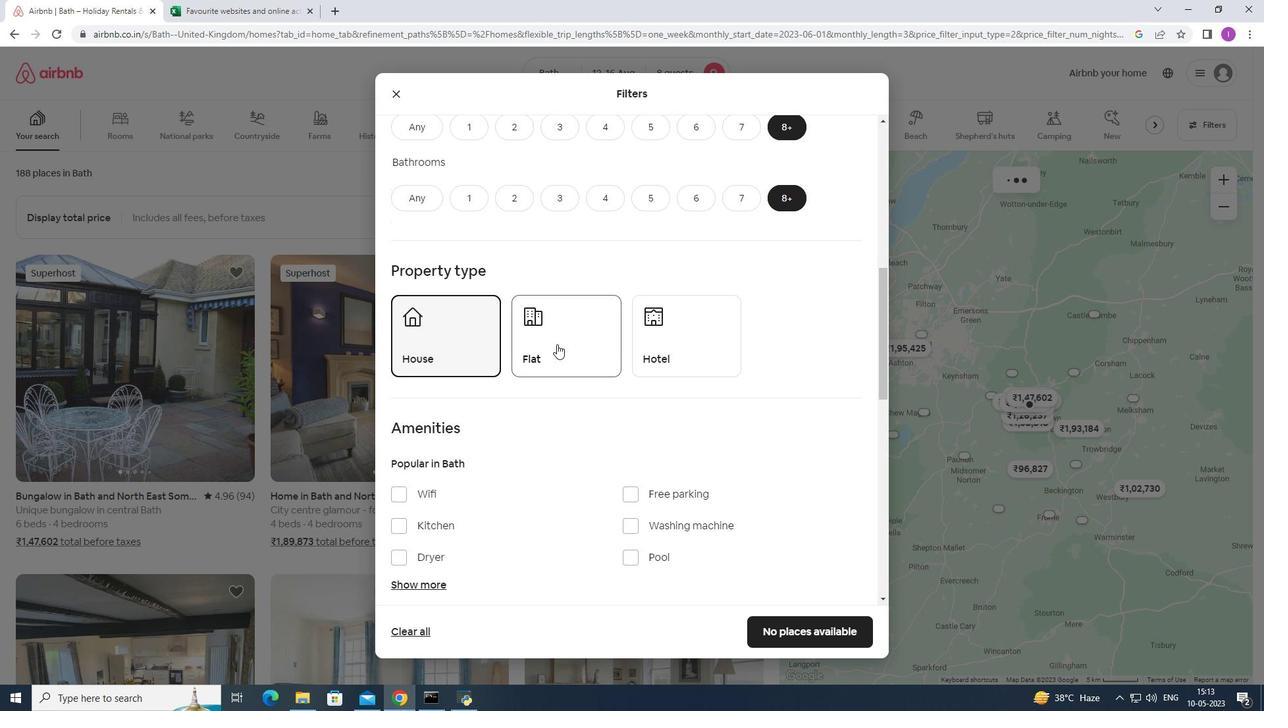 
Action: Mouse moved to (655, 366)
Screenshot: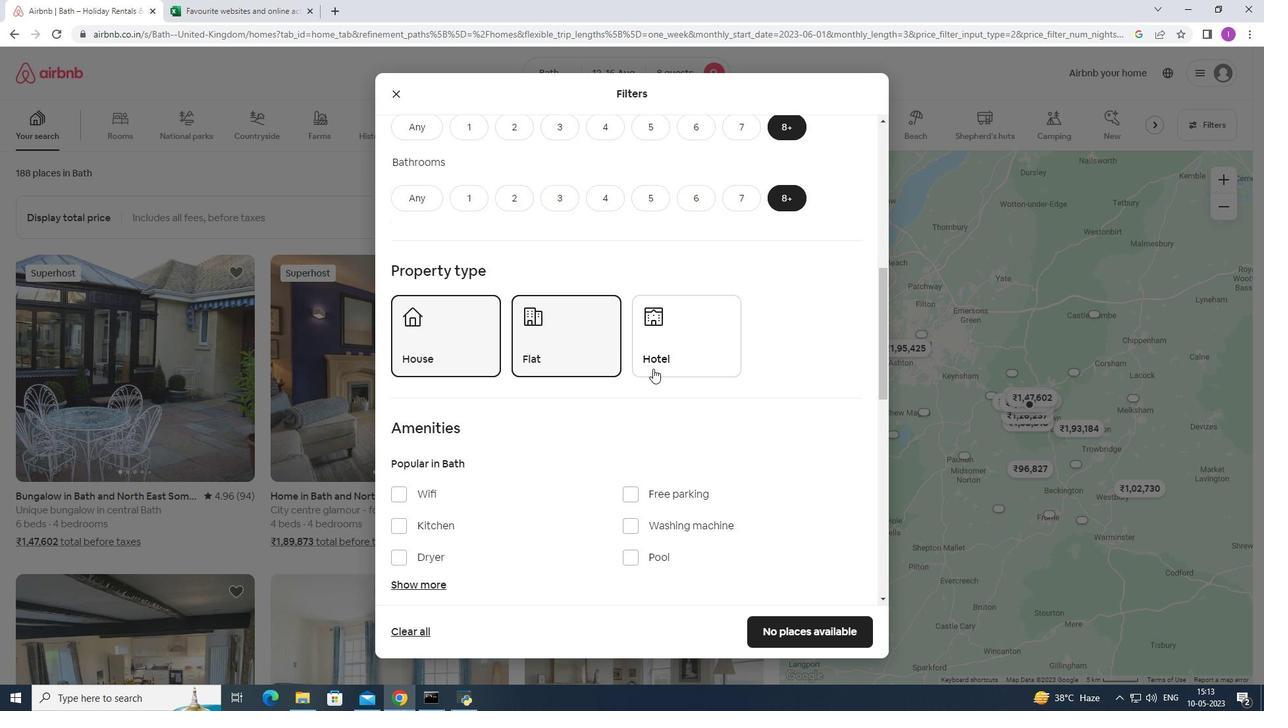 
Action: Mouse pressed left at (655, 366)
Screenshot: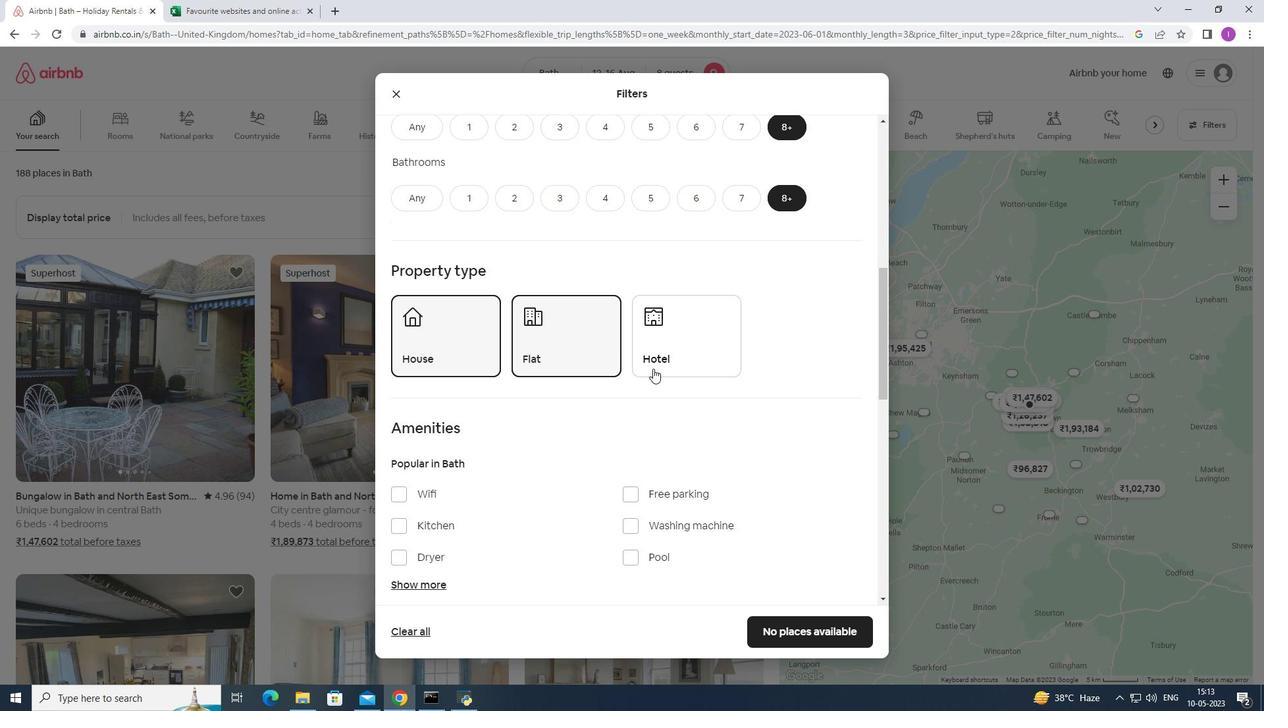 
Action: Mouse moved to (565, 474)
Screenshot: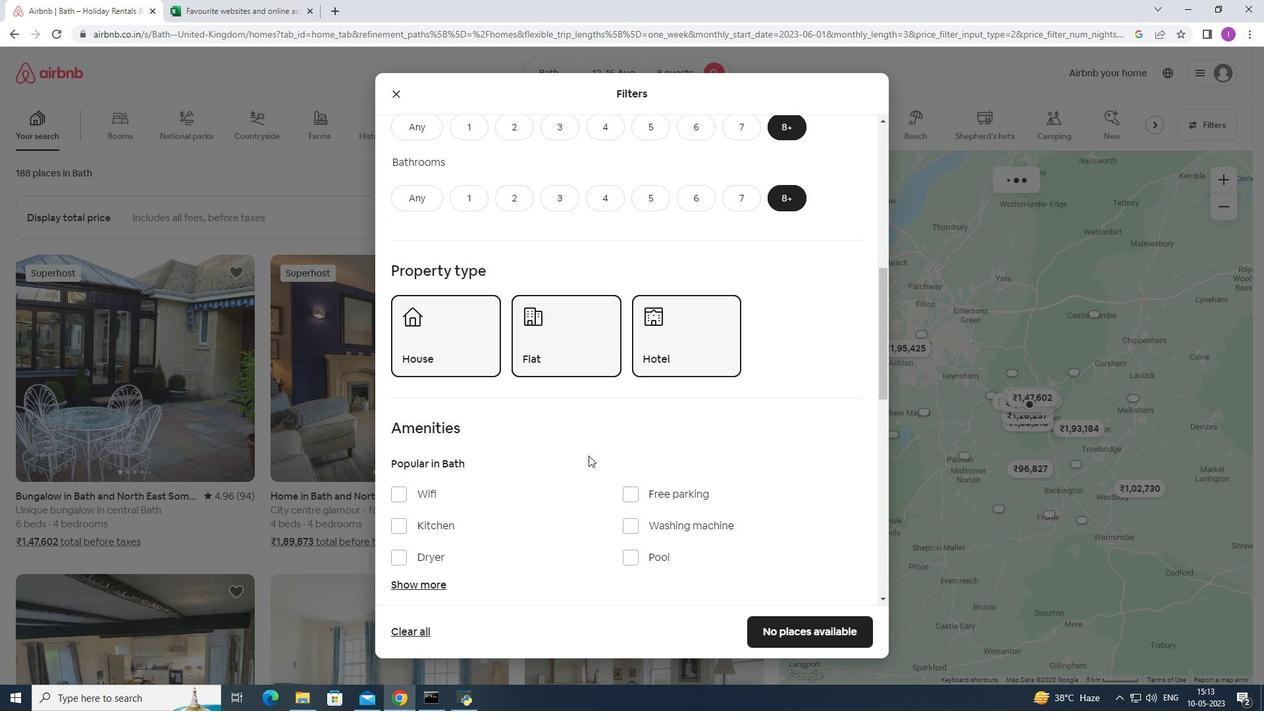 
Action: Mouse scrolled (565, 473) with delta (0, 0)
Screenshot: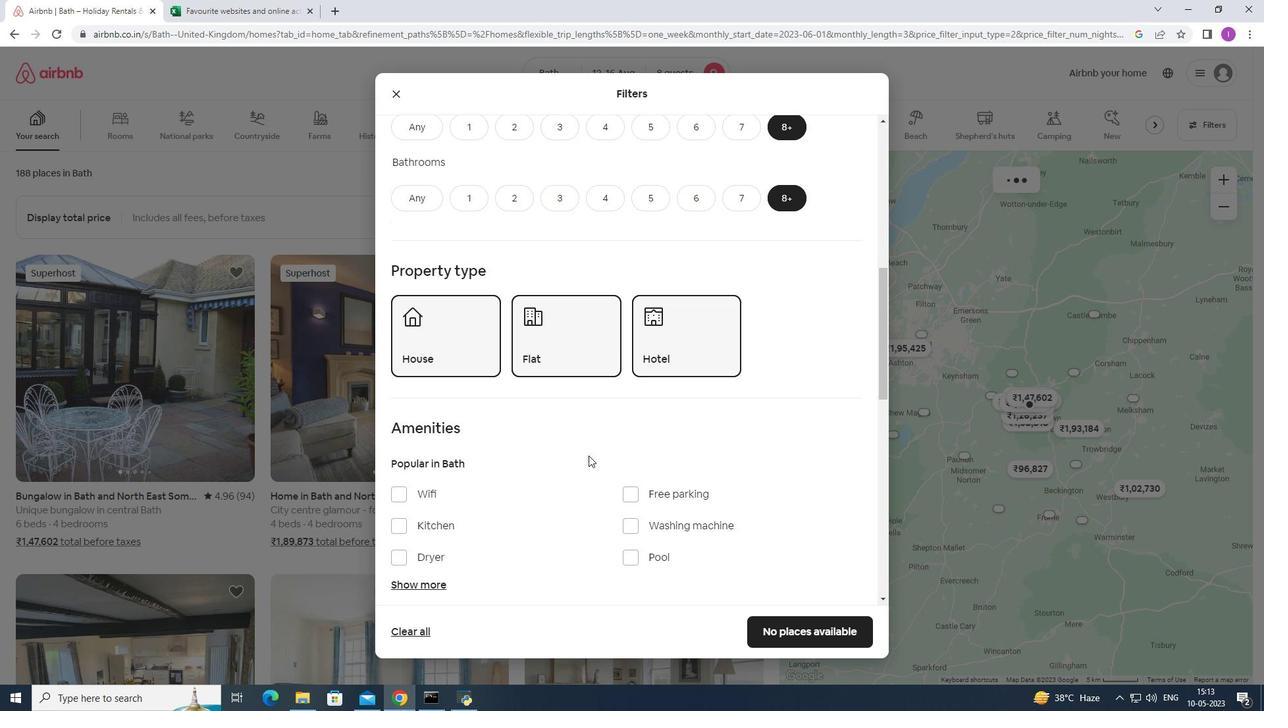 
Action: Mouse moved to (565, 474)
Screenshot: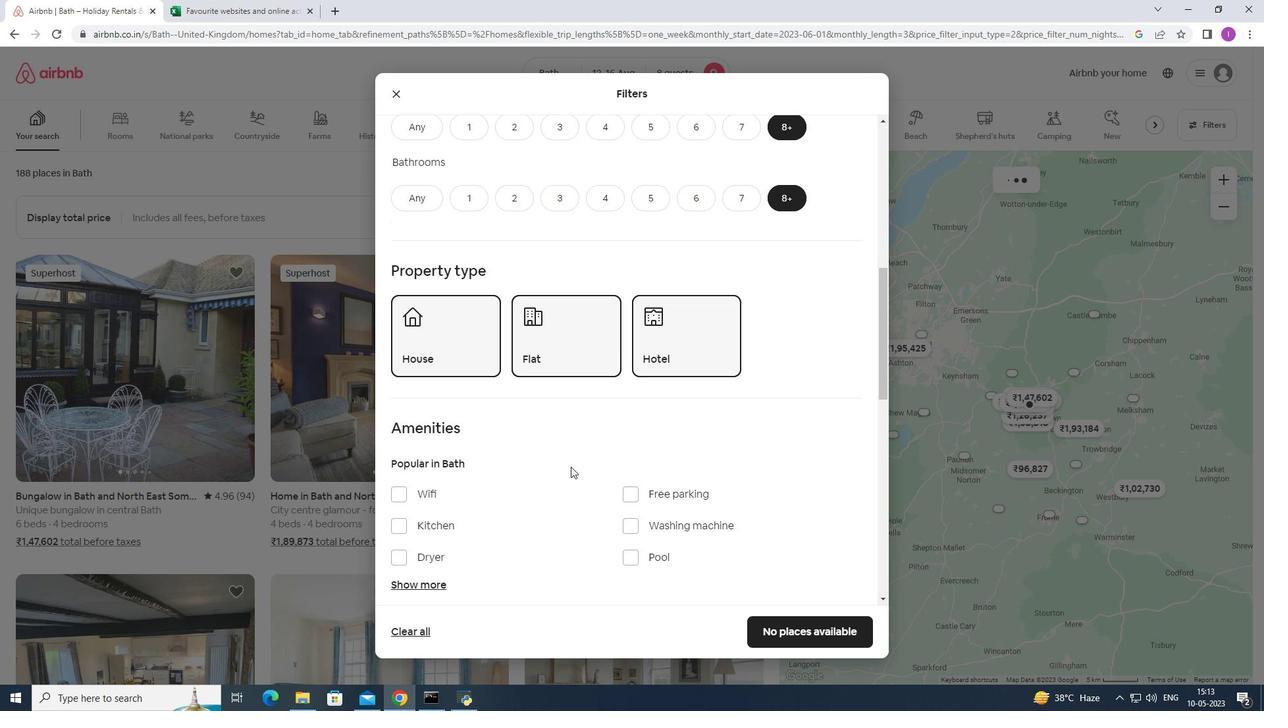 
Action: Mouse scrolled (565, 474) with delta (0, 0)
Screenshot: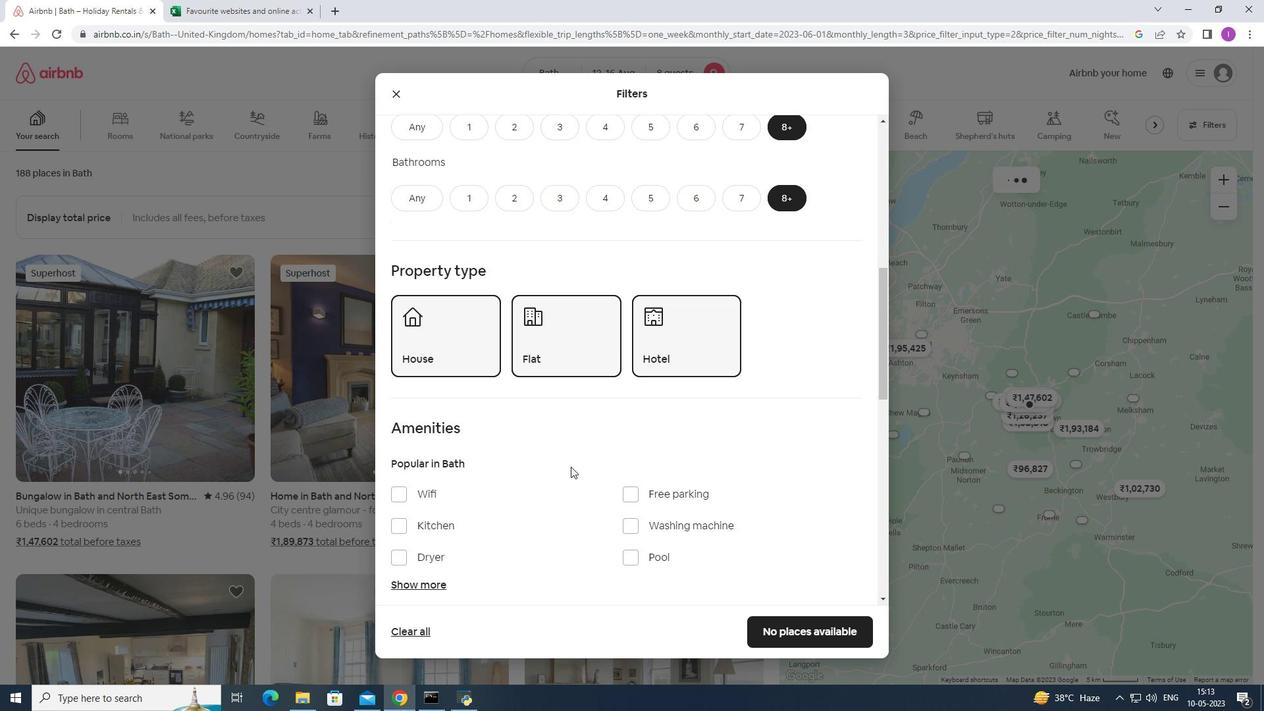 
Action: Mouse moved to (399, 359)
Screenshot: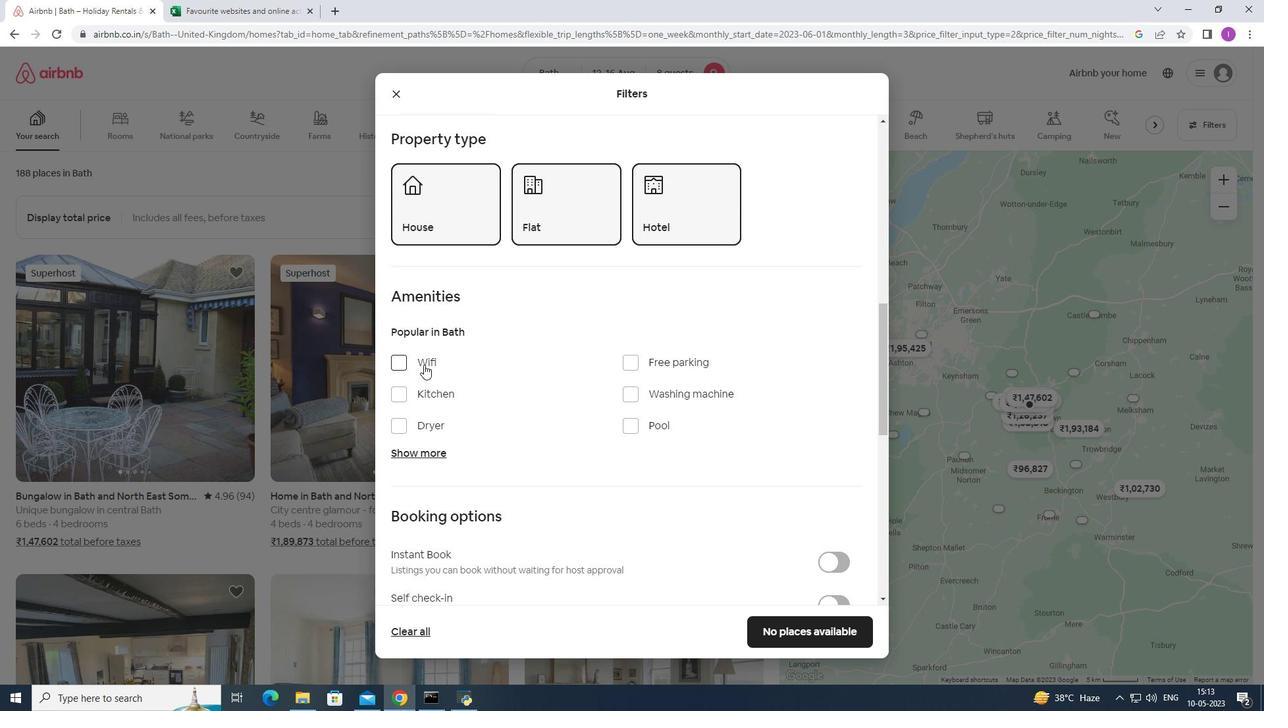 
Action: Mouse pressed left at (399, 359)
Screenshot: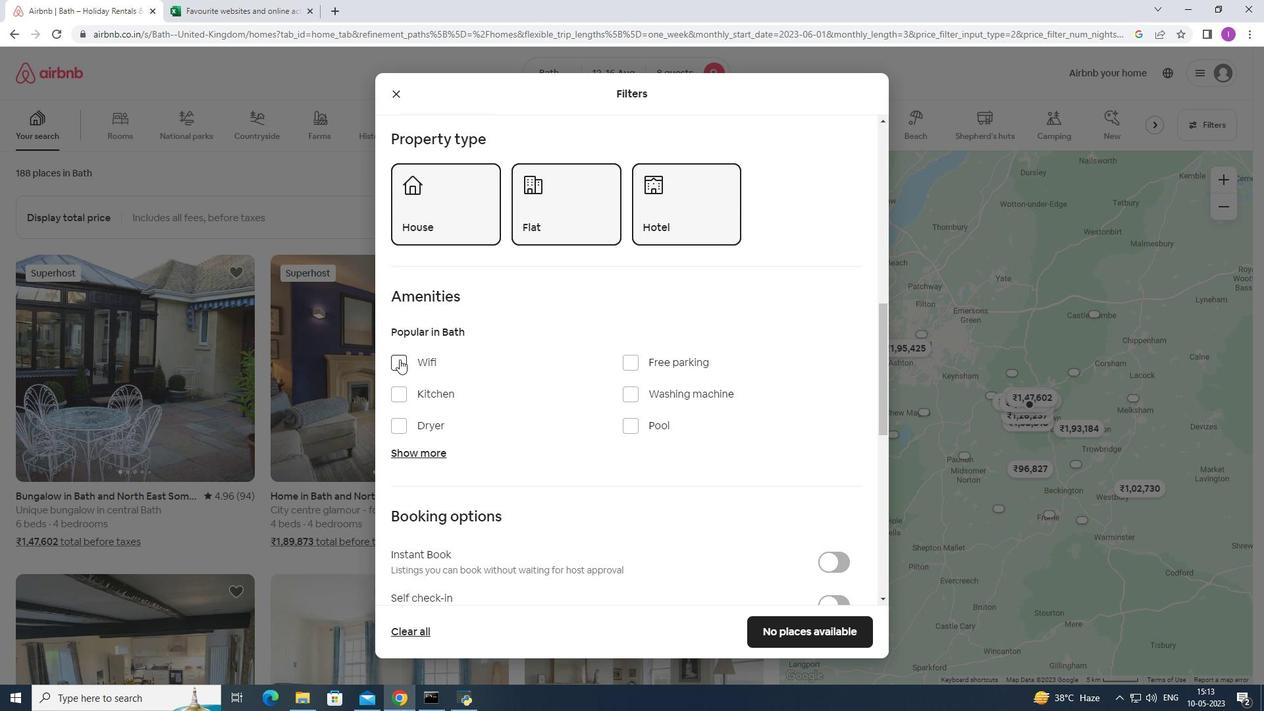 
Action: Mouse moved to (635, 362)
Screenshot: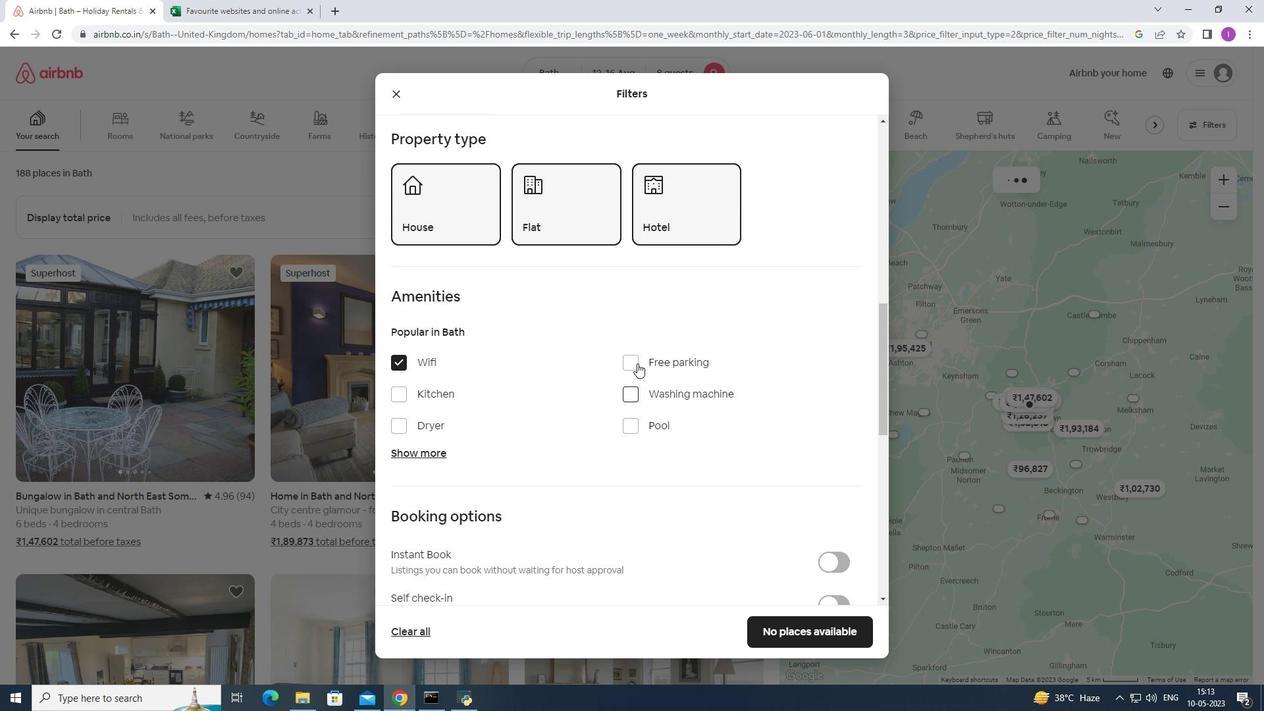 
Action: Mouse pressed left at (635, 362)
Screenshot: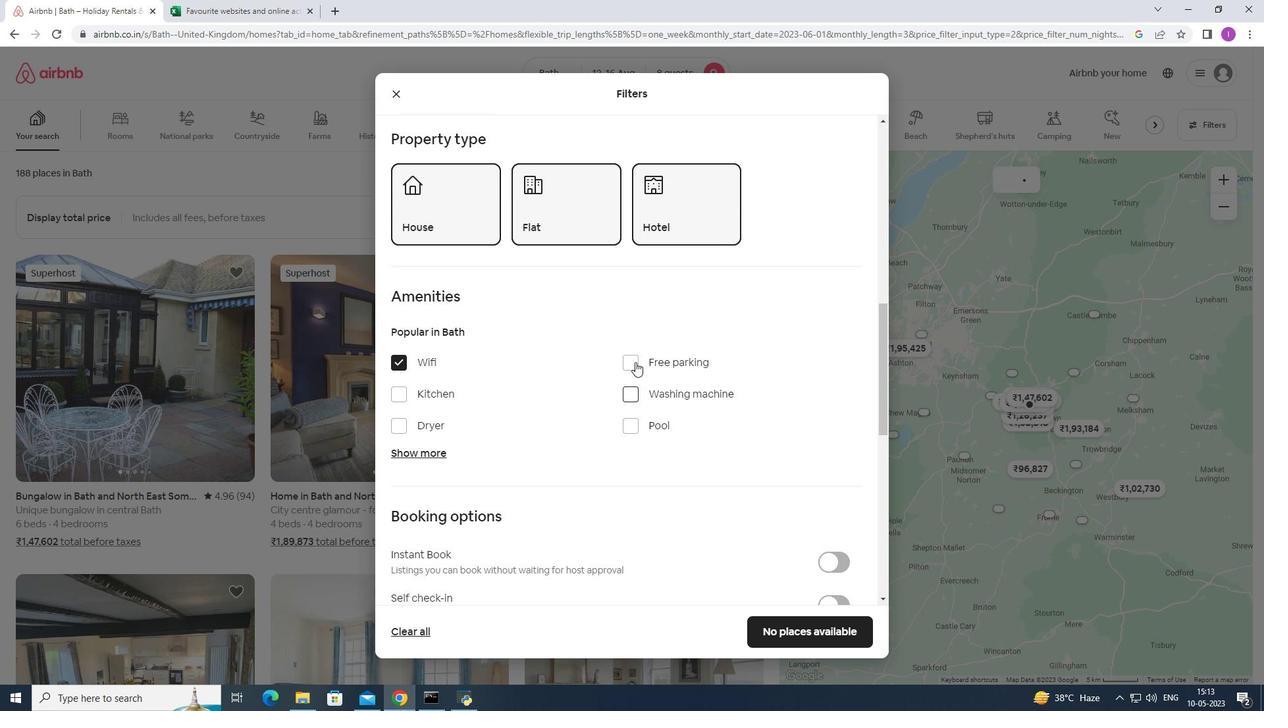 
Action: Mouse moved to (625, 408)
Screenshot: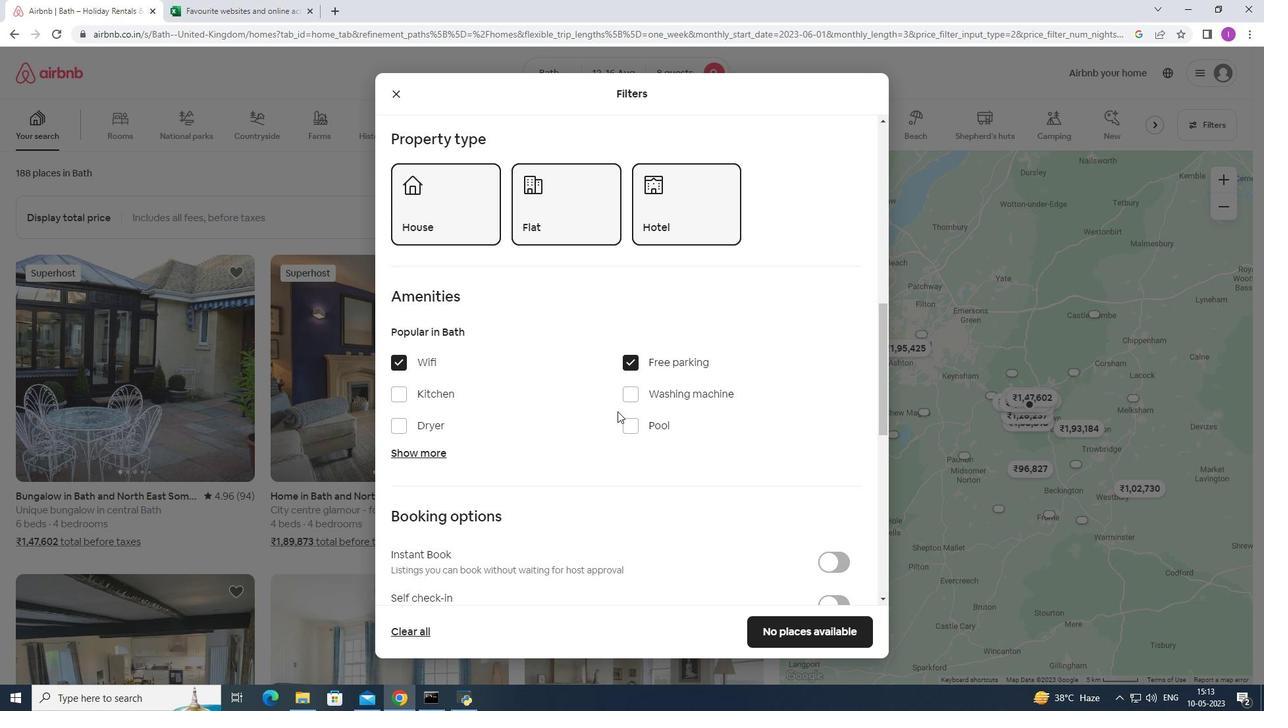 
Action: Mouse scrolled (625, 407) with delta (0, 0)
Screenshot: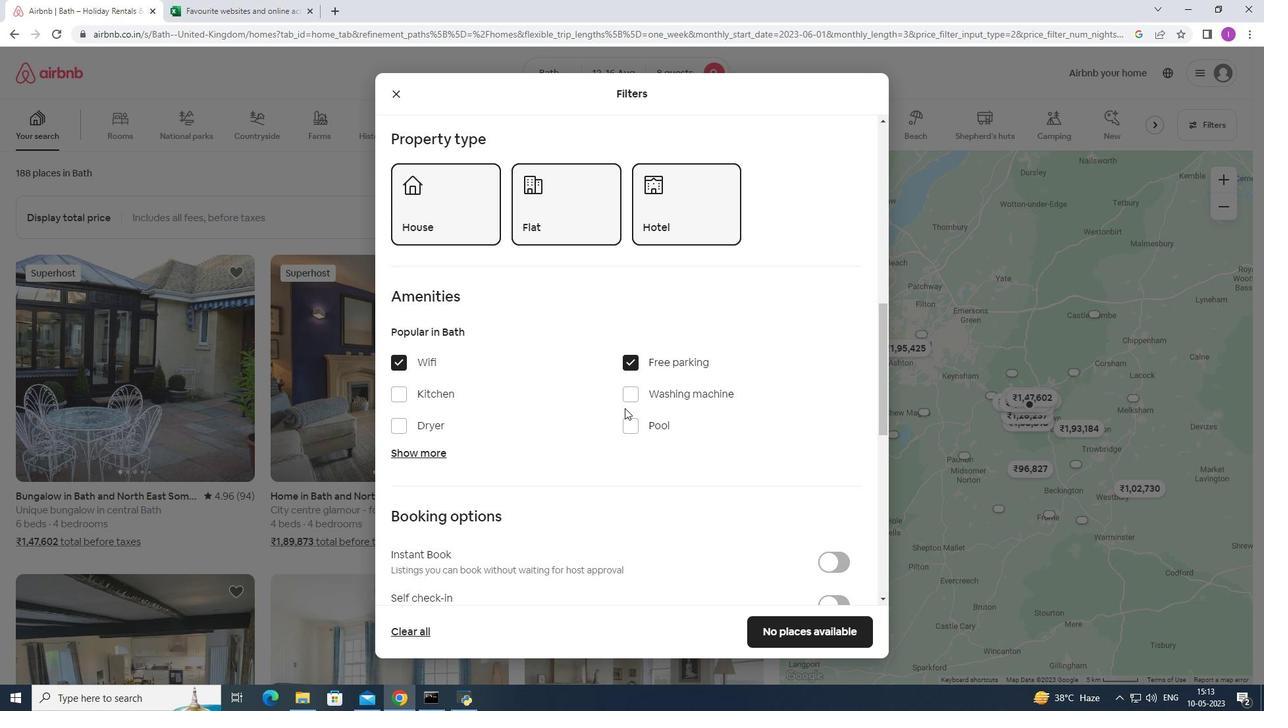 
Action: Mouse moved to (420, 387)
Screenshot: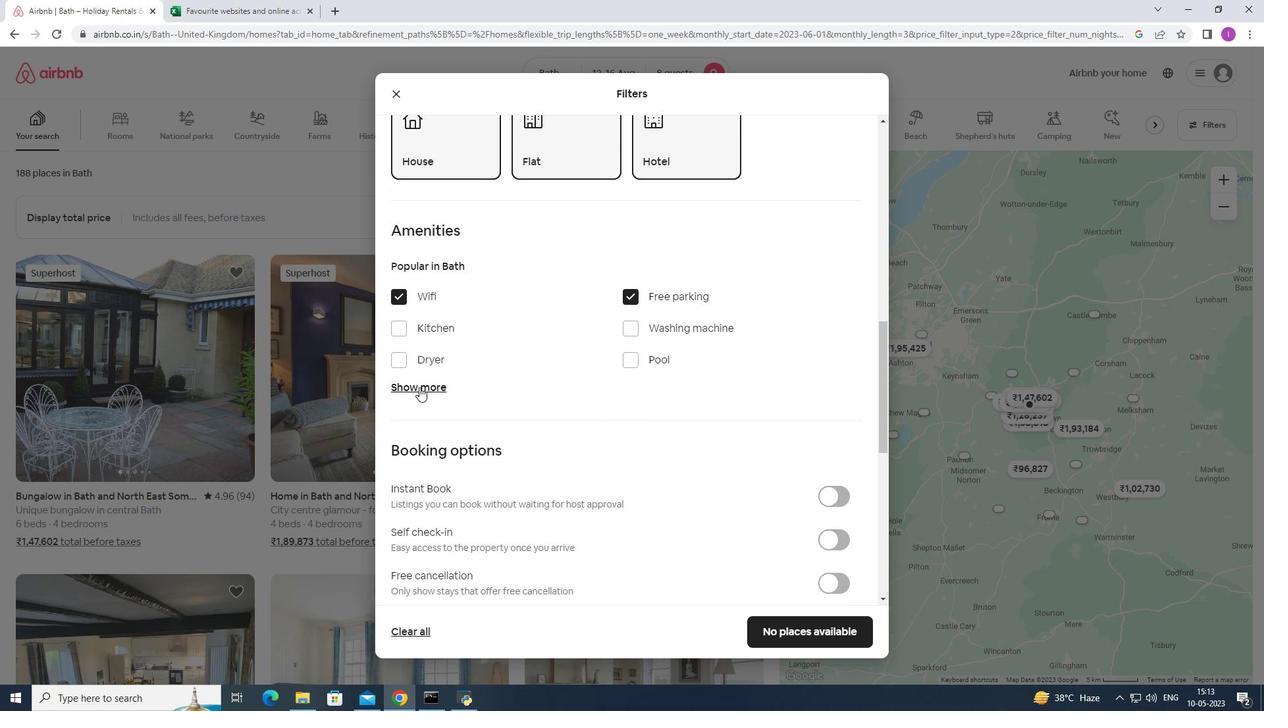 
Action: Mouse pressed left at (420, 387)
Screenshot: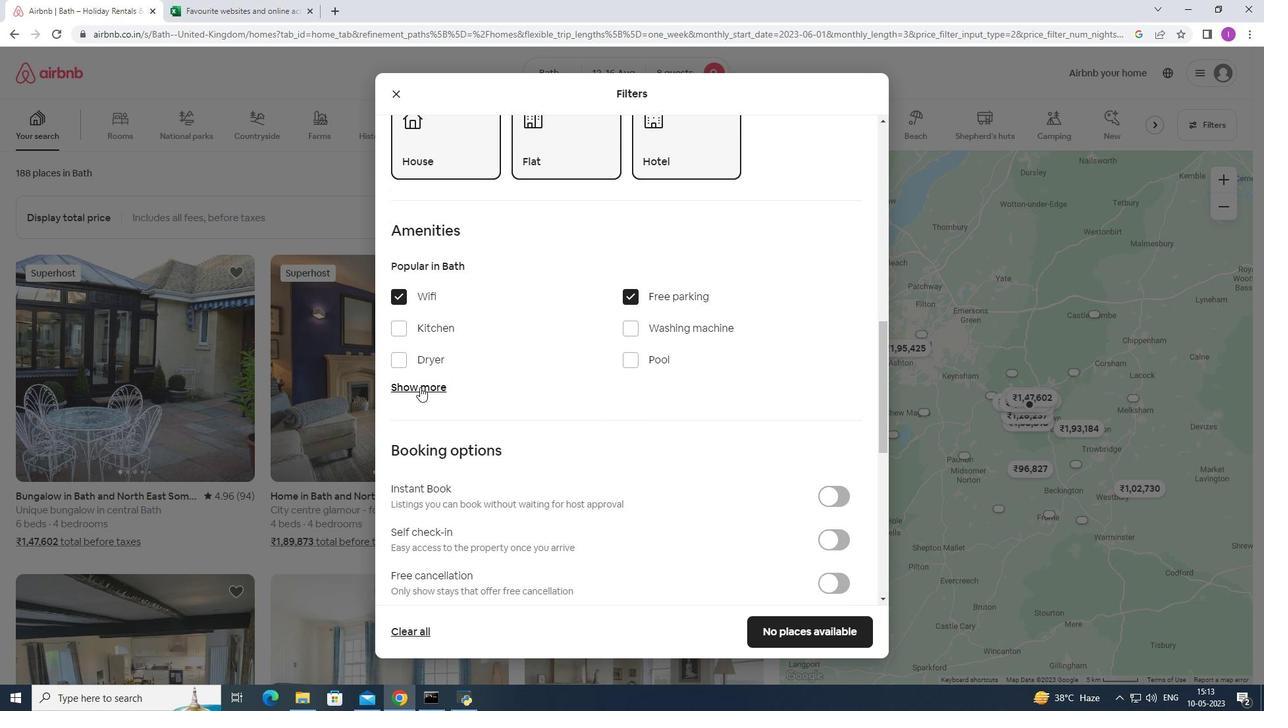 
Action: Mouse moved to (629, 463)
Screenshot: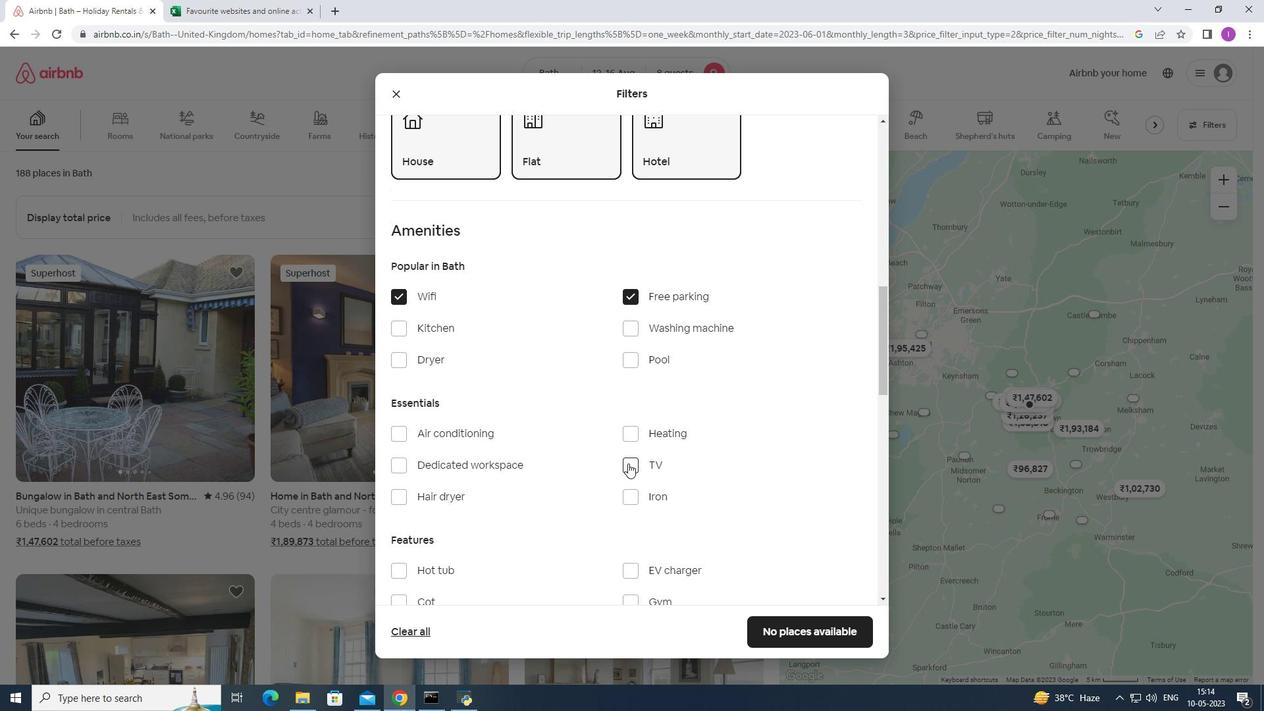 
Action: Mouse pressed left at (629, 463)
Screenshot: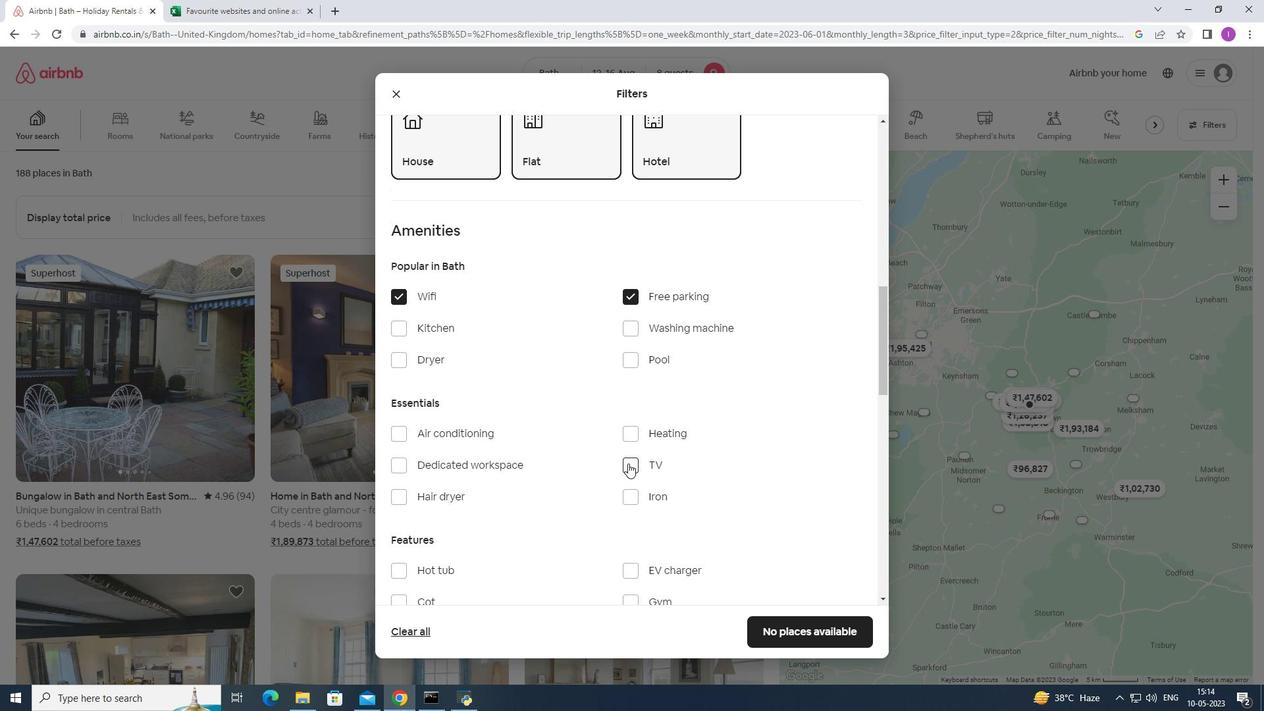 
Action: Mouse moved to (455, 562)
Screenshot: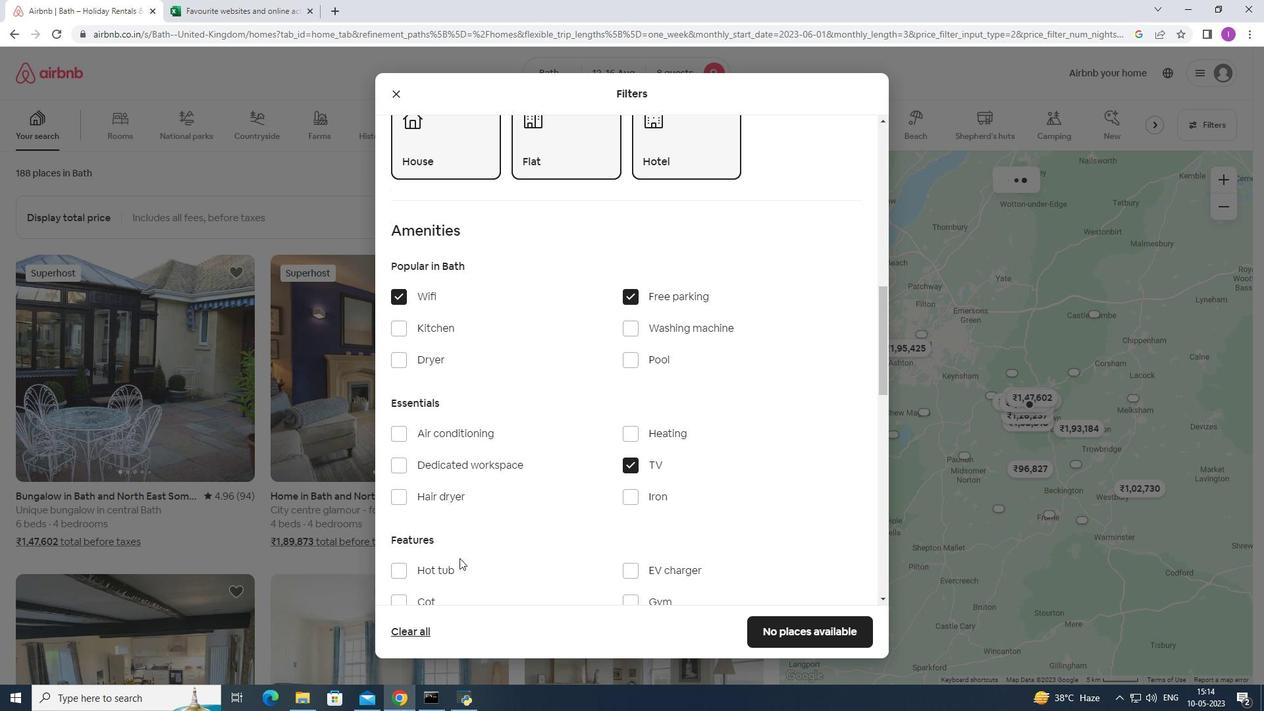 
Action: Mouse scrolled (455, 561) with delta (0, 0)
Screenshot: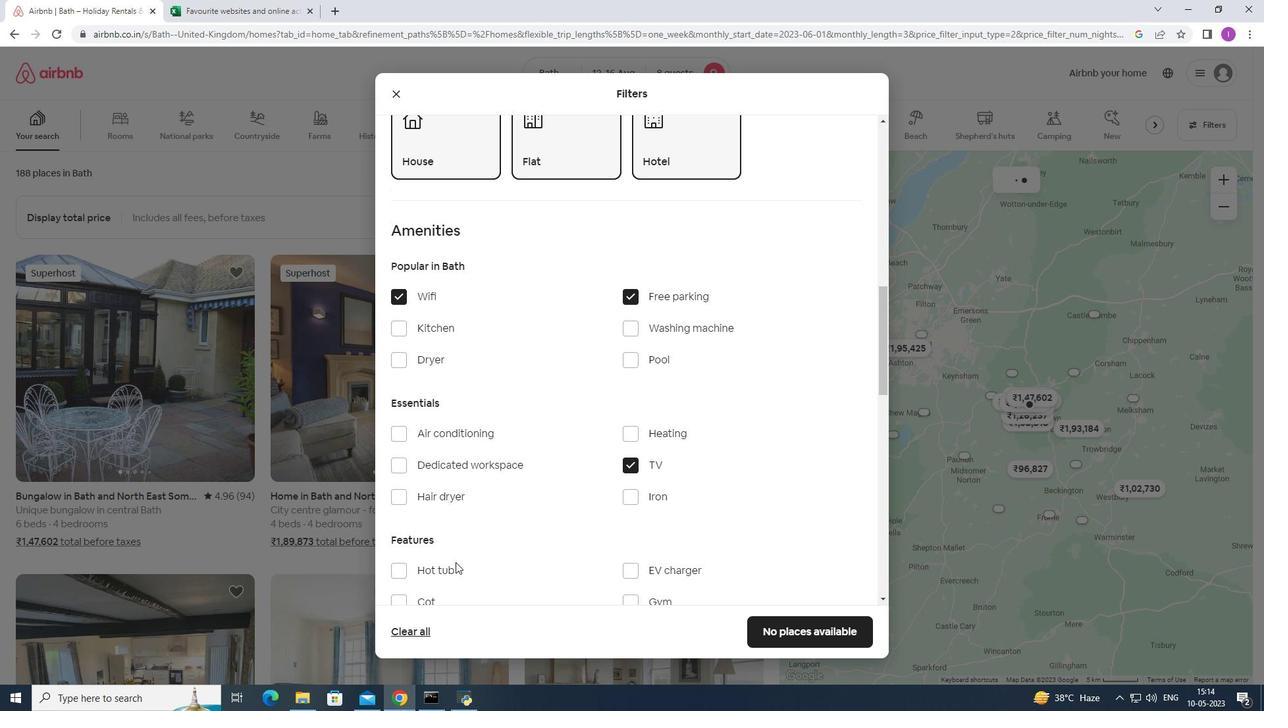 
Action: Mouse scrolled (455, 561) with delta (0, 0)
Screenshot: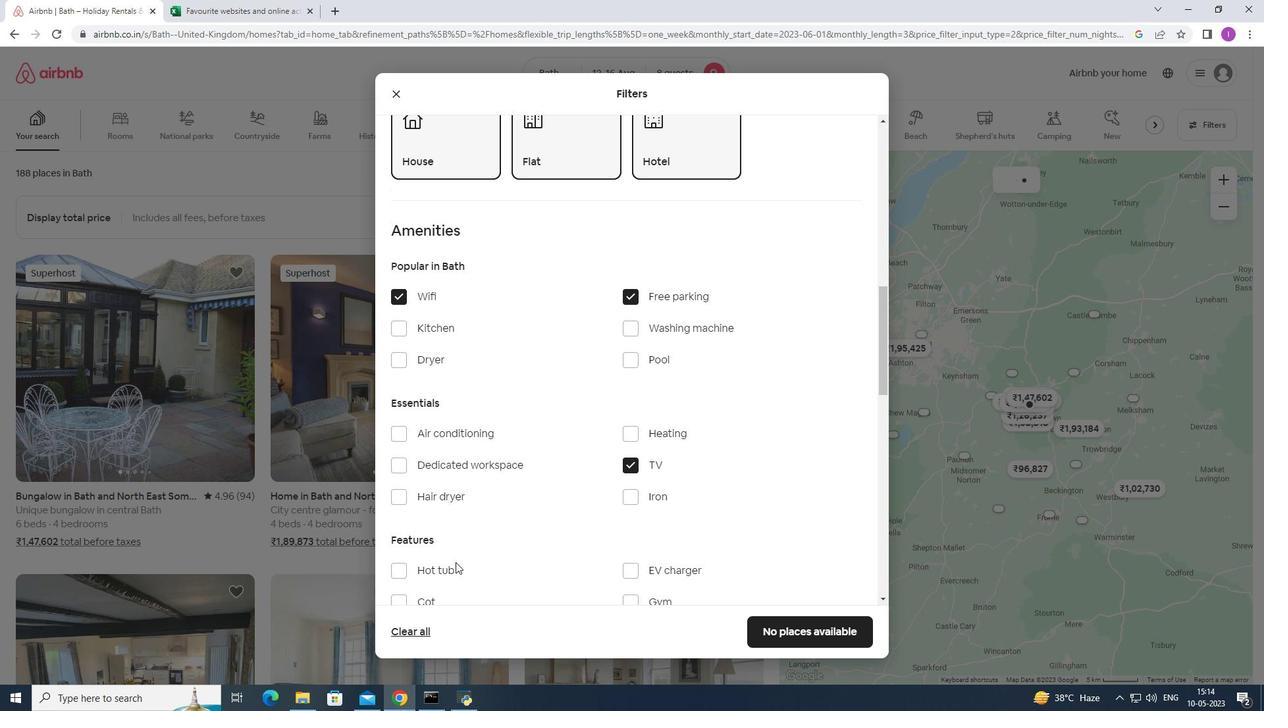 
Action: Mouse moved to (637, 469)
Screenshot: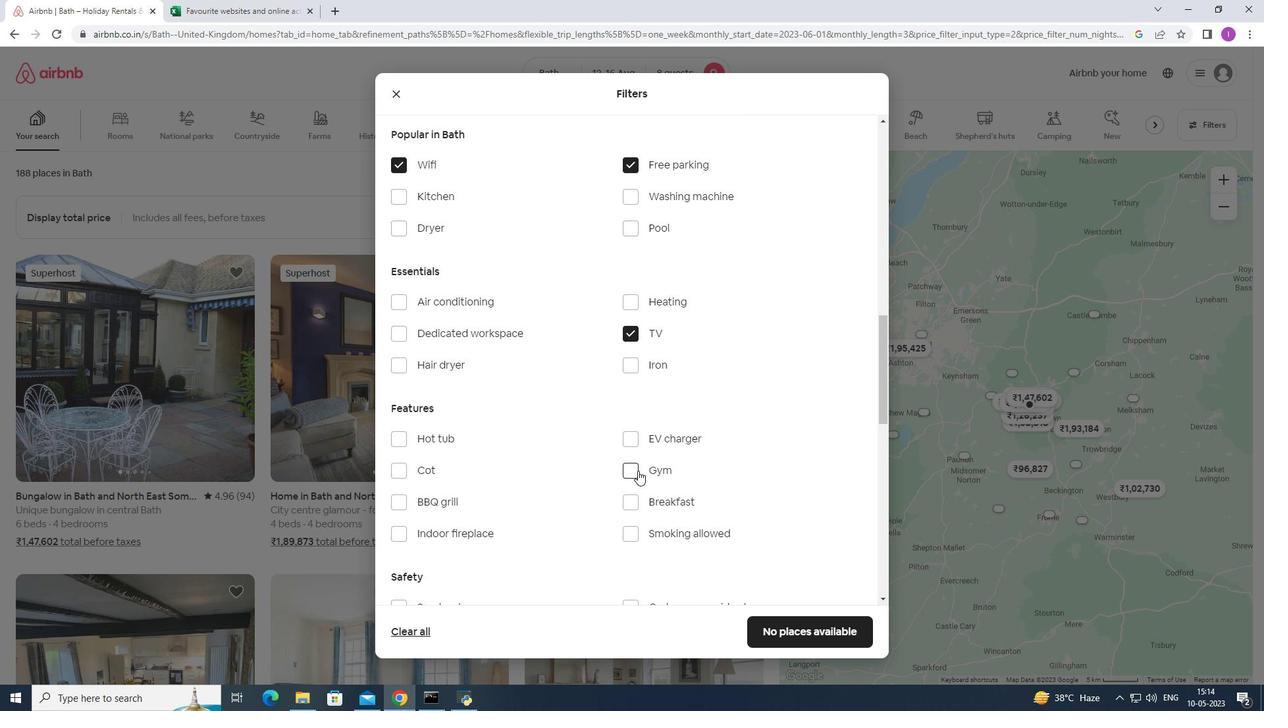
Action: Mouse pressed left at (637, 469)
Screenshot: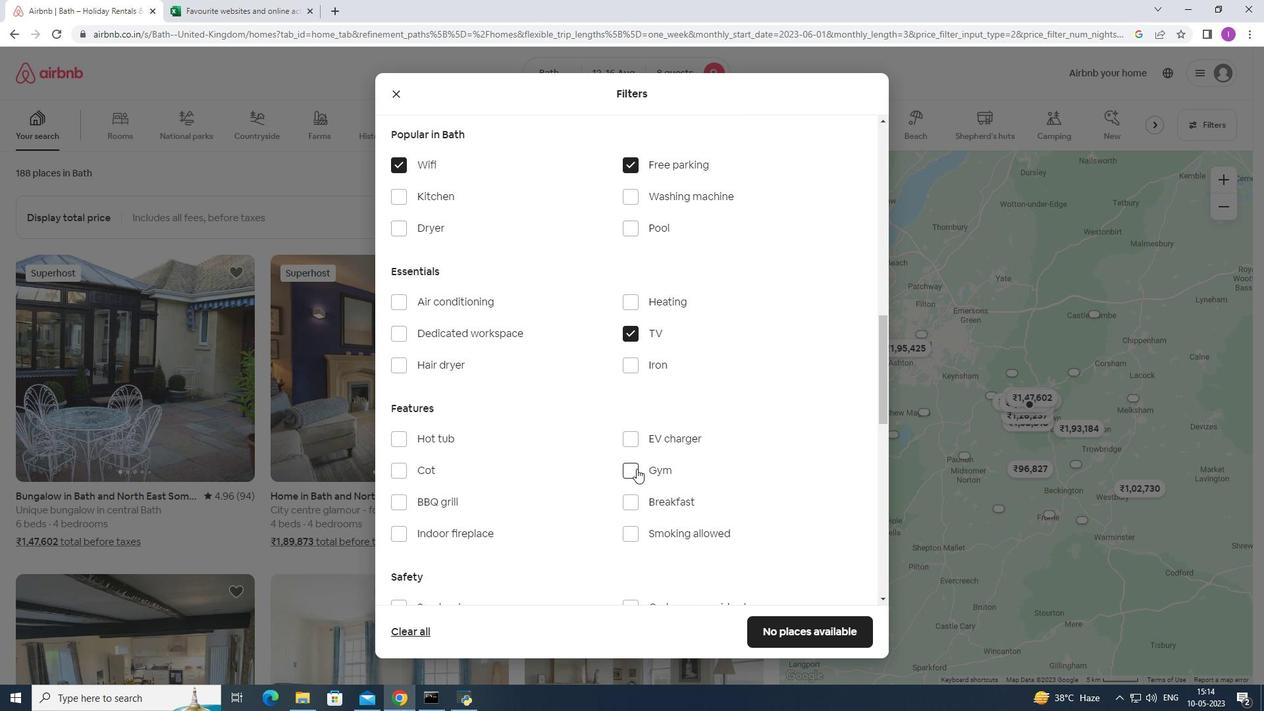 
Action: Mouse moved to (633, 501)
Screenshot: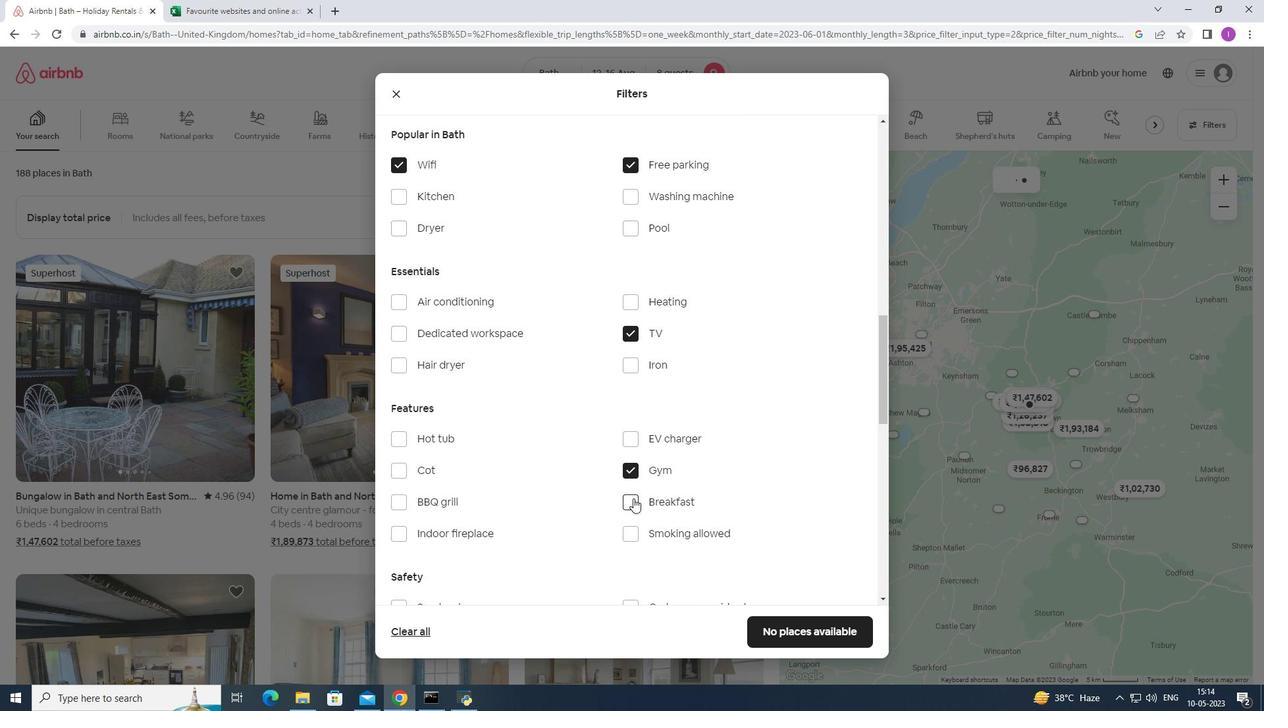 
Action: Mouse pressed left at (633, 501)
Screenshot: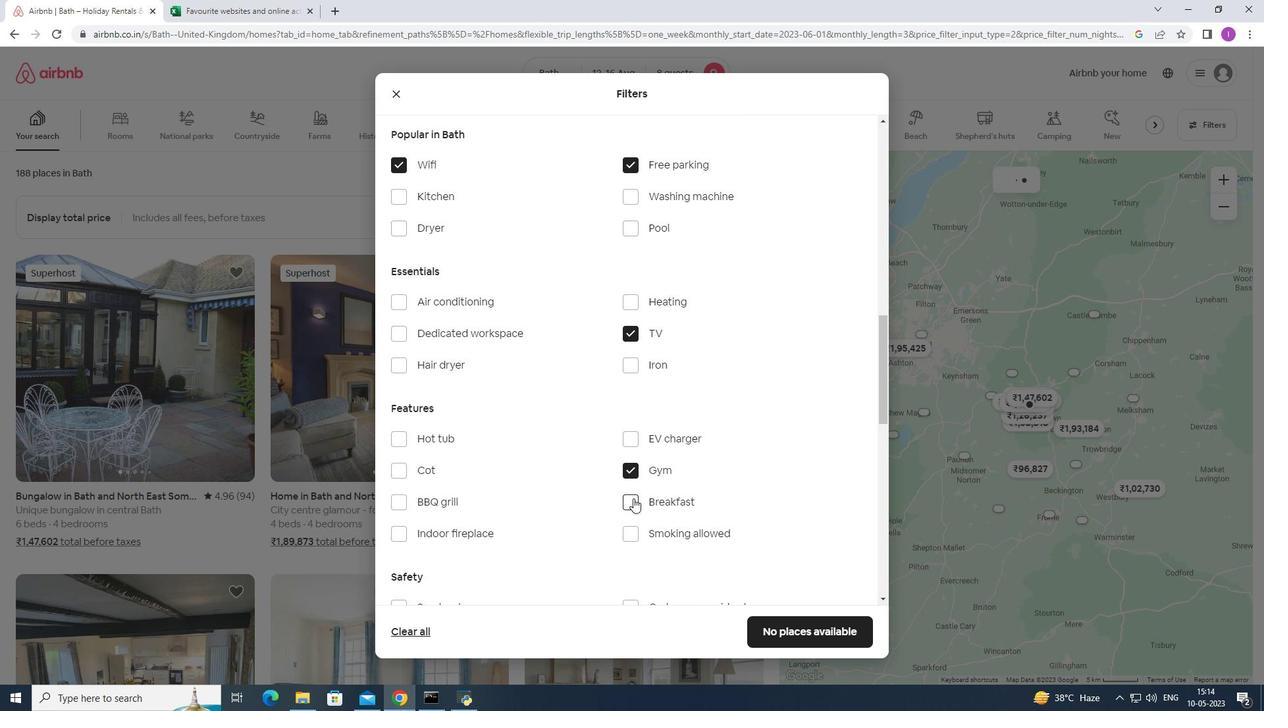 
Action: Mouse moved to (779, 600)
Screenshot: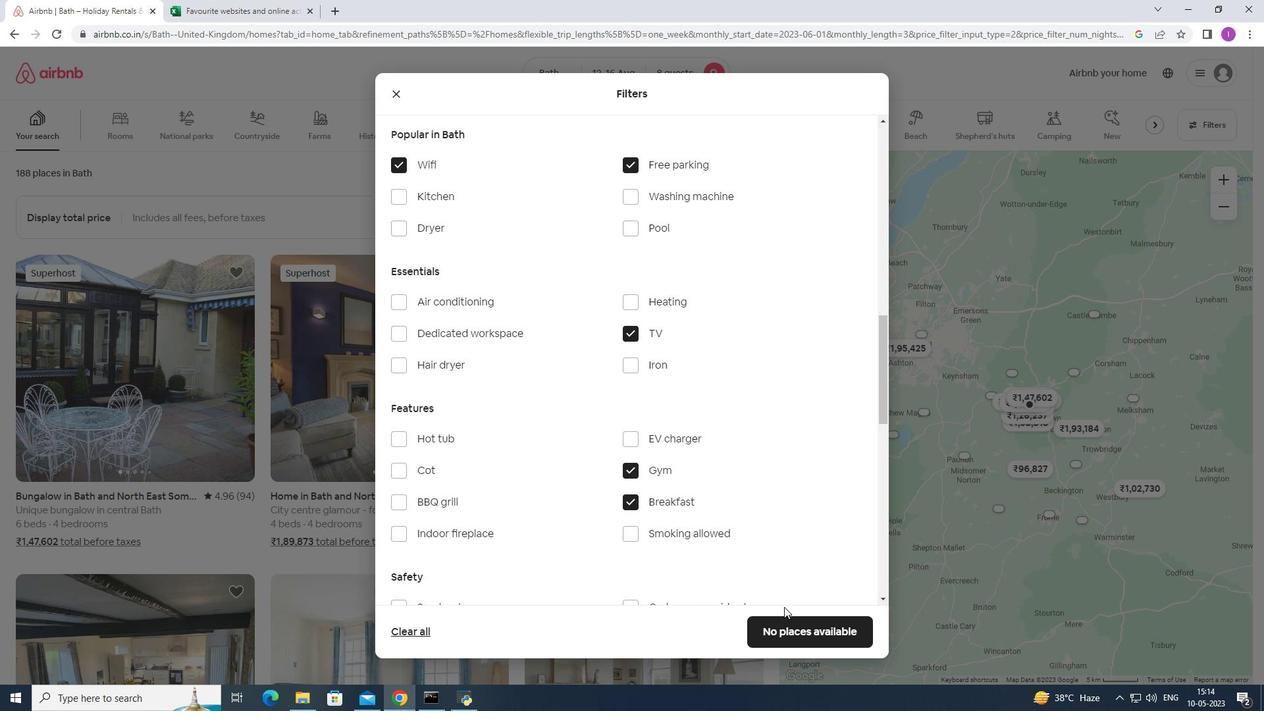 
Action: Mouse scrolled (779, 599) with delta (0, 0)
Screenshot: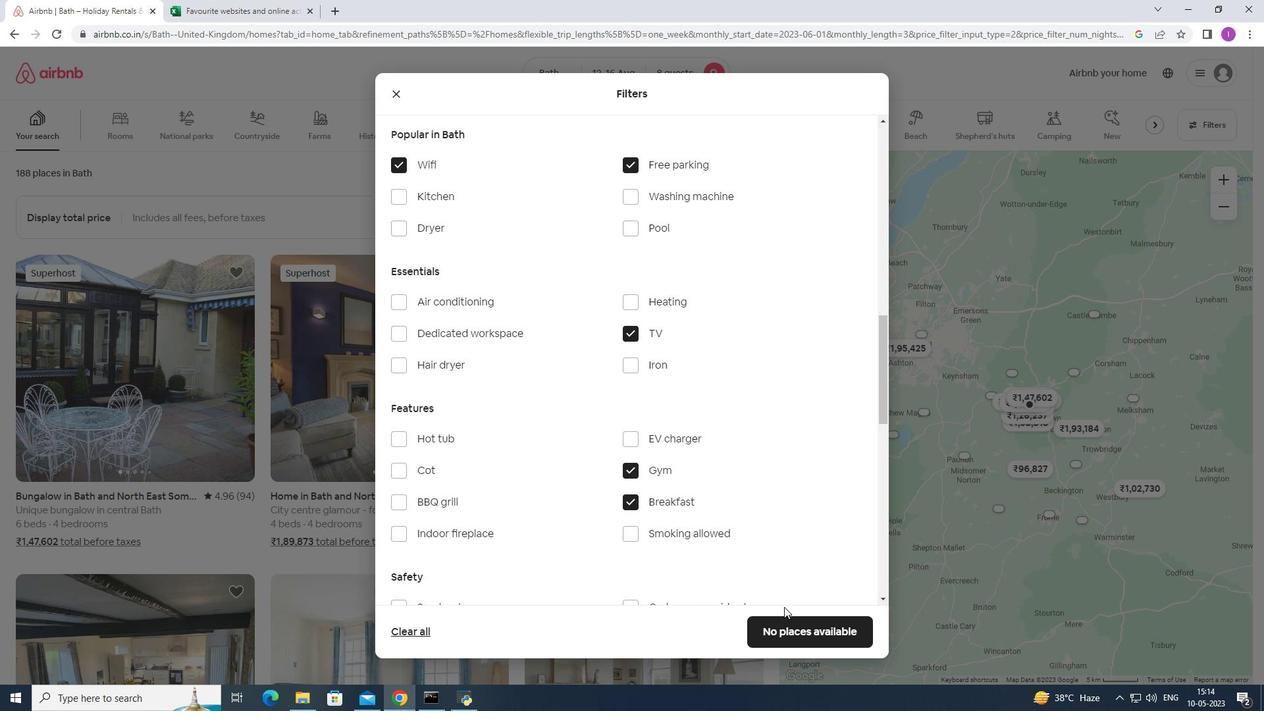 
Action: Mouse scrolled (779, 599) with delta (0, 0)
Screenshot: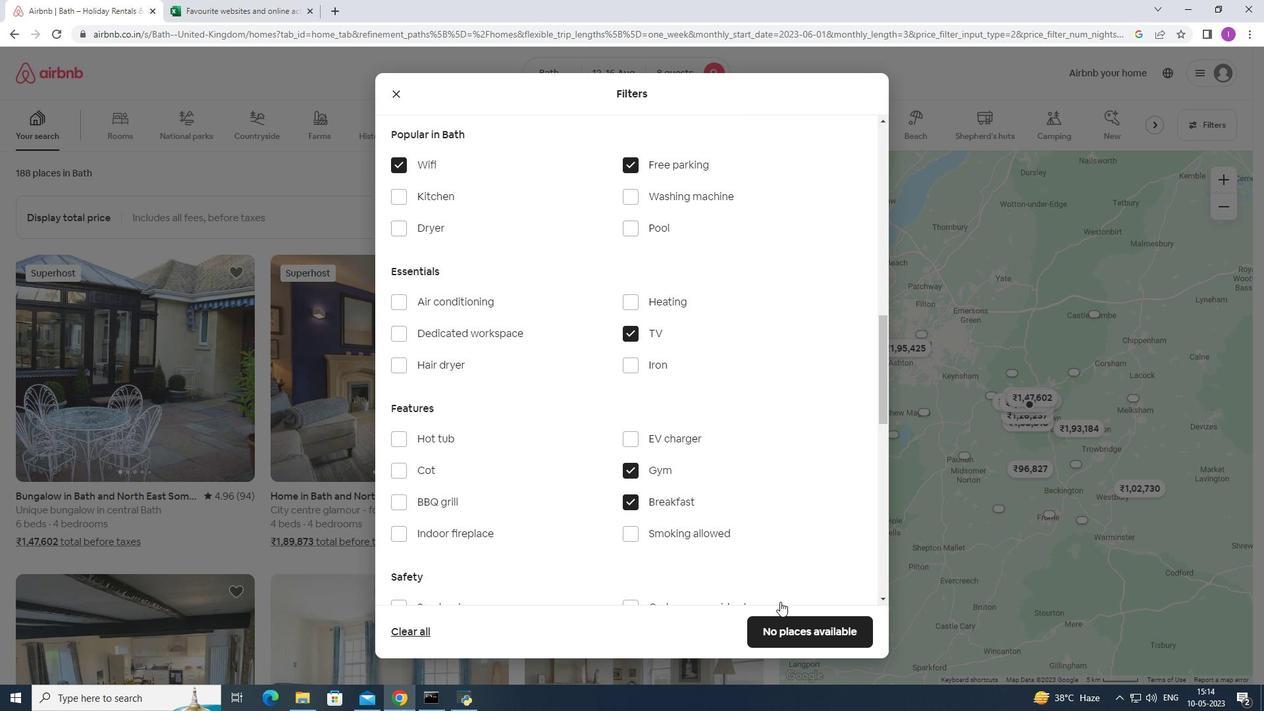 
Action: Mouse moved to (779, 599)
Screenshot: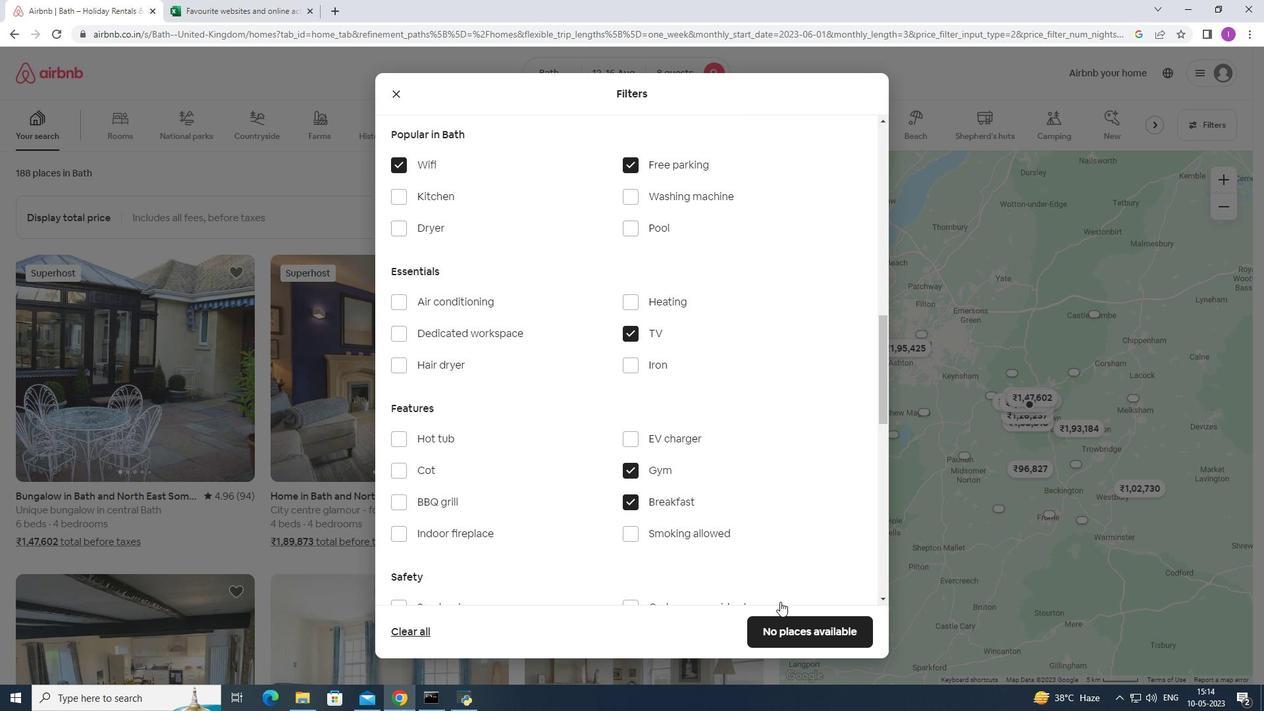 
Action: Mouse scrolled (779, 598) with delta (0, 0)
Screenshot: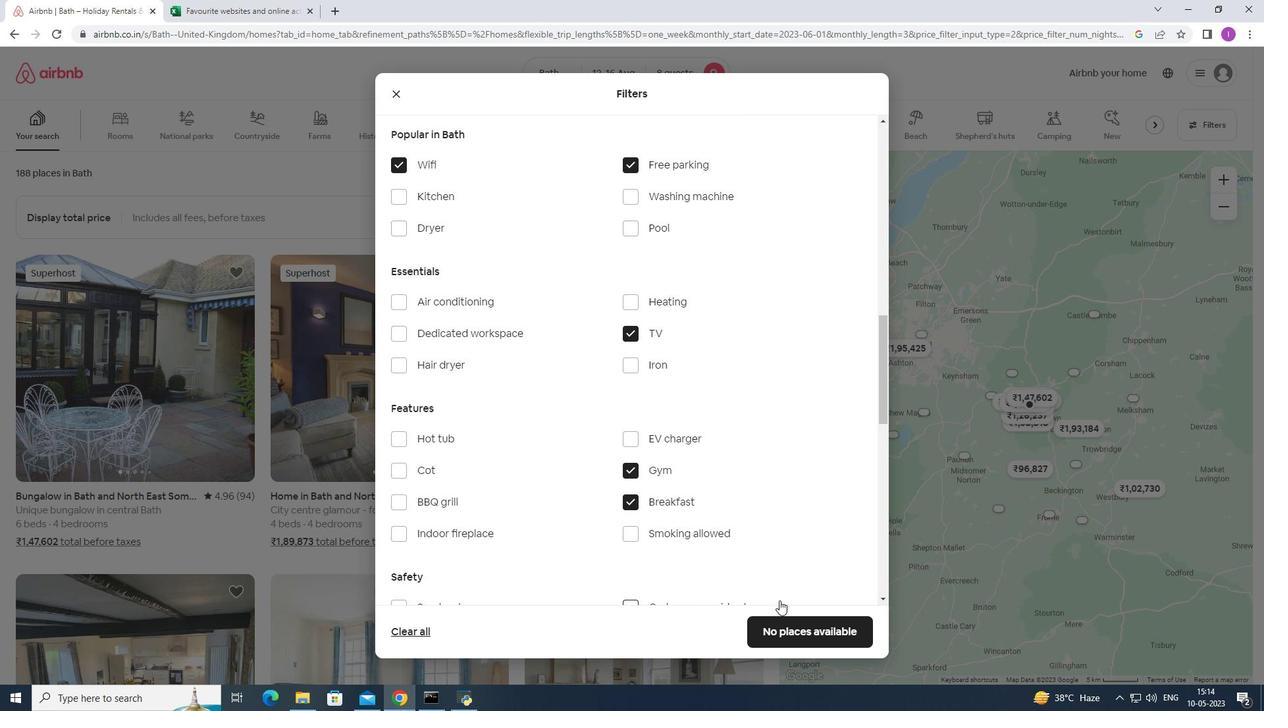 
Action: Mouse moved to (779, 594)
Screenshot: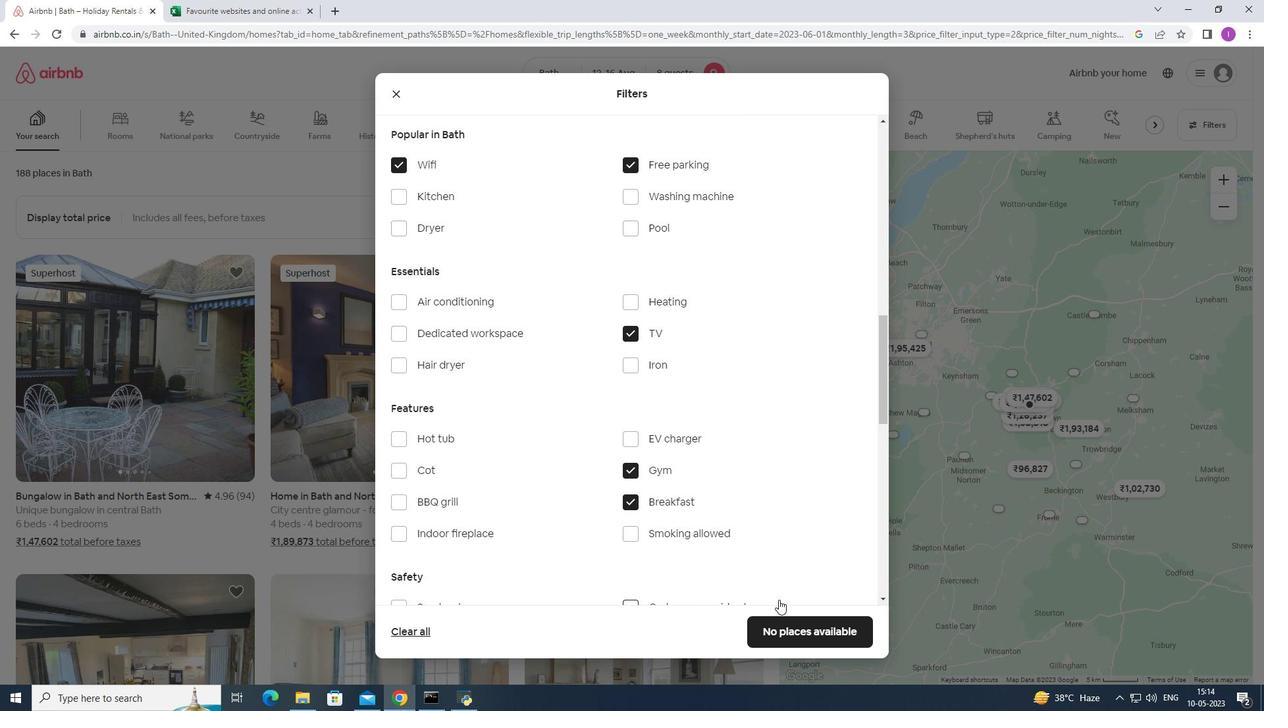 
Action: Mouse scrolled (779, 594) with delta (0, 0)
Screenshot: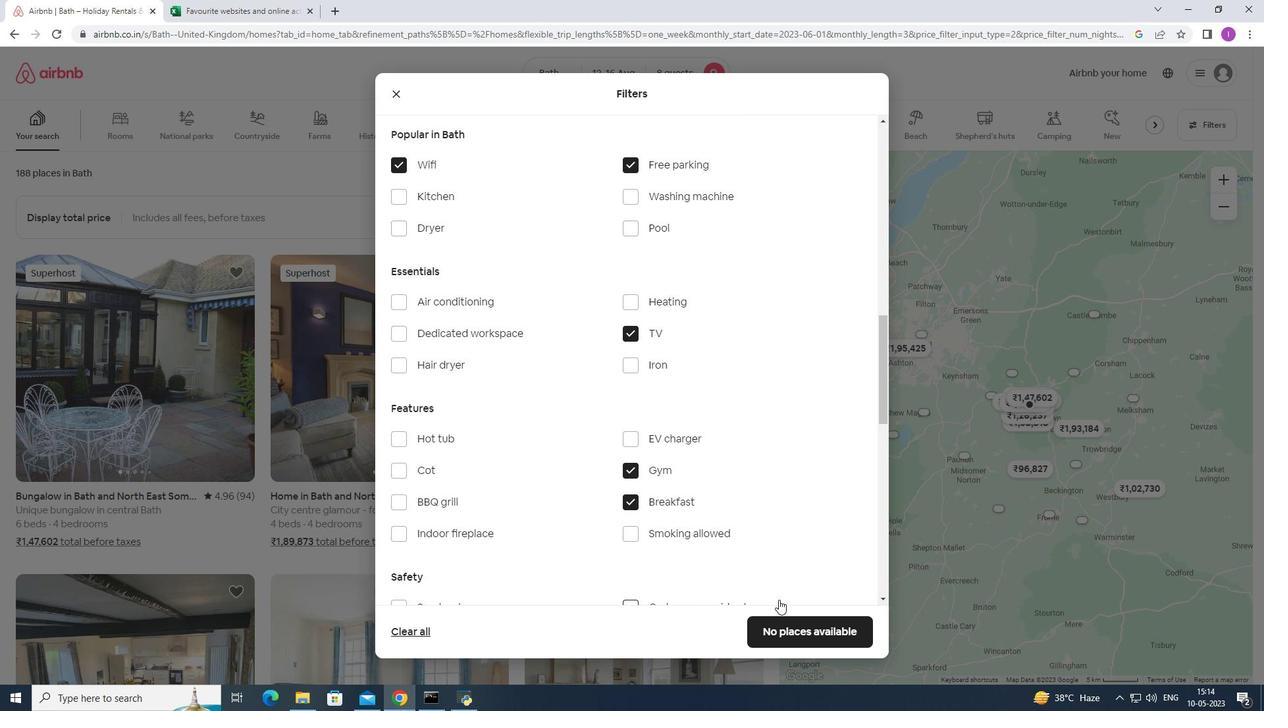 
Action: Mouse moved to (841, 532)
Screenshot: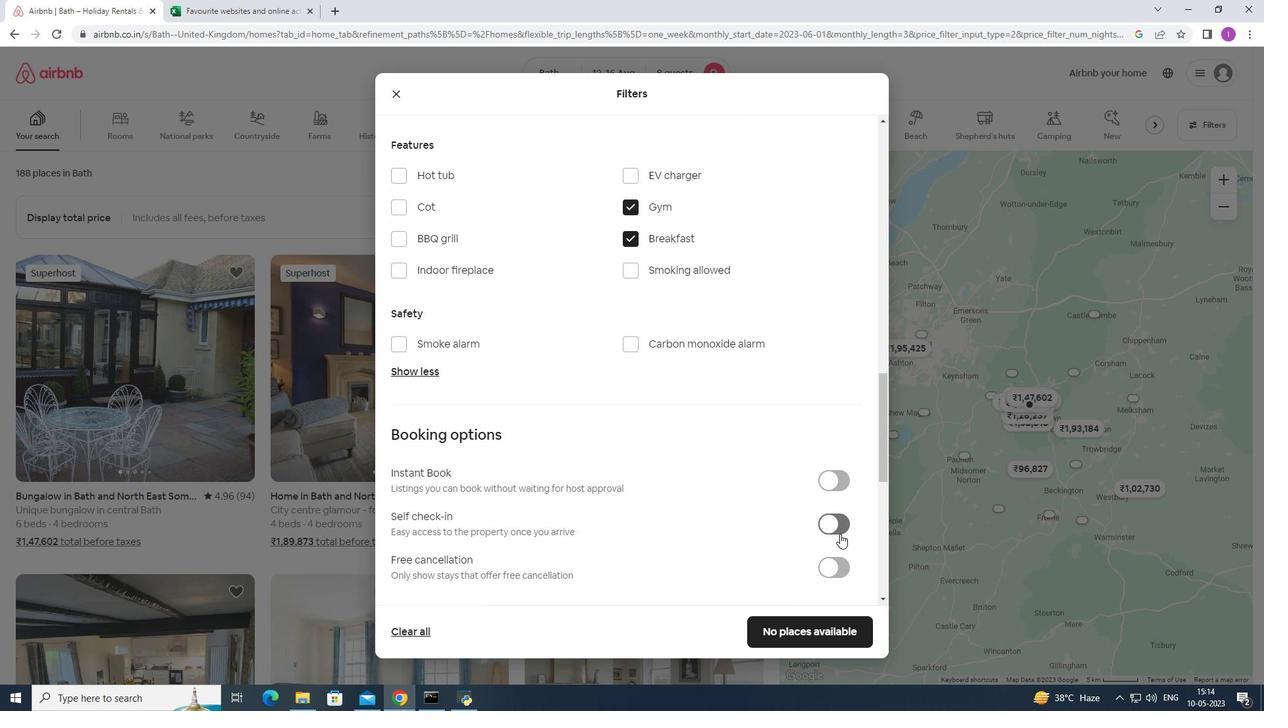 
Action: Mouse pressed left at (841, 532)
Screenshot: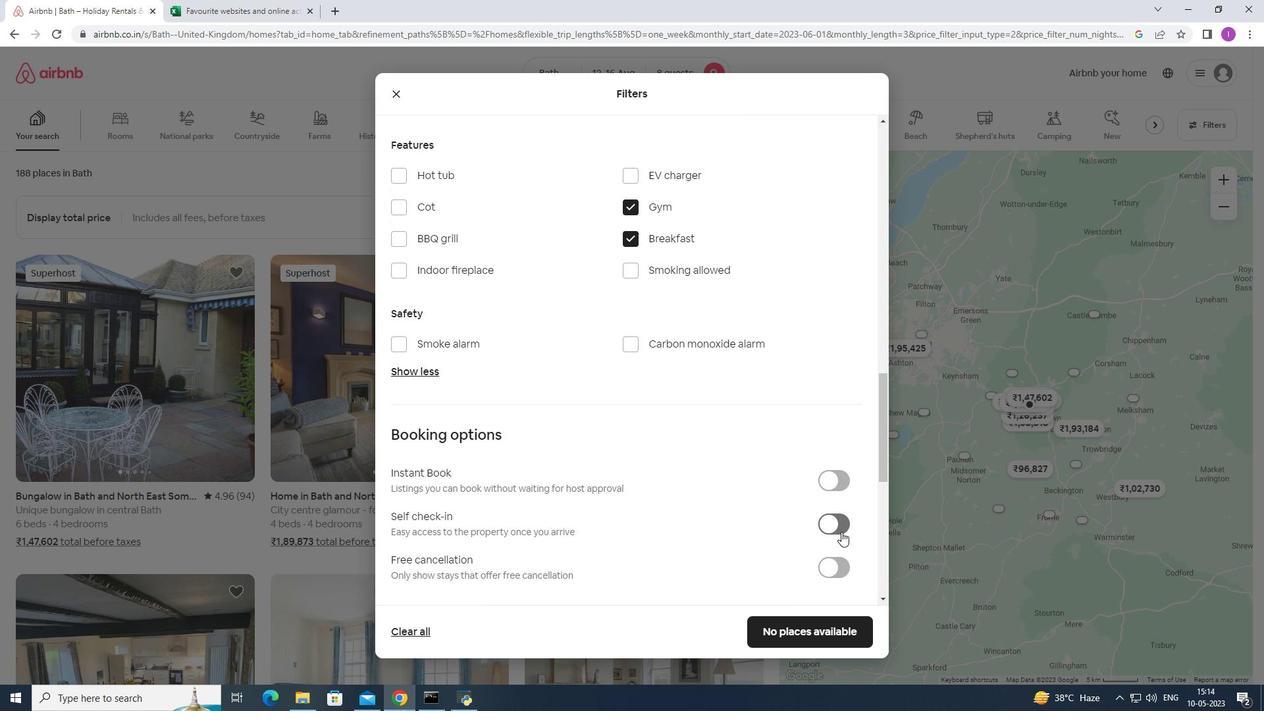 
Action: Mouse moved to (661, 550)
Screenshot: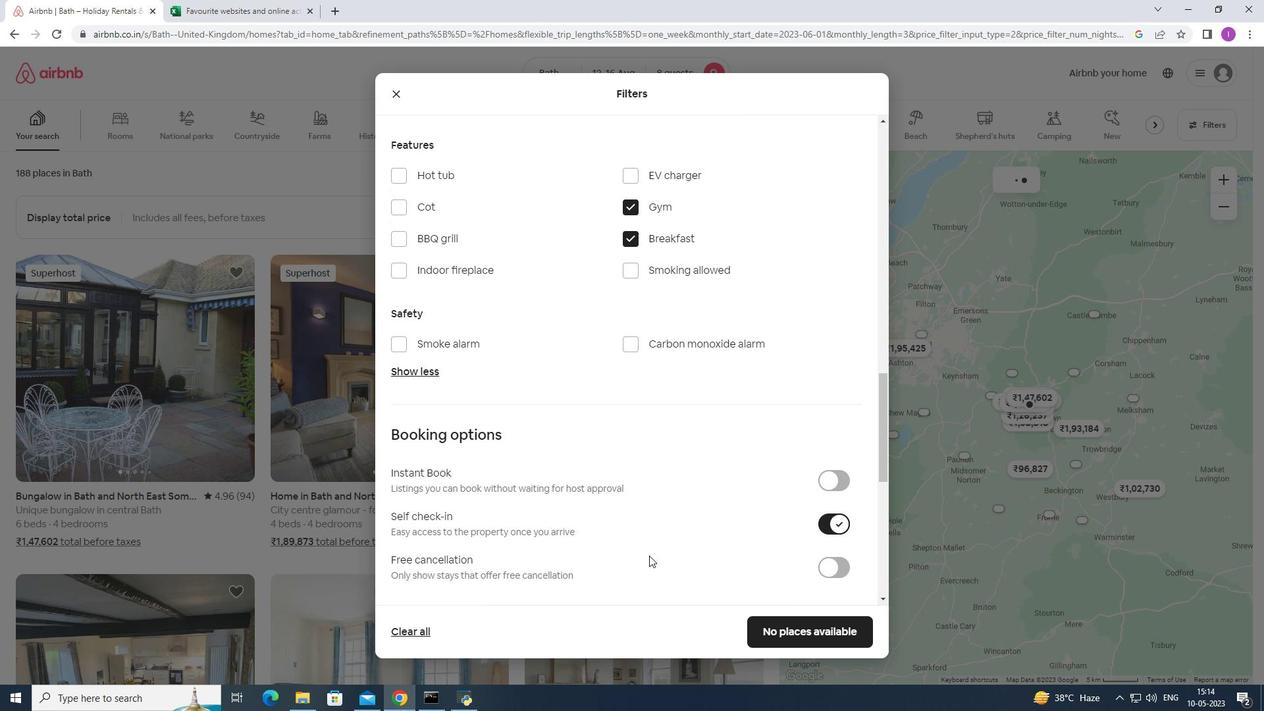 
Action: Mouse scrolled (661, 549) with delta (0, 0)
Screenshot: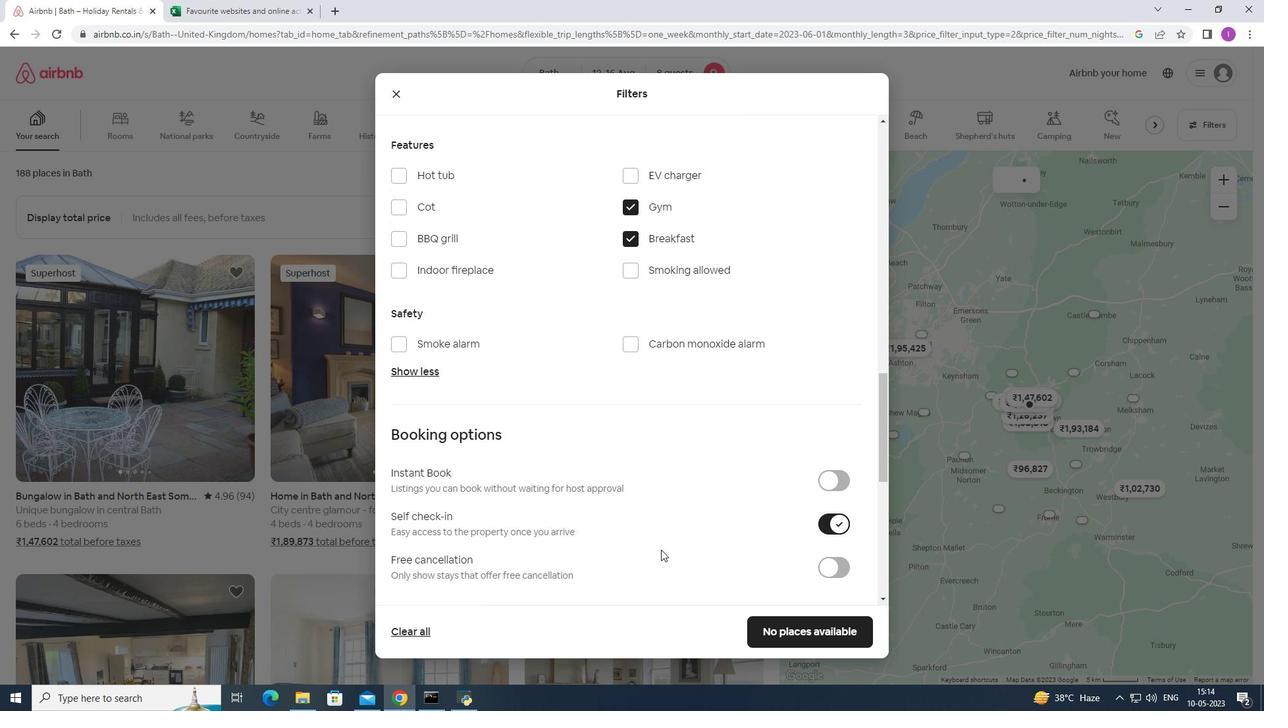 
Action: Mouse scrolled (661, 549) with delta (0, 0)
Screenshot: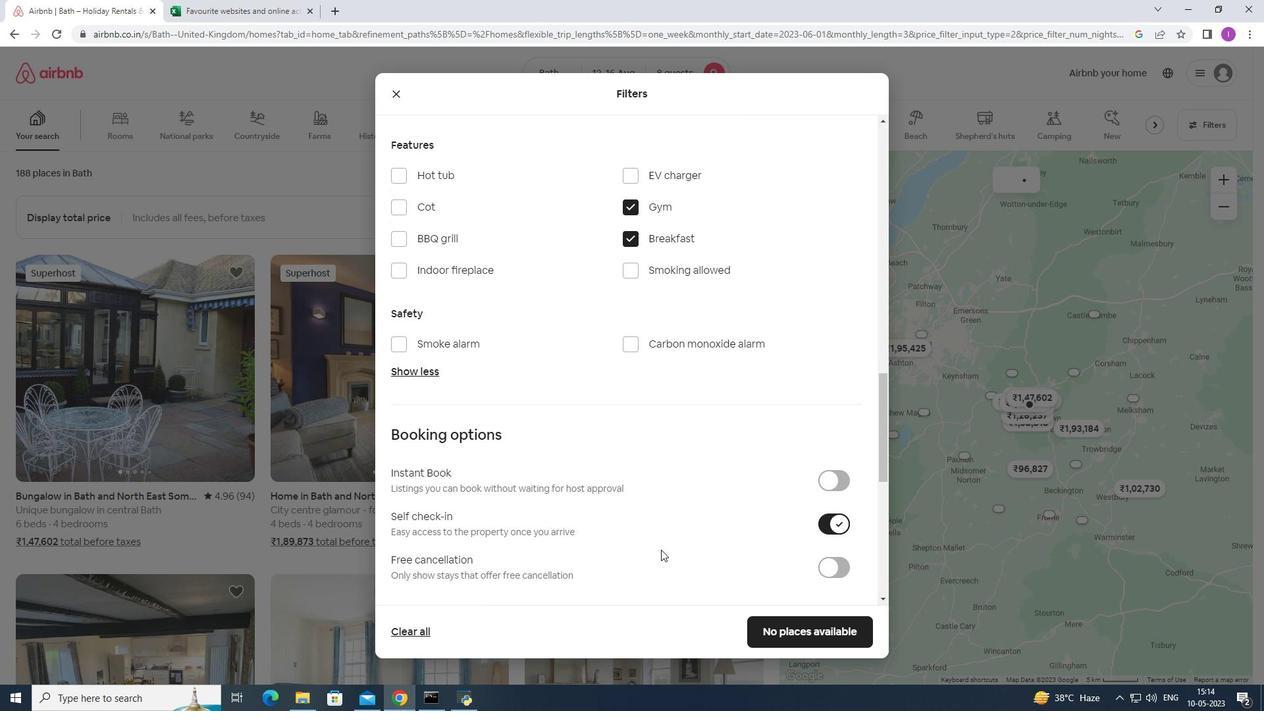 
Action: Mouse scrolled (661, 549) with delta (0, 0)
Screenshot: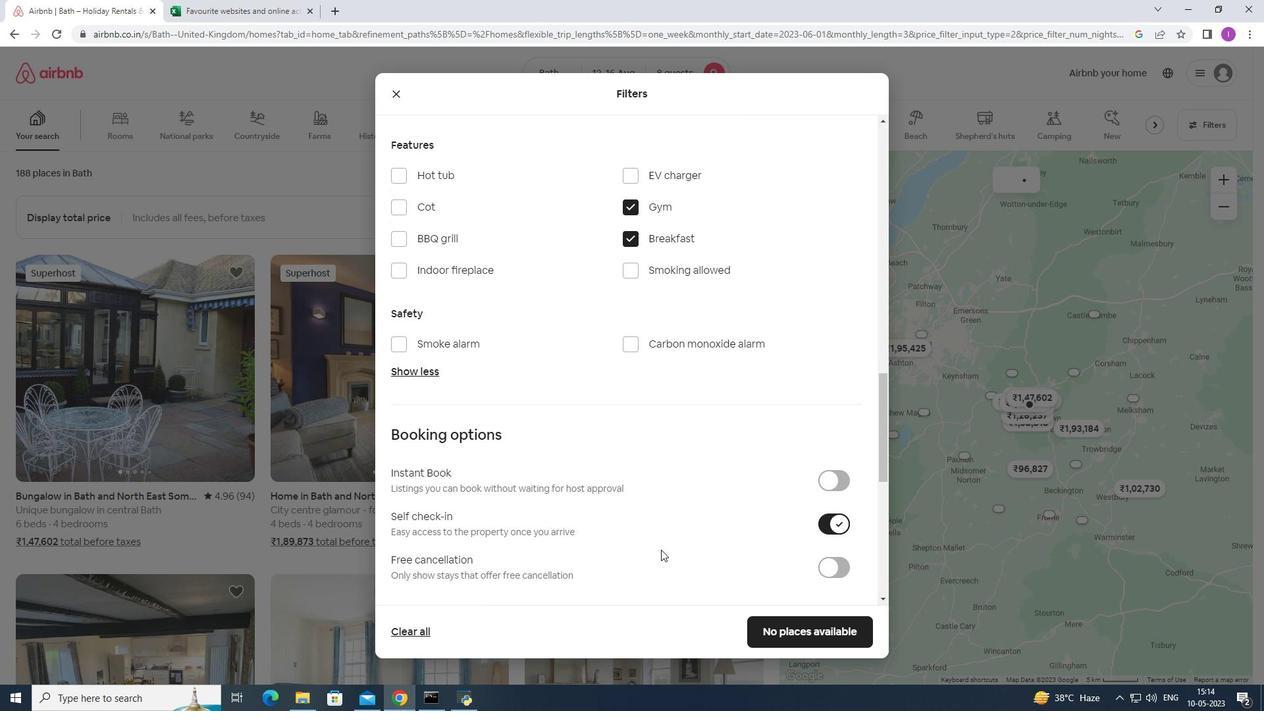 
Action: Mouse scrolled (661, 549) with delta (0, 0)
Screenshot: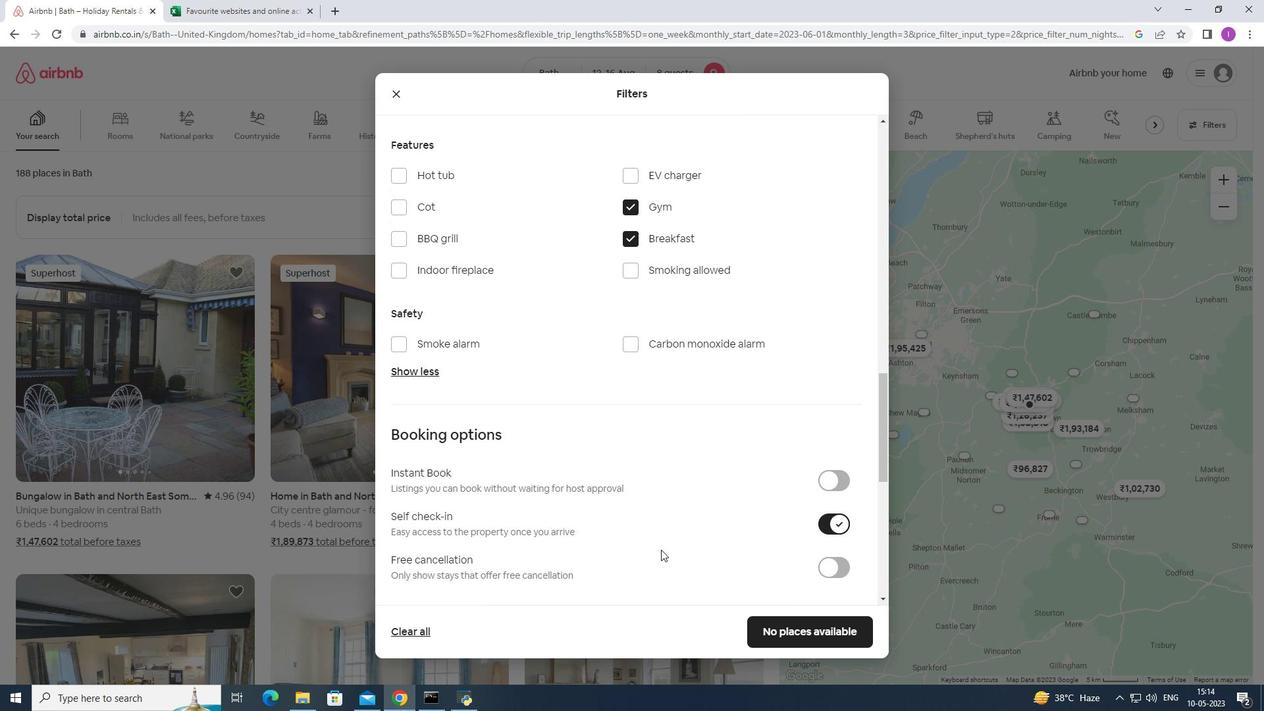 
Action: Mouse moved to (683, 547)
Screenshot: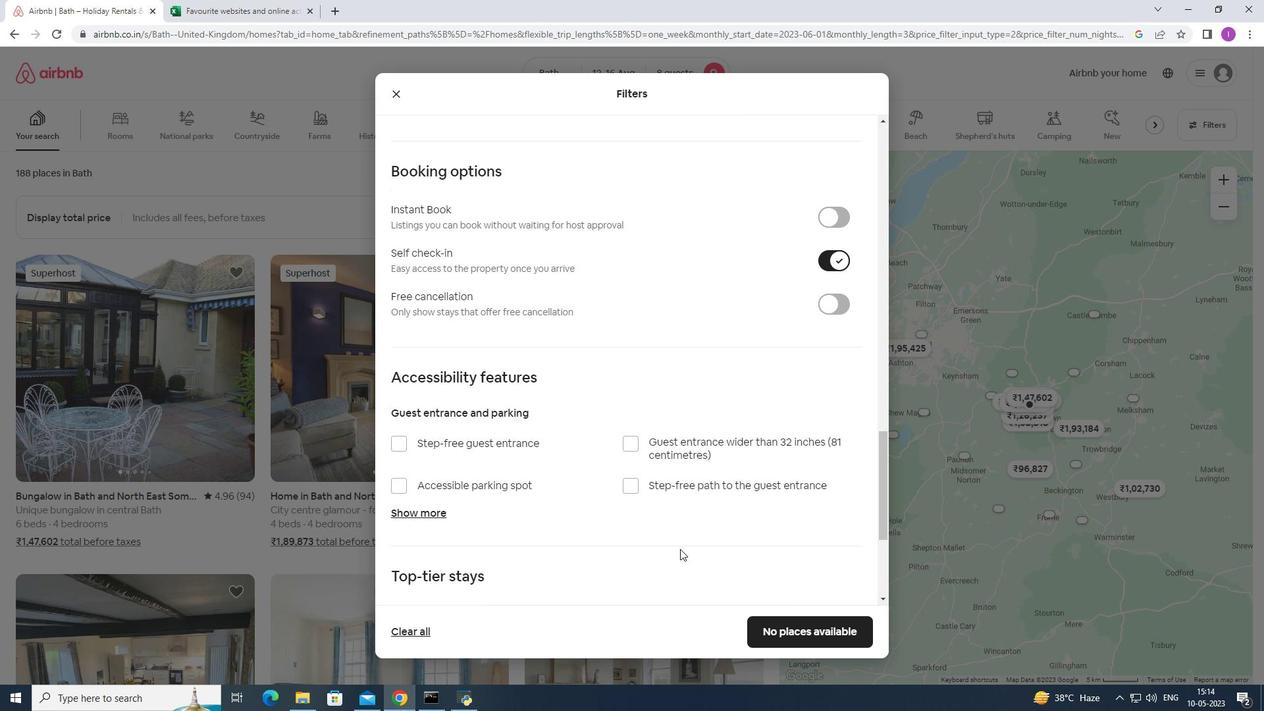 
Action: Mouse scrolled (683, 546) with delta (0, 0)
Screenshot: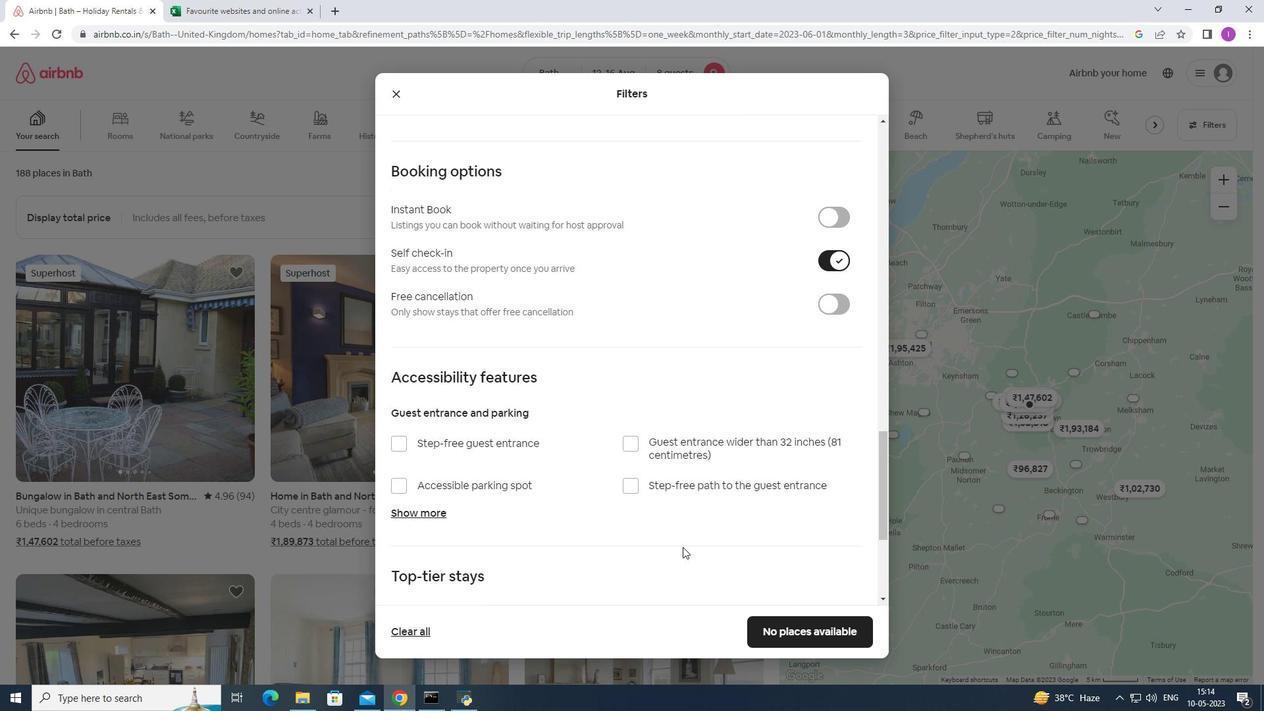 
Action: Mouse scrolled (683, 546) with delta (0, 0)
Screenshot: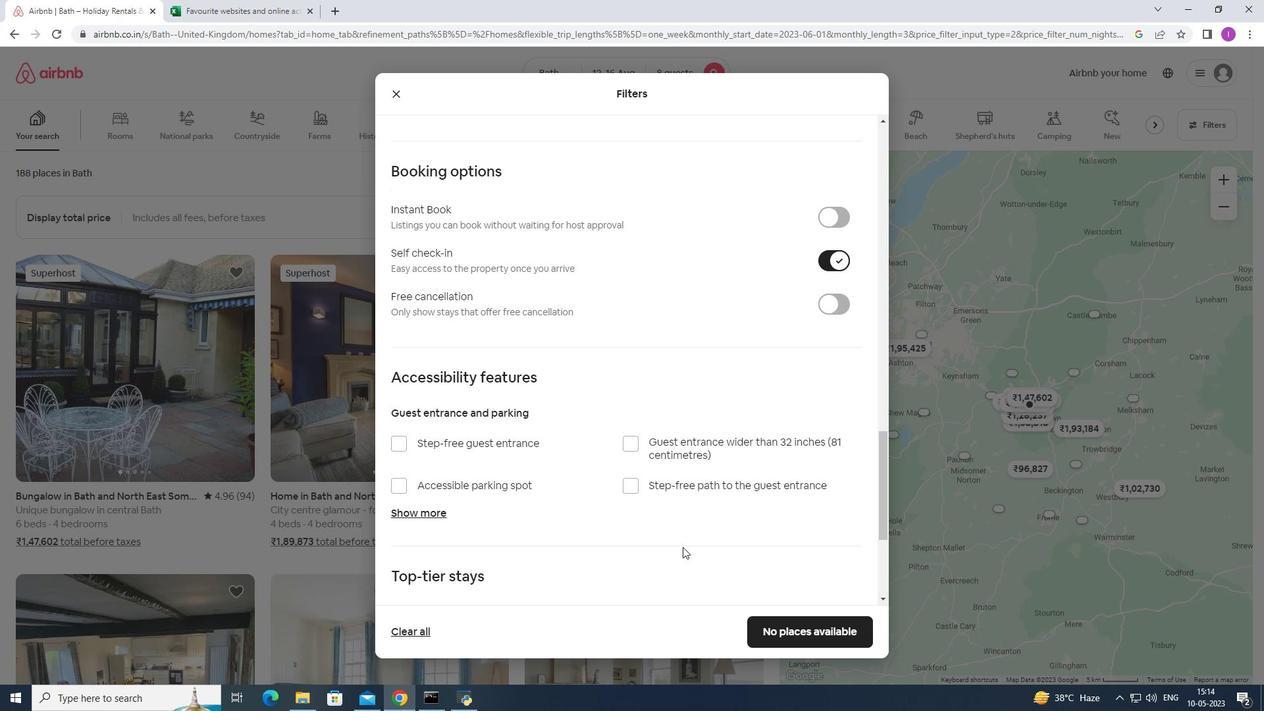 
Action: Mouse moved to (685, 542)
Screenshot: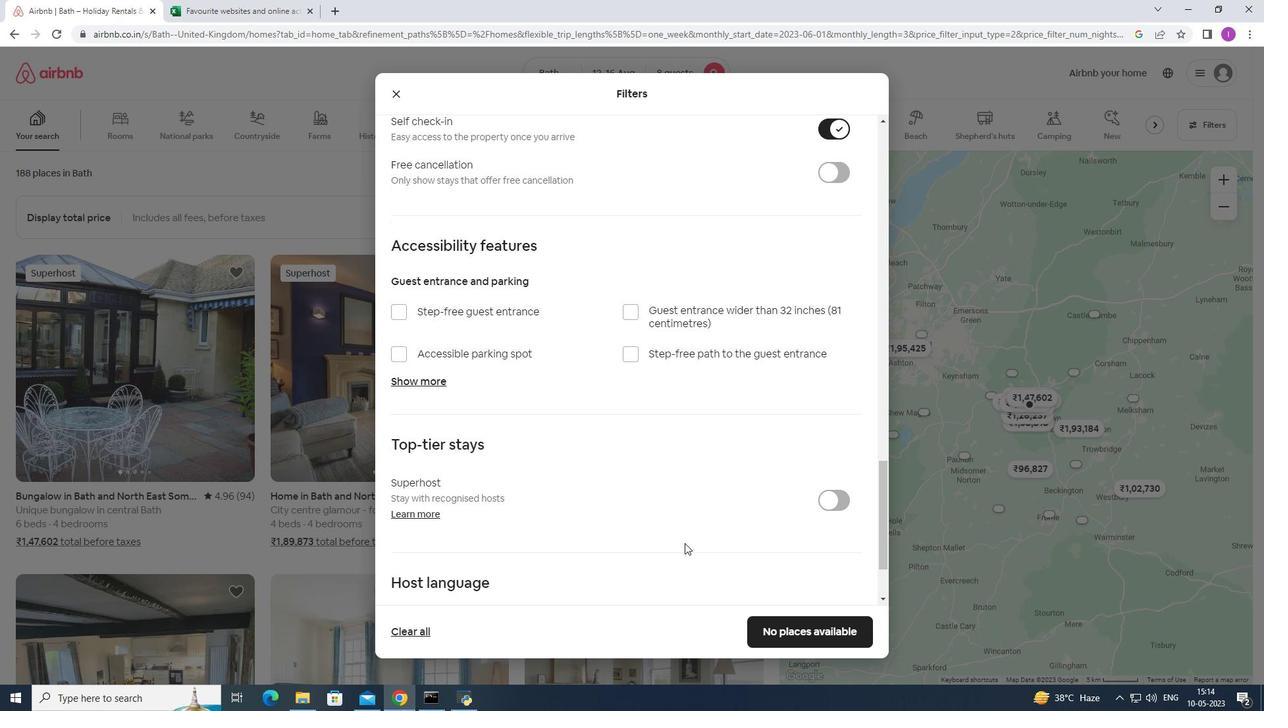 
Action: Mouse scrolled (685, 541) with delta (0, 0)
Screenshot: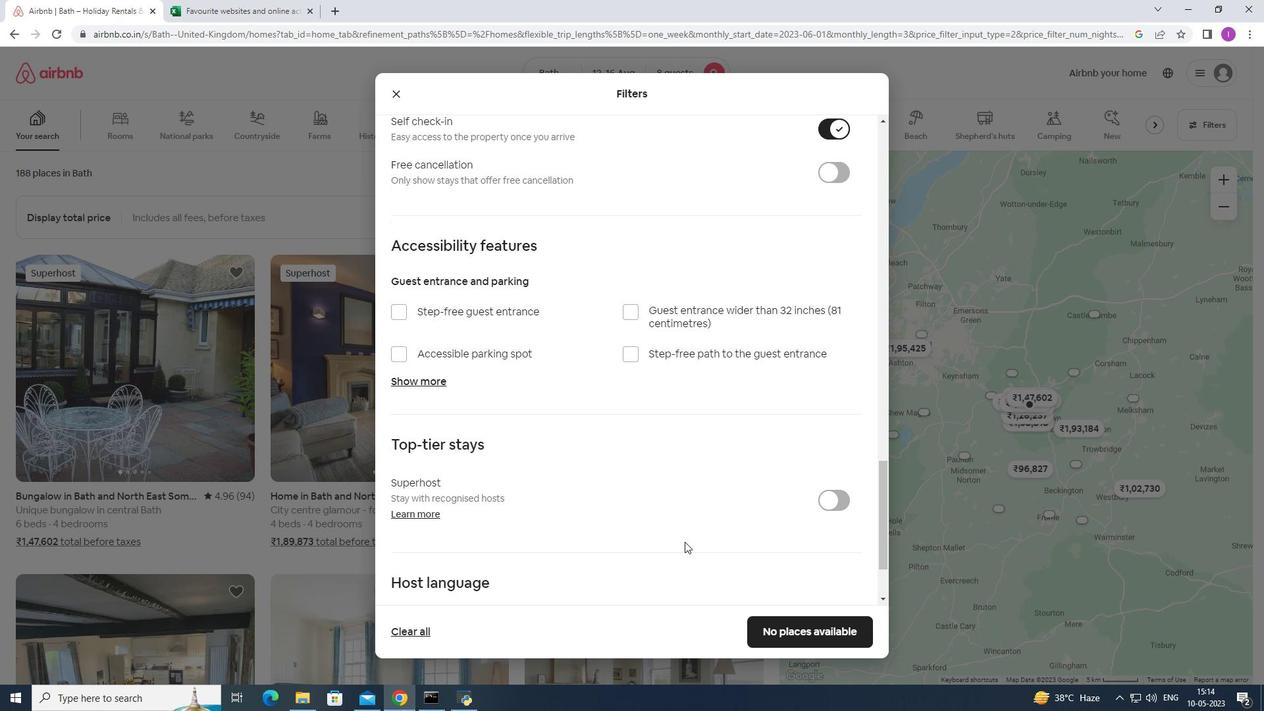 
Action: Mouse moved to (686, 538)
Screenshot: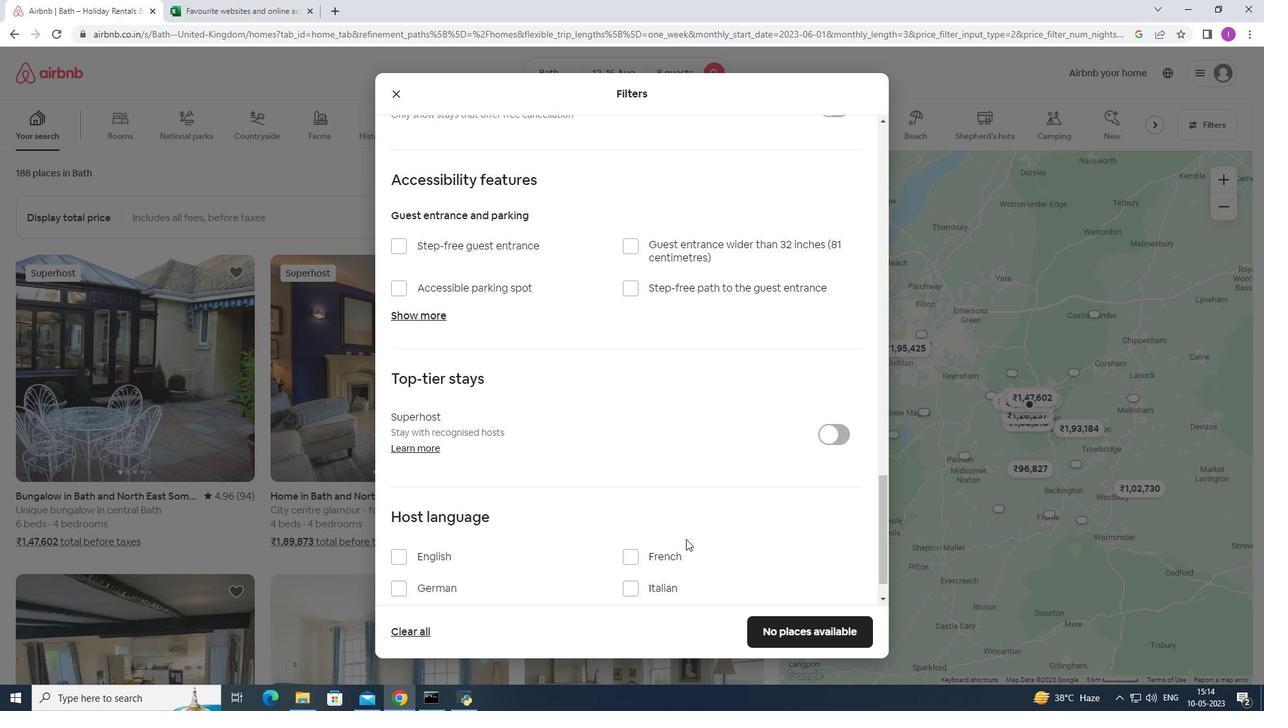 
Action: Mouse scrolled (686, 538) with delta (0, 0)
Screenshot: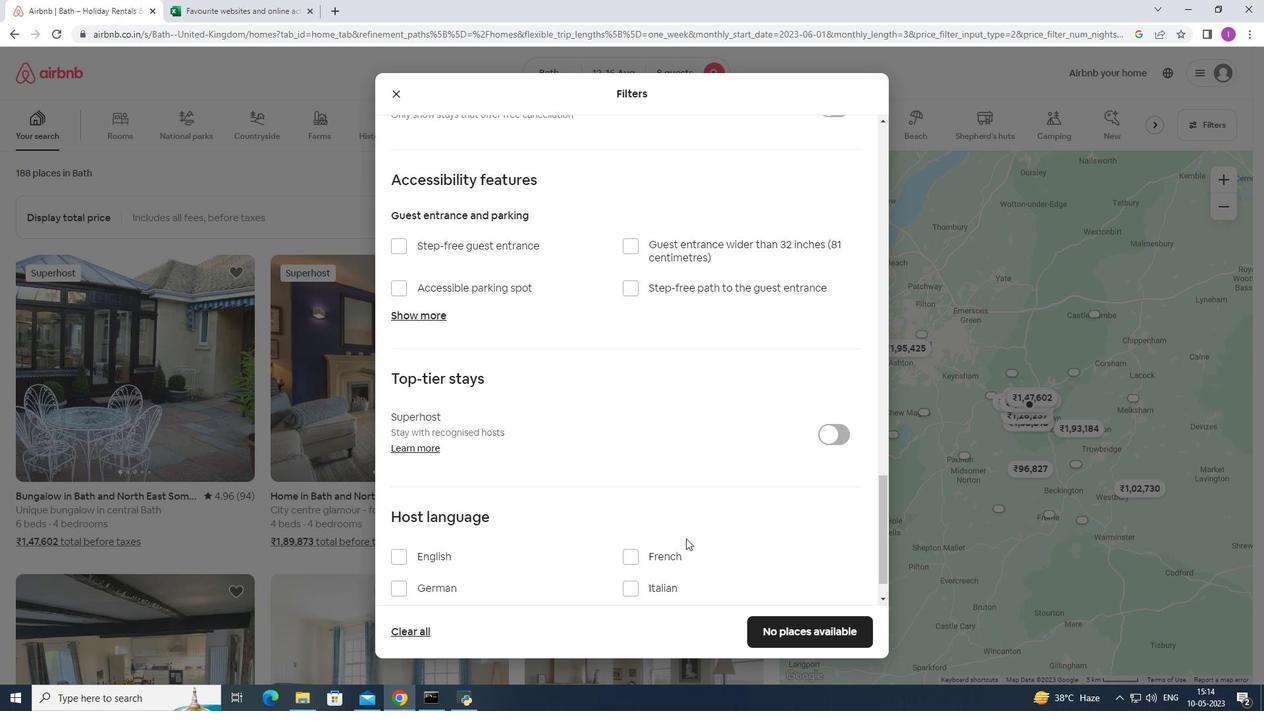 
Action: Mouse scrolled (686, 538) with delta (0, 0)
Screenshot: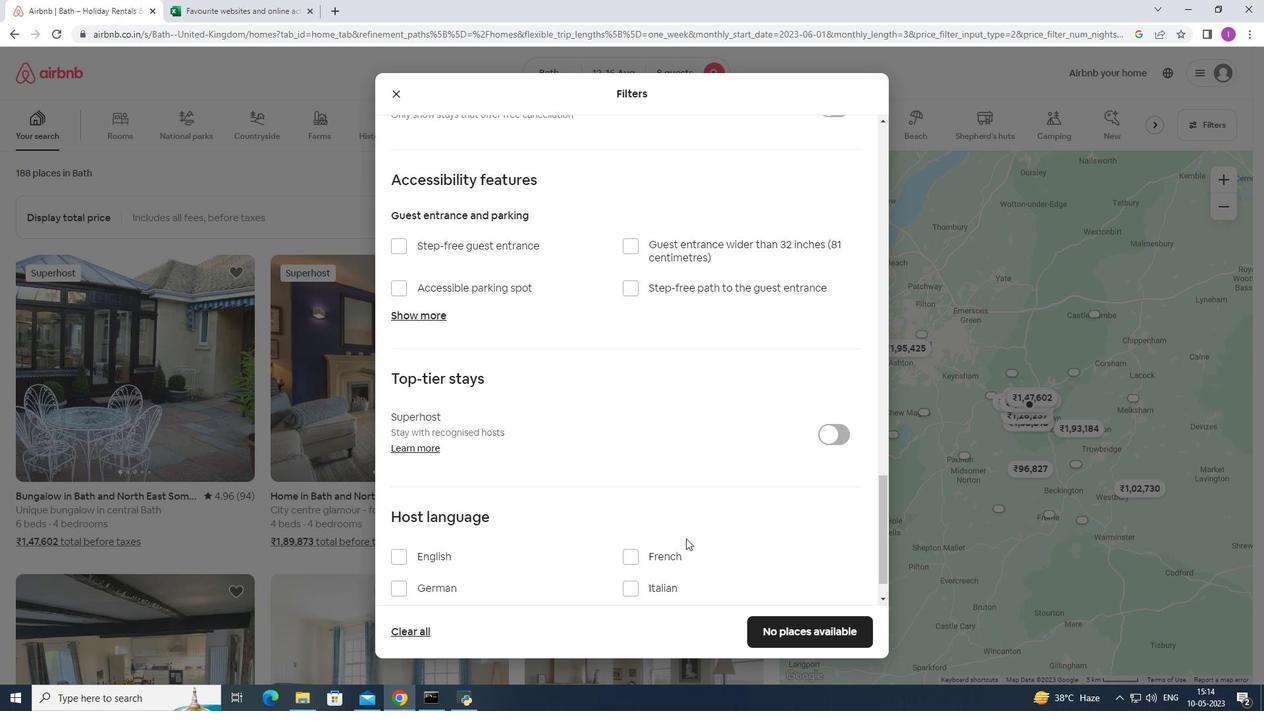 
Action: Mouse moved to (402, 515)
Screenshot: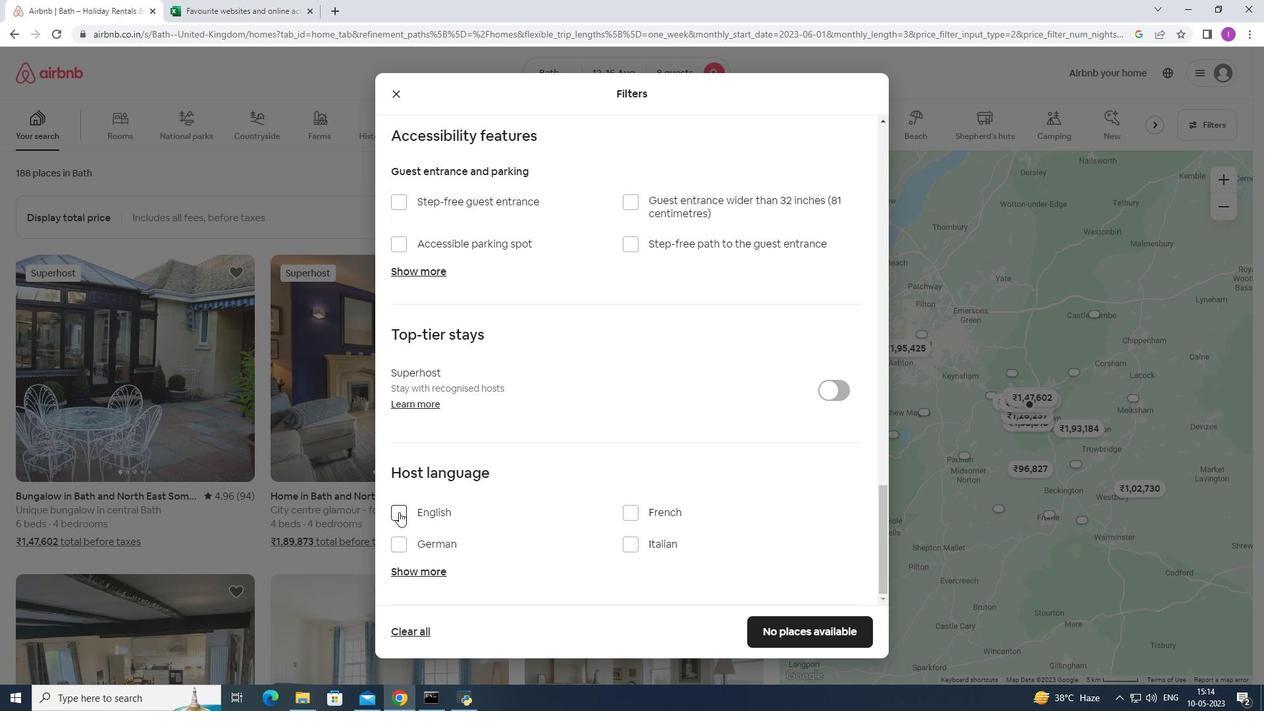 
Action: Mouse pressed left at (402, 515)
Screenshot: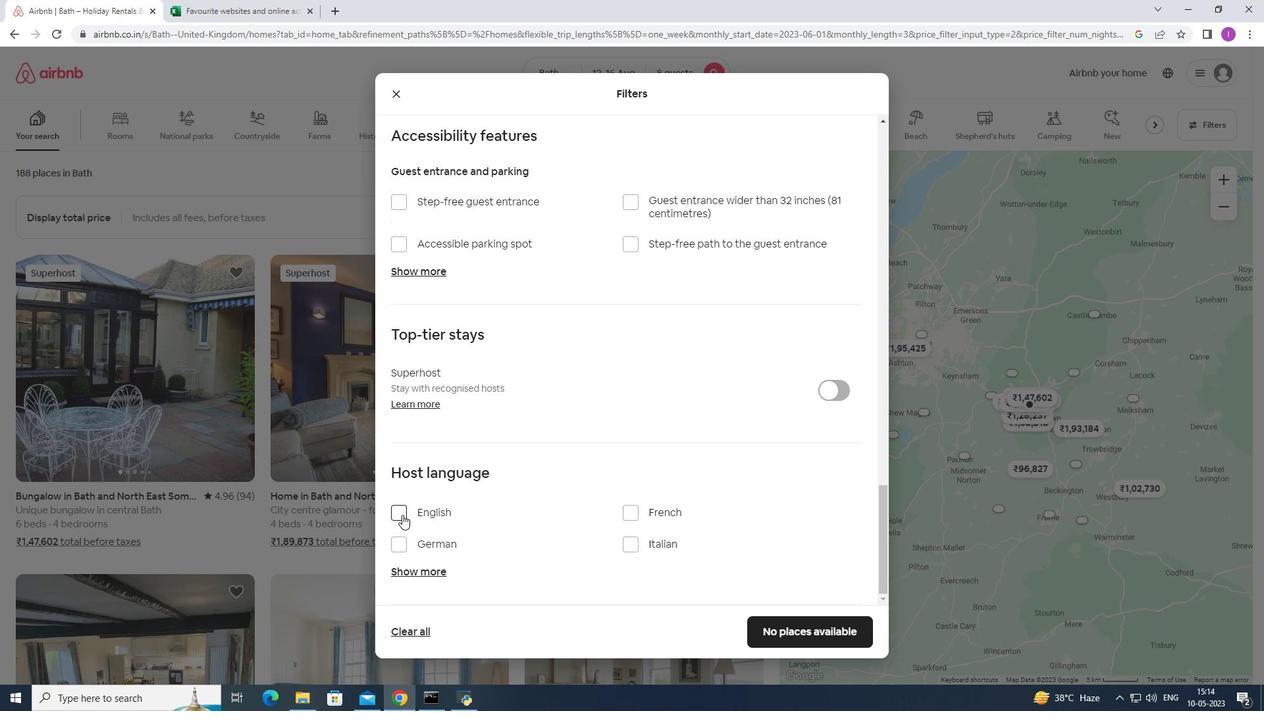 
Action: Mouse moved to (542, 491)
Screenshot: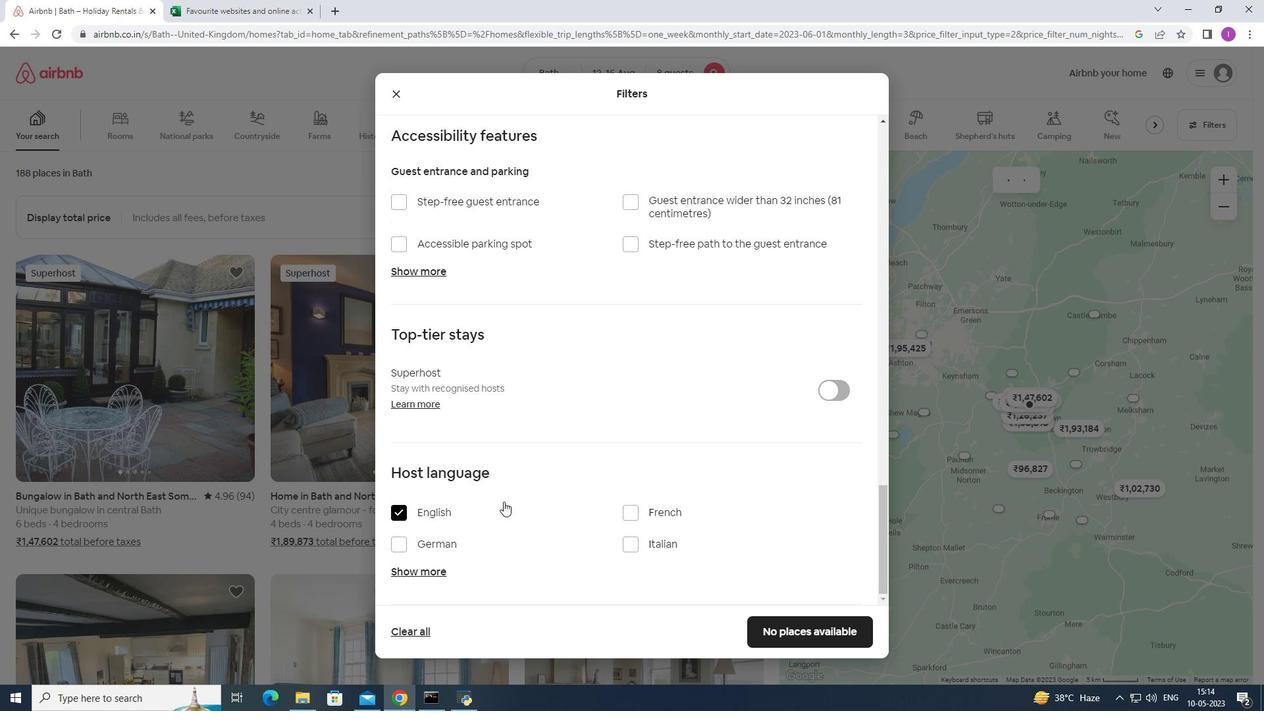 
Action: Mouse scrolled (542, 490) with delta (0, 0)
Screenshot: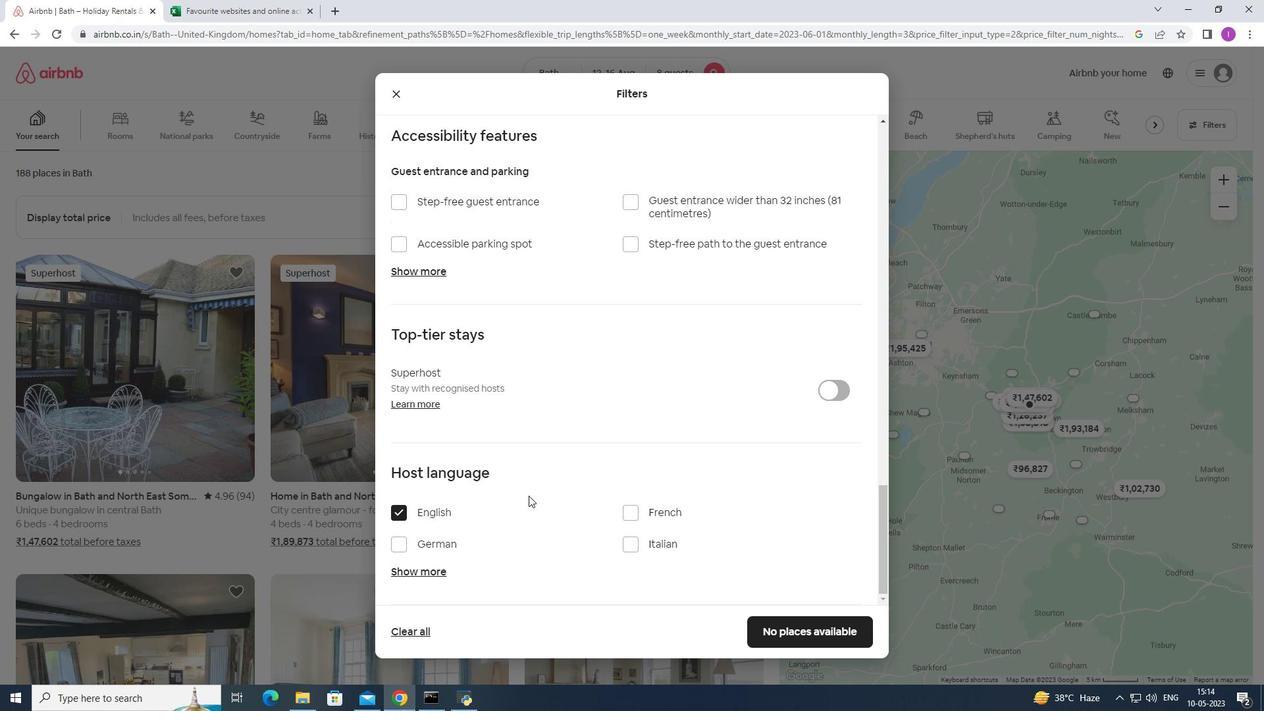 
Action: Mouse scrolled (542, 490) with delta (0, 0)
Screenshot: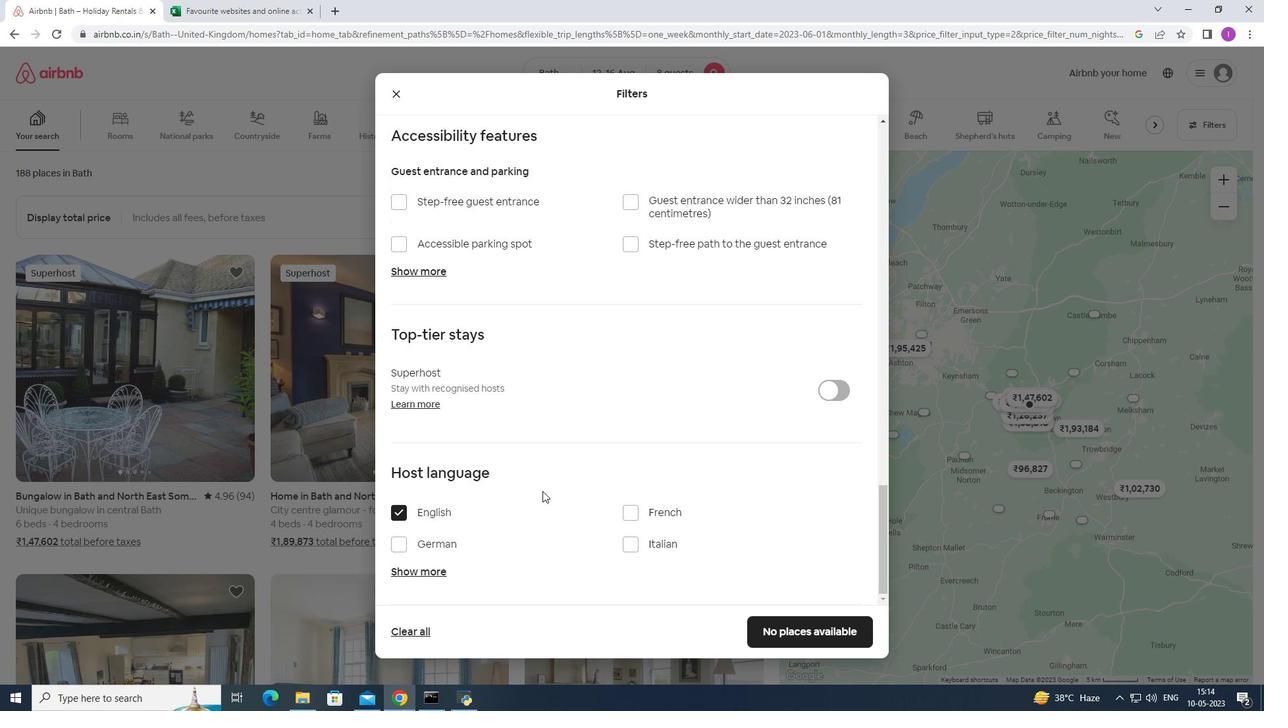 
Action: Mouse scrolled (542, 490) with delta (0, 0)
Screenshot: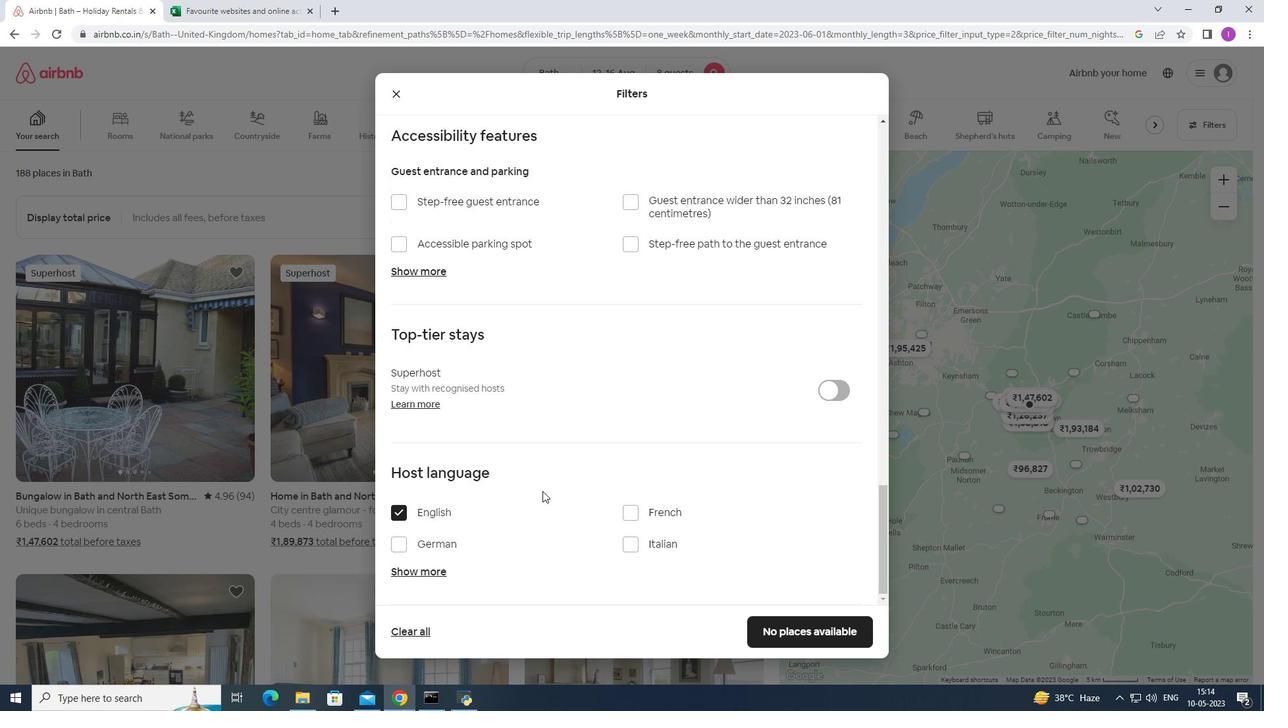 
Action: Mouse moved to (571, 496)
Screenshot: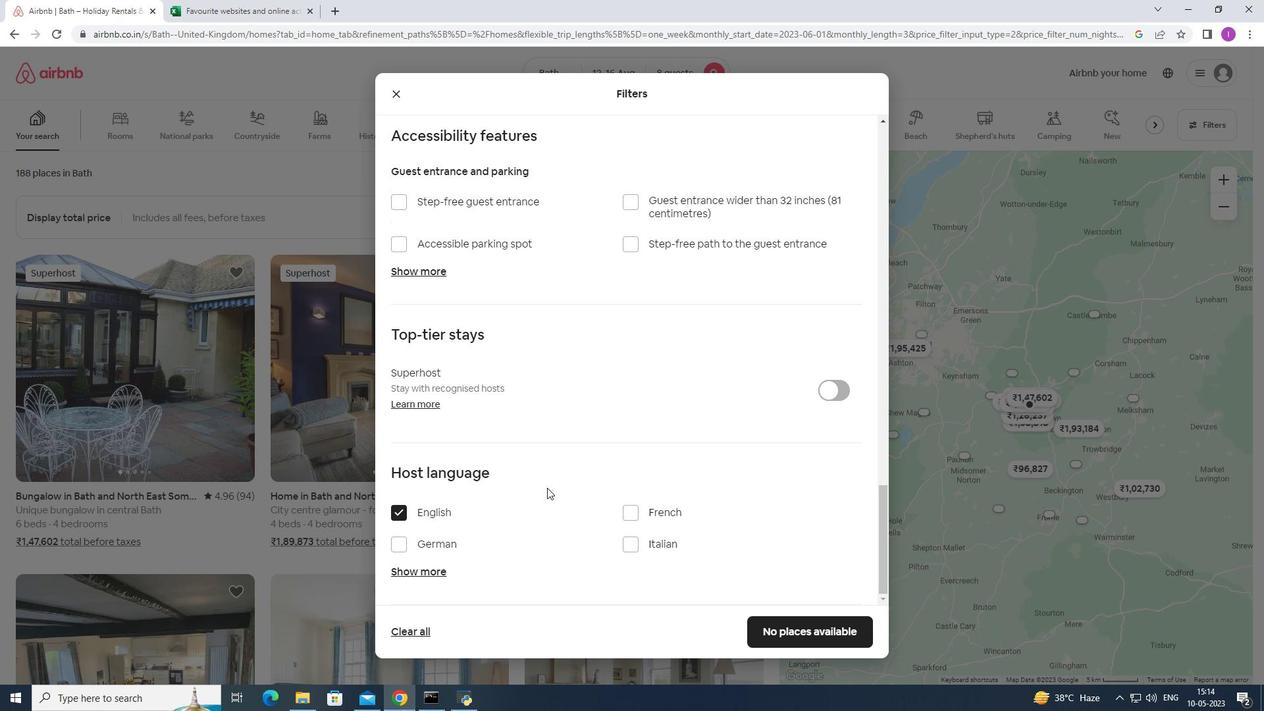 
Action: Mouse scrolled (571, 495) with delta (0, 0)
Screenshot: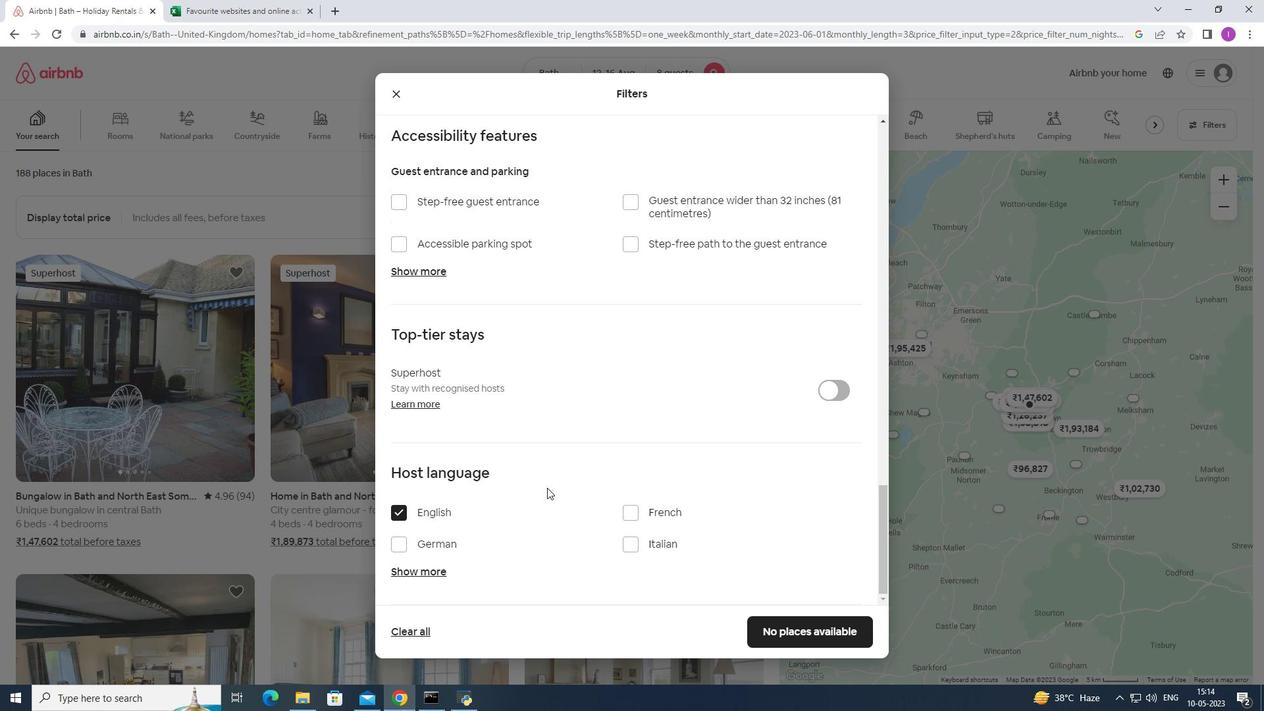 
Action: Mouse moved to (802, 635)
Screenshot: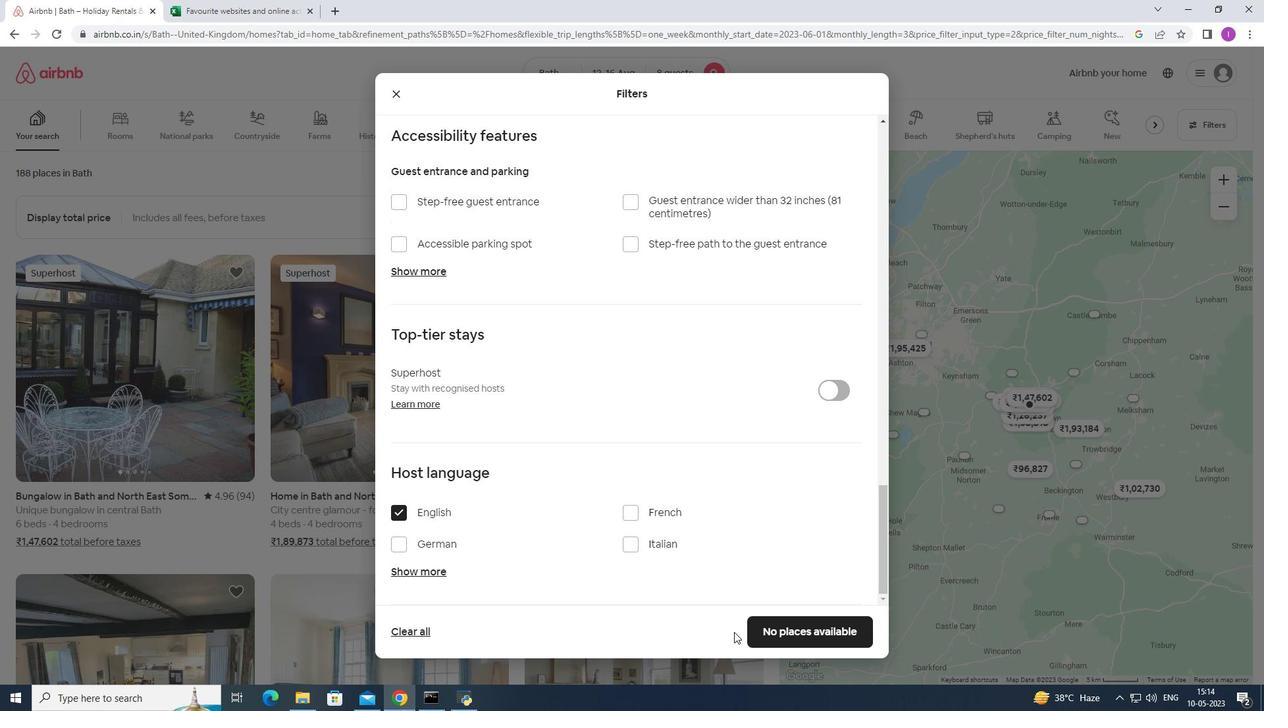 
Action: Mouse pressed left at (802, 635)
Screenshot: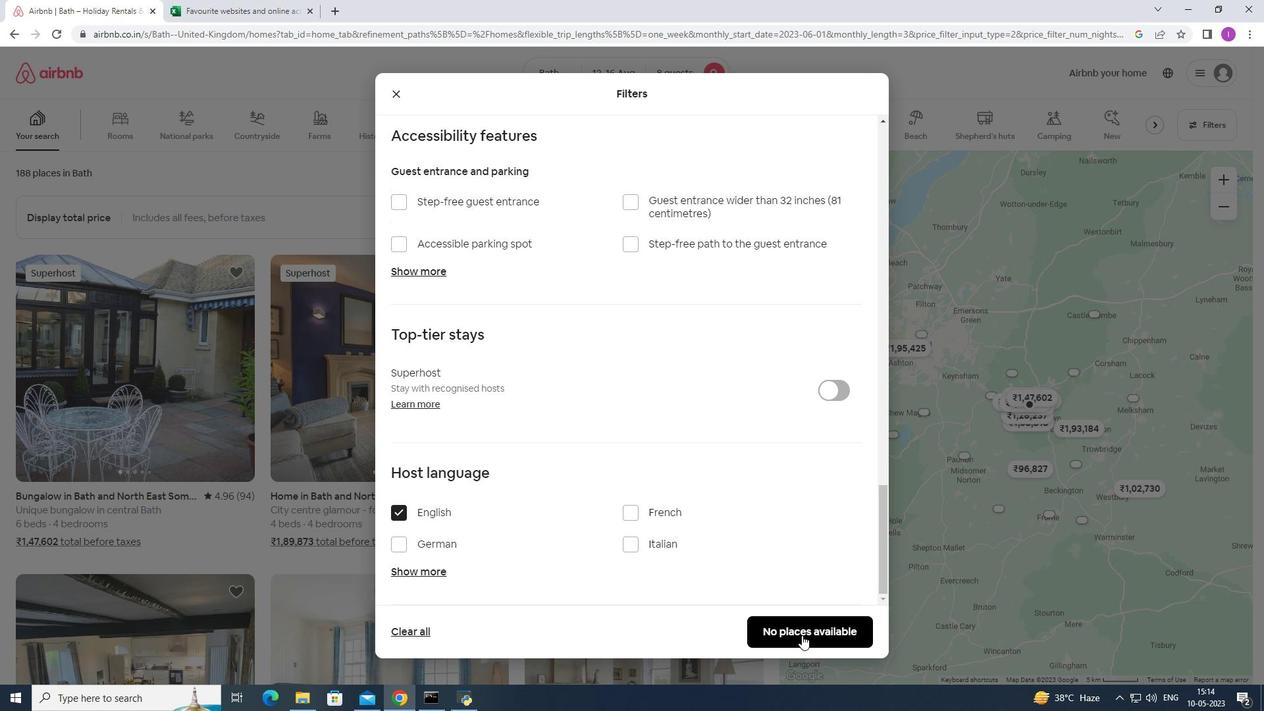 
Action: Mouse moved to (583, 212)
Screenshot: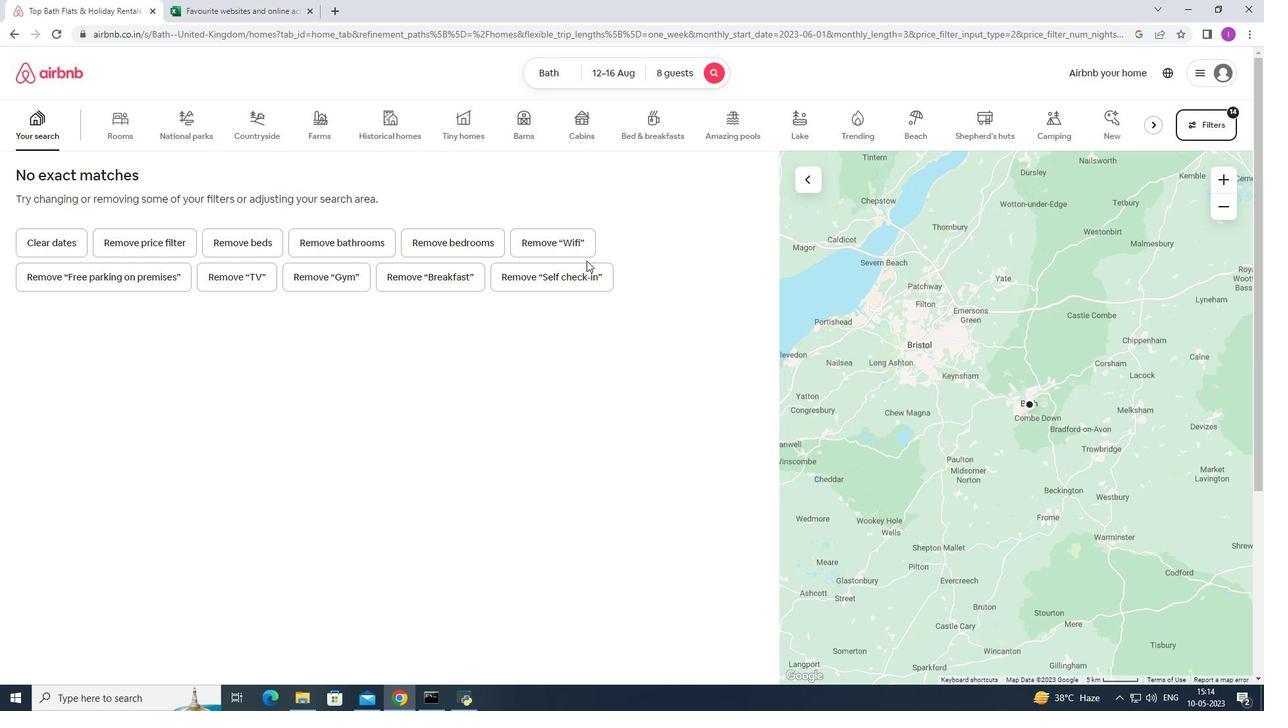 
